 Task: Select peek in the goto location multiple type definitions.
Action: Mouse moved to (6, 656)
Screenshot: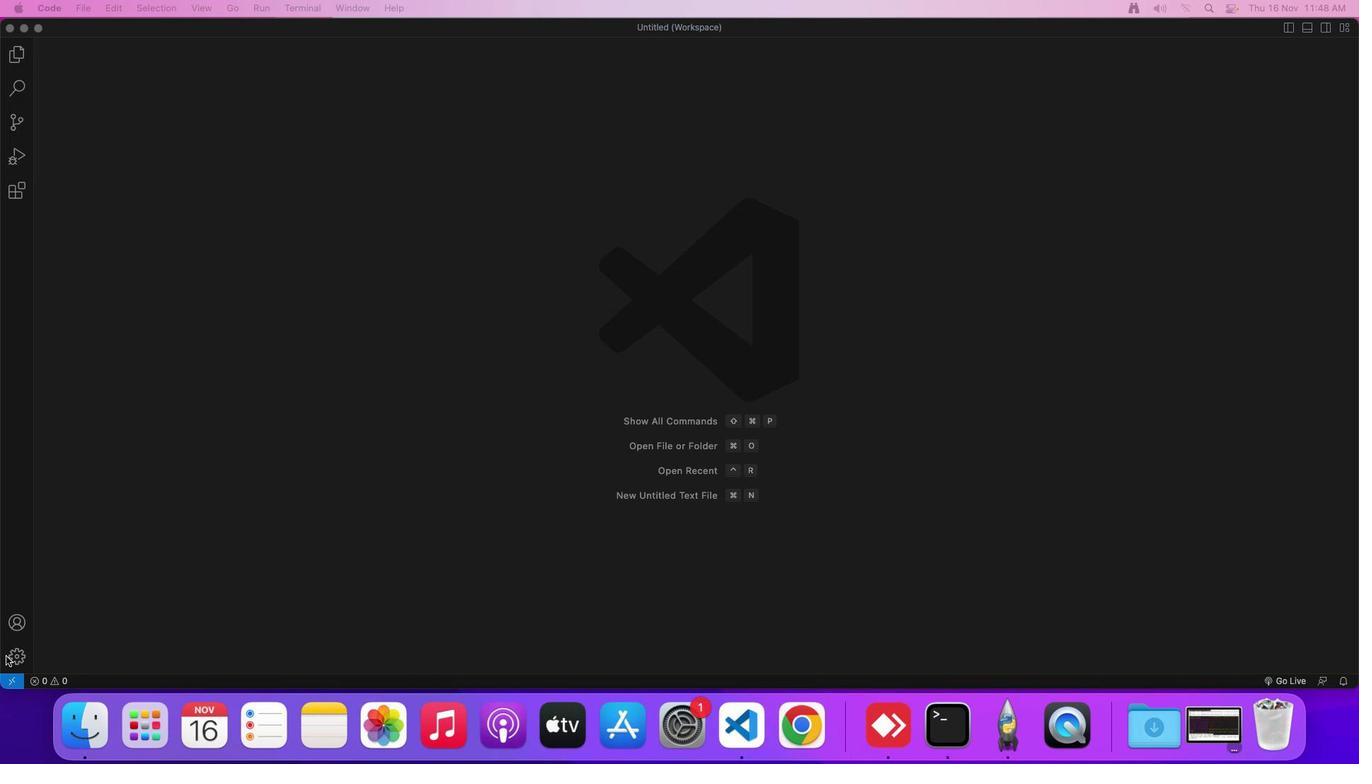 
Action: Mouse pressed left at (6, 656)
Screenshot: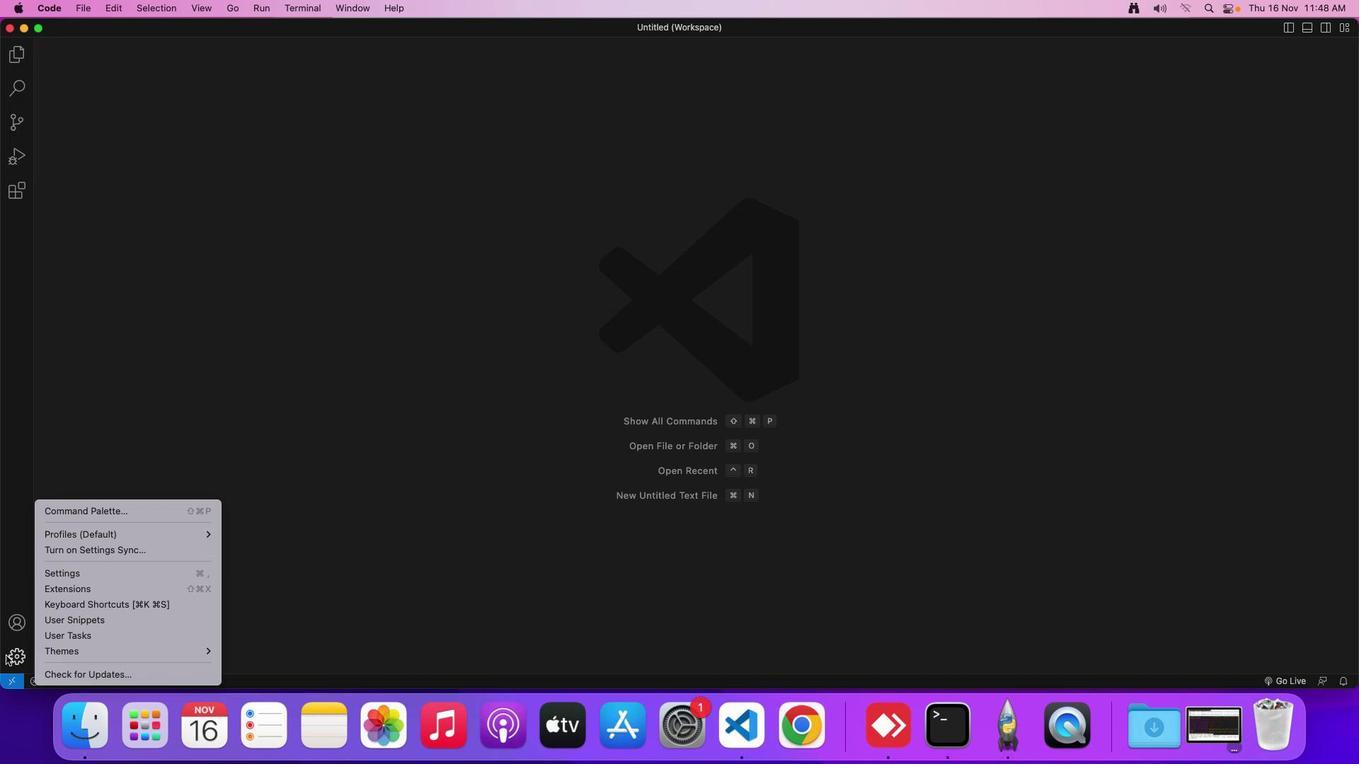 
Action: Mouse moved to (101, 576)
Screenshot: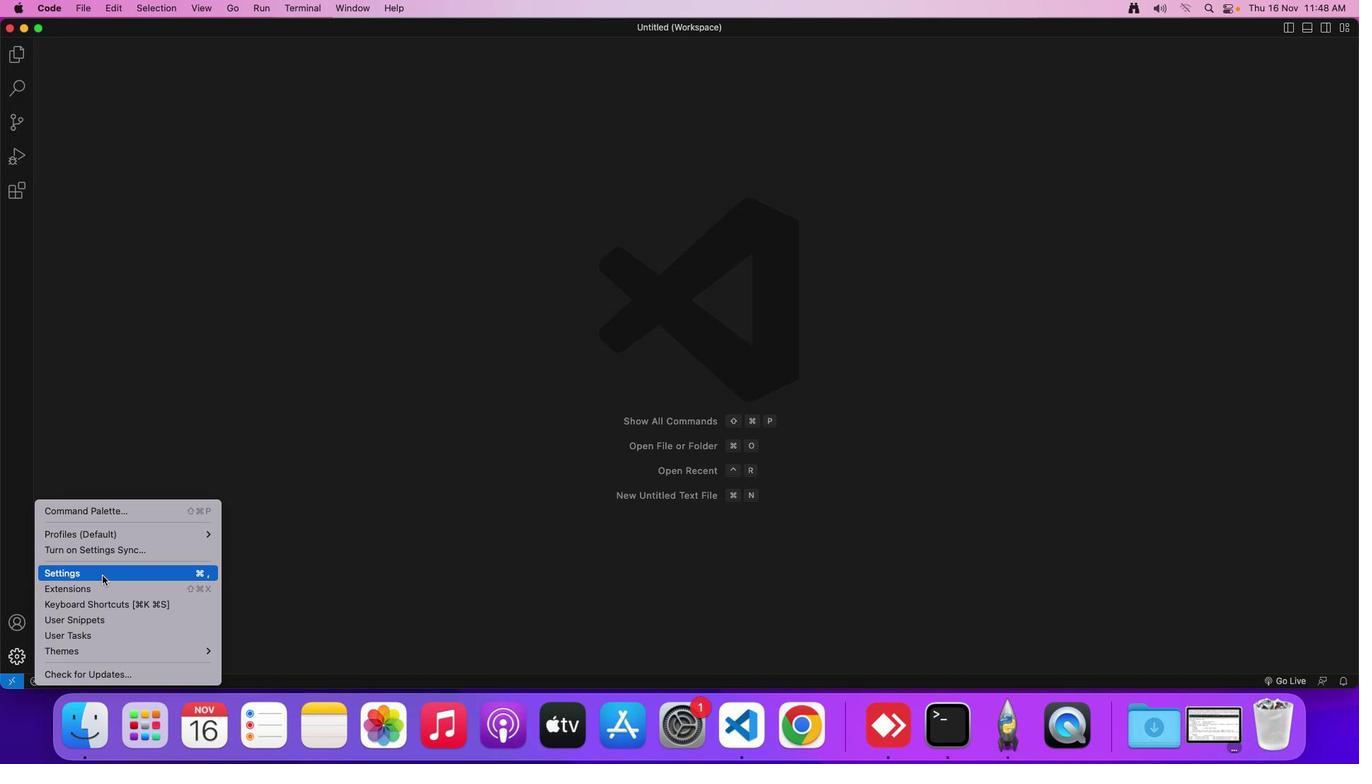 
Action: Mouse pressed left at (101, 576)
Screenshot: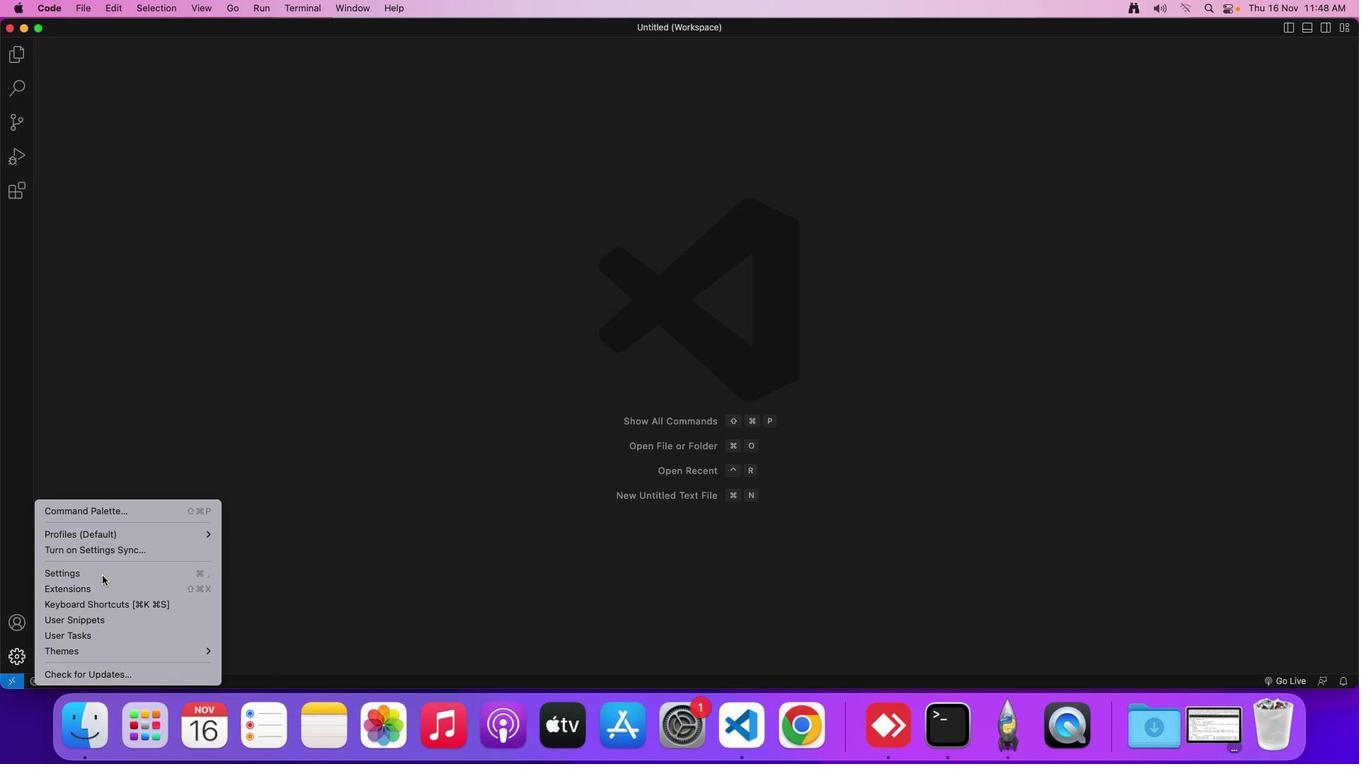 
Action: Mouse moved to (362, 111)
Screenshot: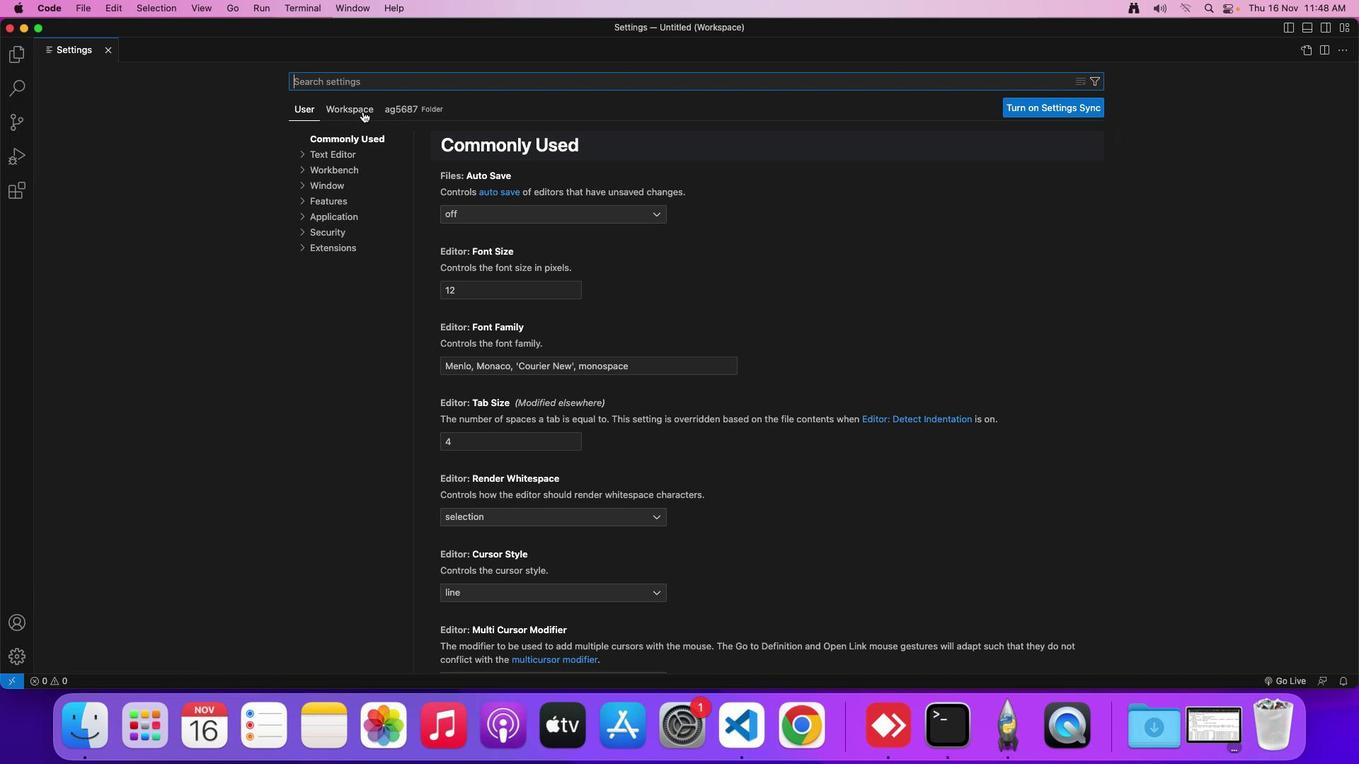 
Action: Mouse pressed left at (362, 111)
Screenshot: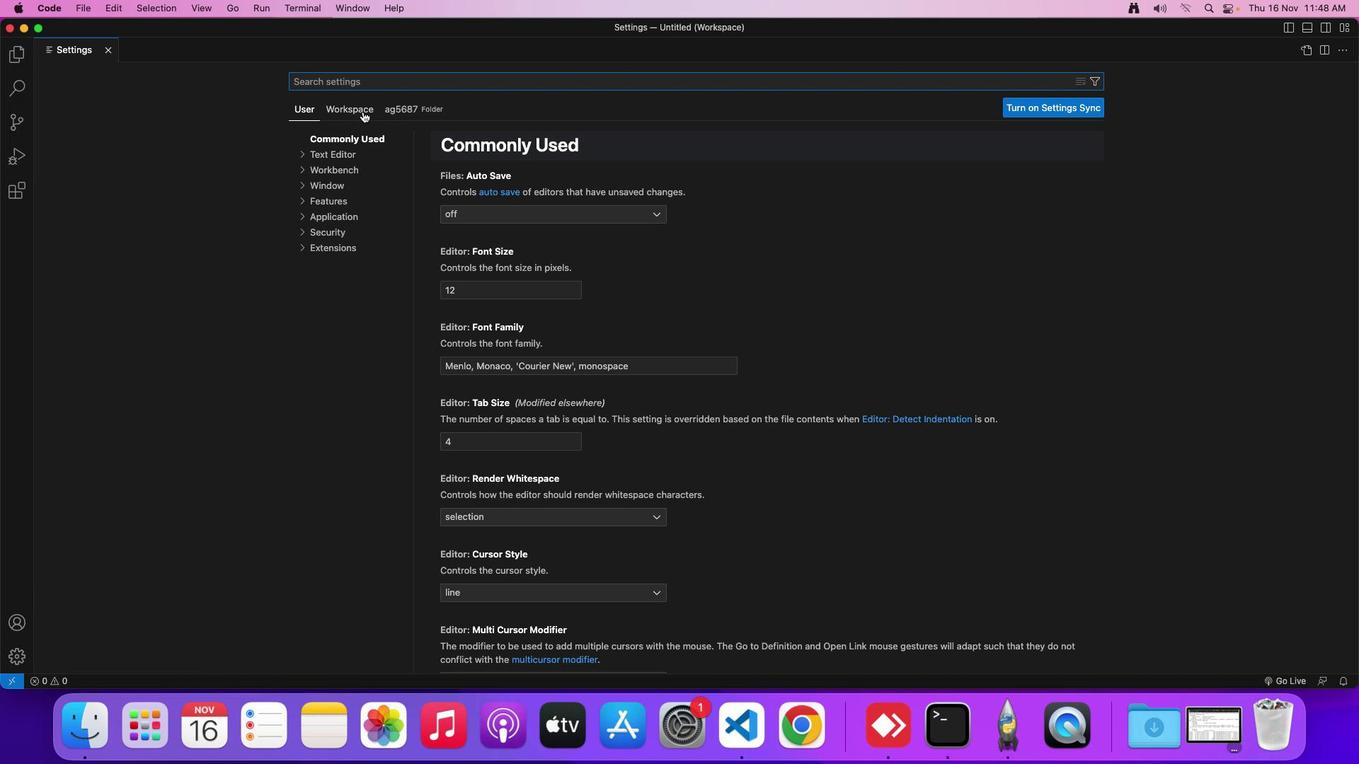 
Action: Mouse moved to (343, 150)
Screenshot: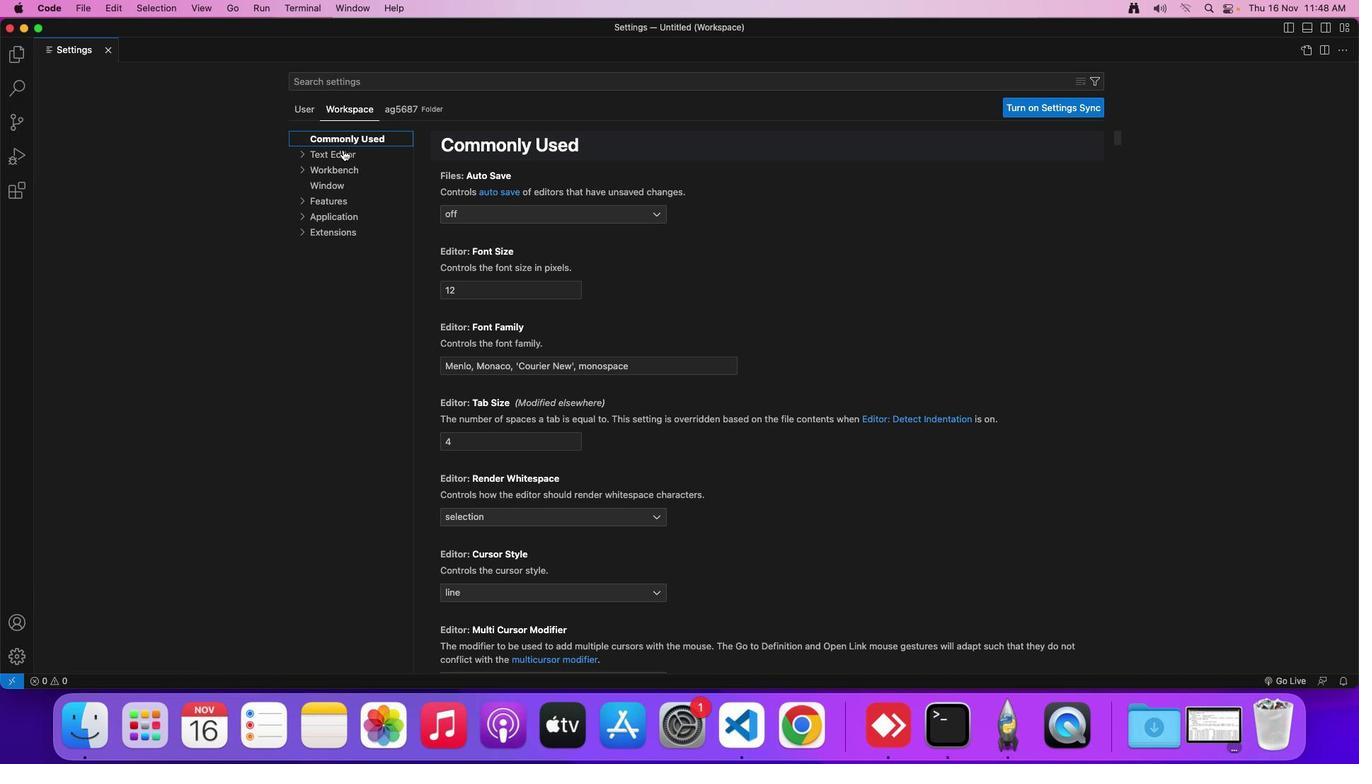 
Action: Mouse pressed left at (343, 150)
Screenshot: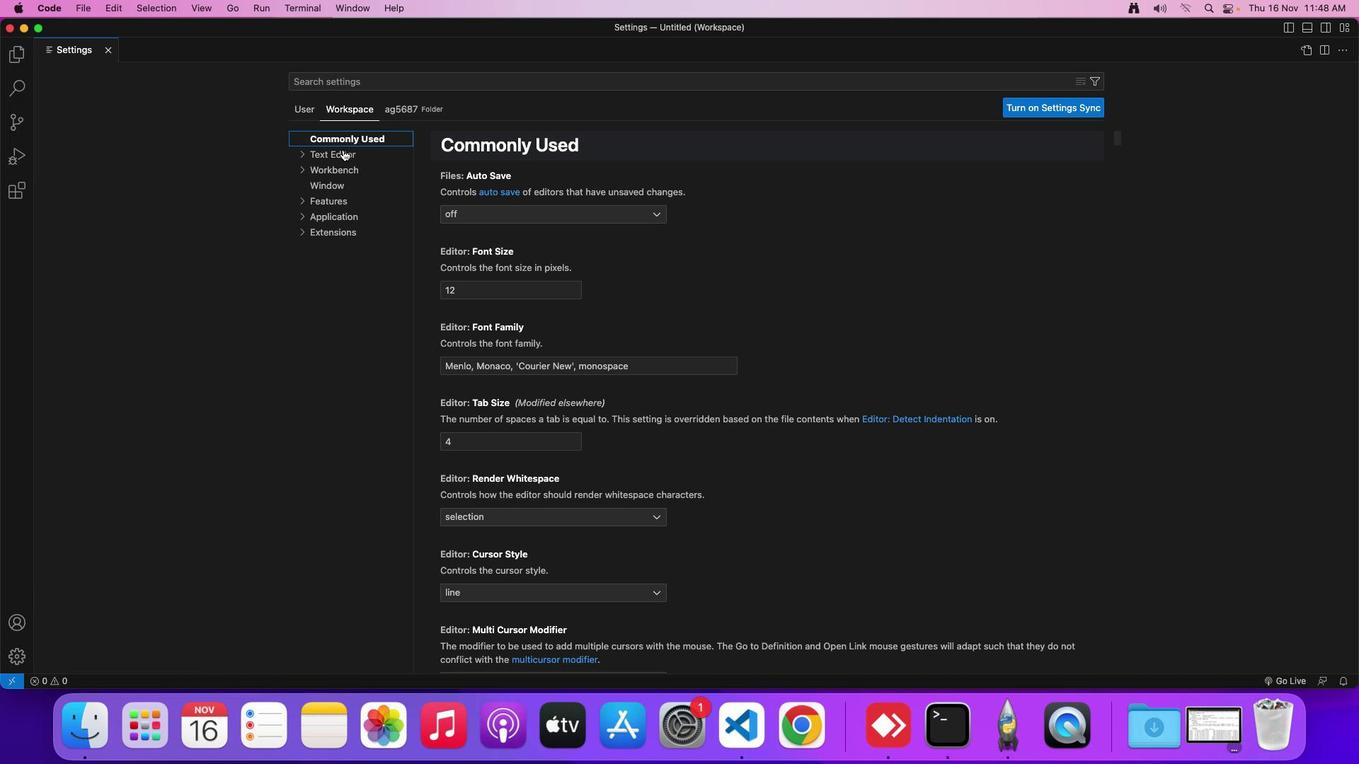 
Action: Mouse moved to (533, 477)
Screenshot: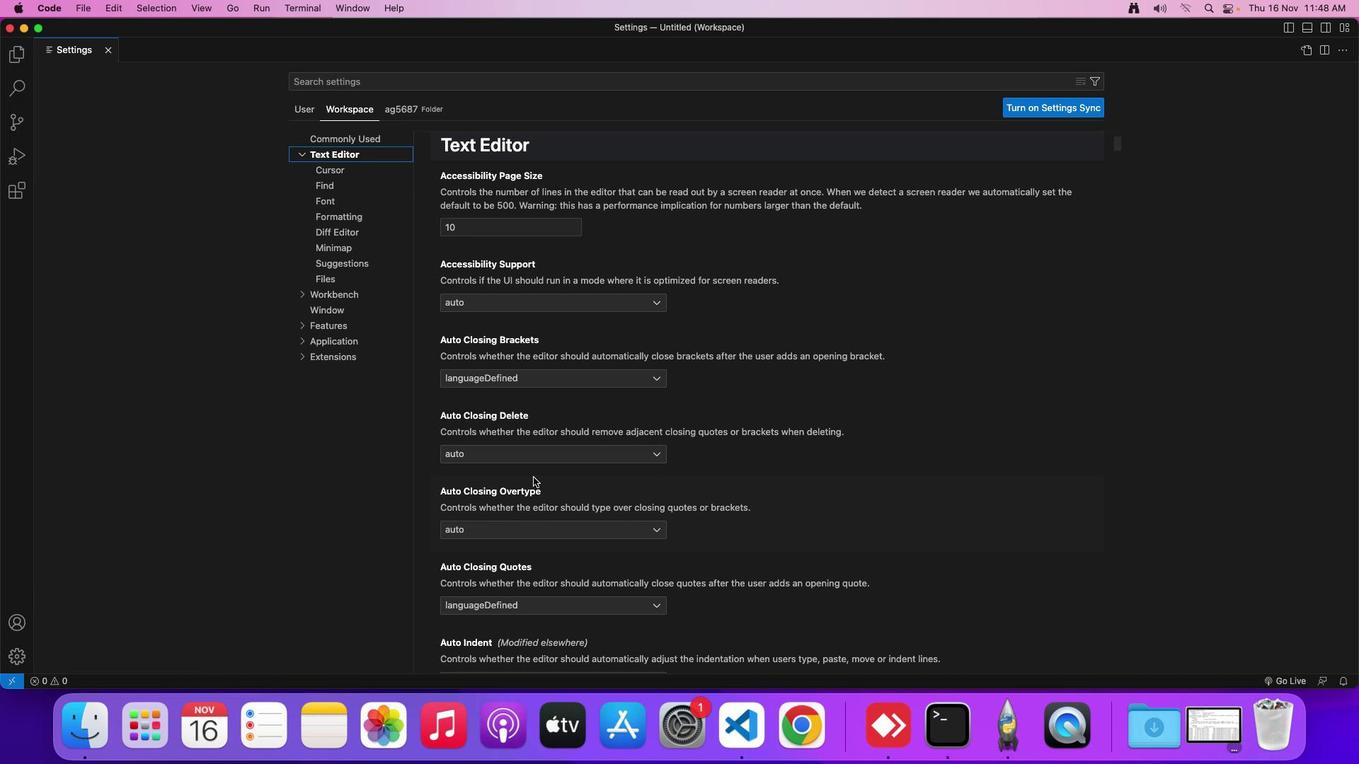 
Action: Mouse scrolled (533, 477) with delta (0, 0)
Screenshot: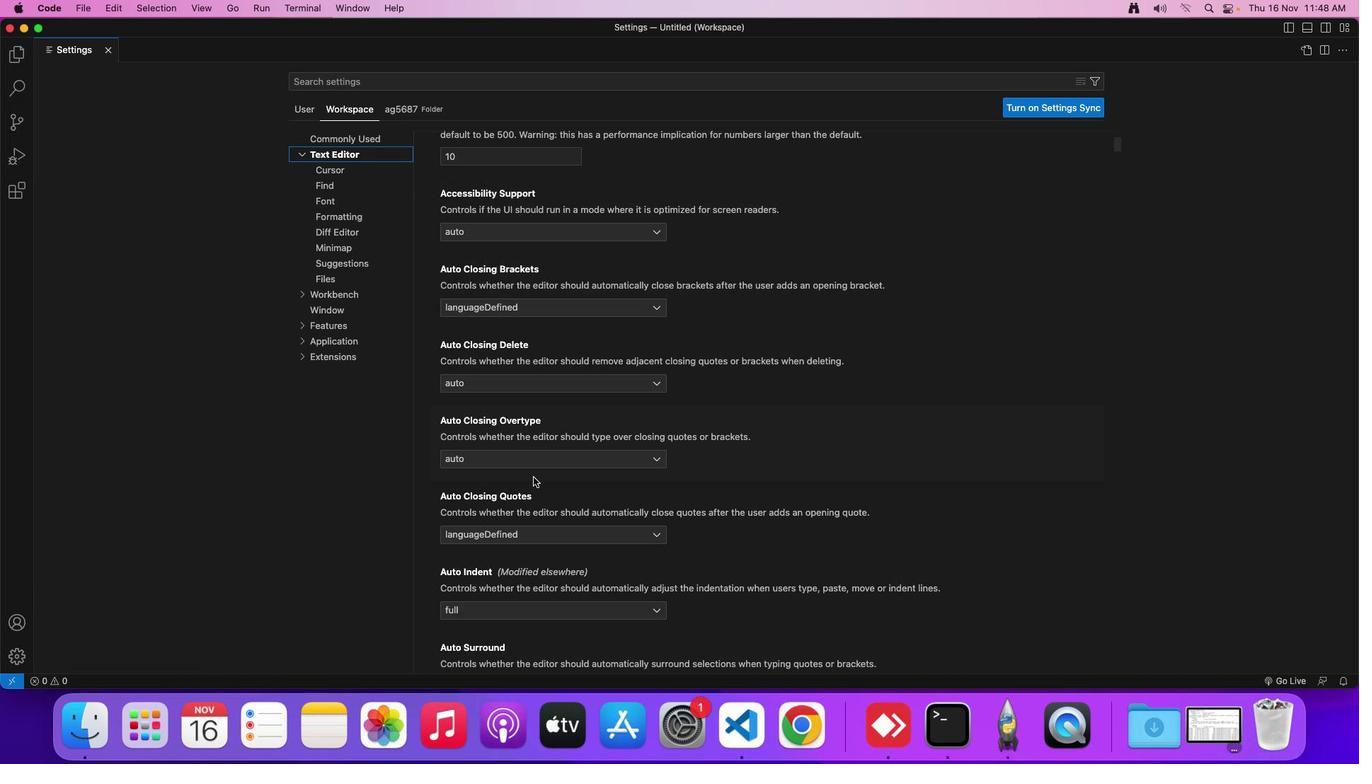 
Action: Mouse scrolled (533, 477) with delta (0, 0)
Screenshot: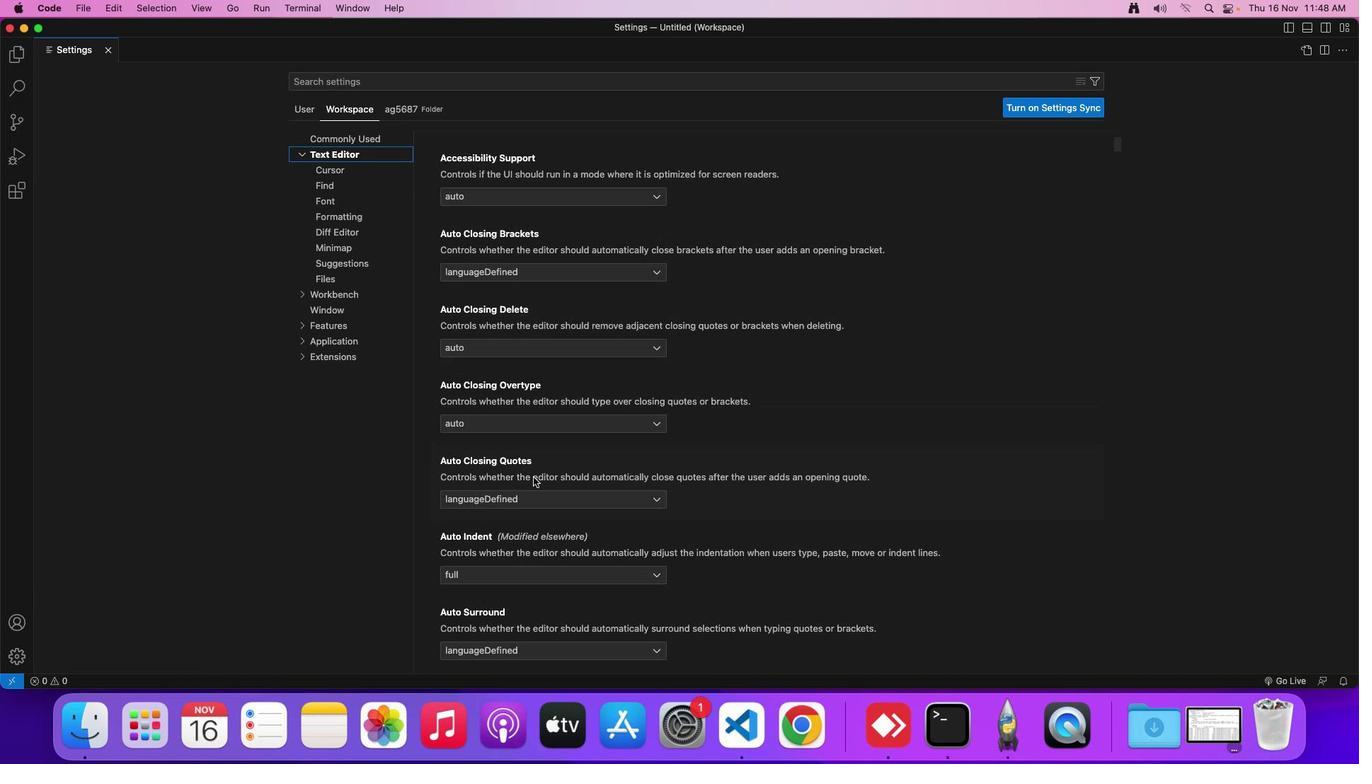 
Action: Mouse scrolled (533, 477) with delta (0, 0)
Screenshot: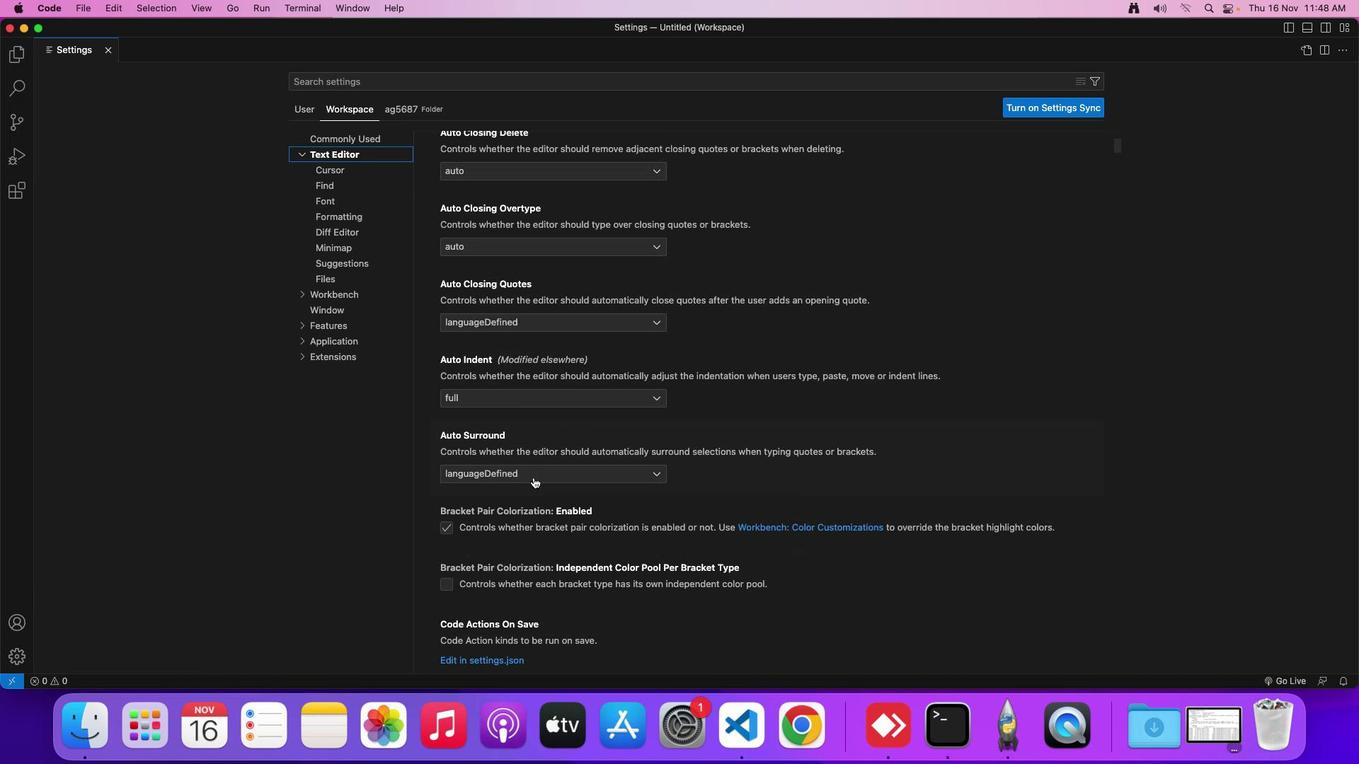 
Action: Mouse scrolled (533, 477) with delta (0, -1)
Screenshot: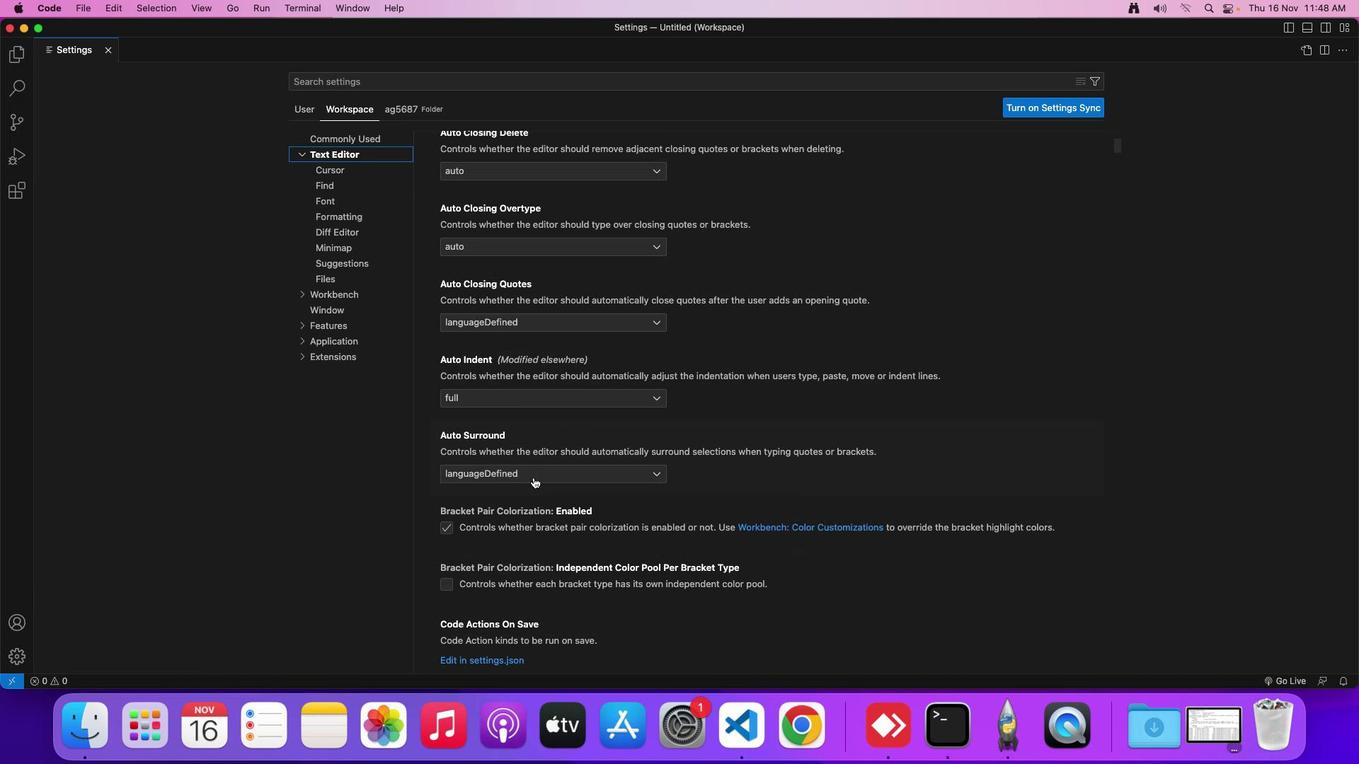
Action: Mouse scrolled (533, 477) with delta (0, -2)
Screenshot: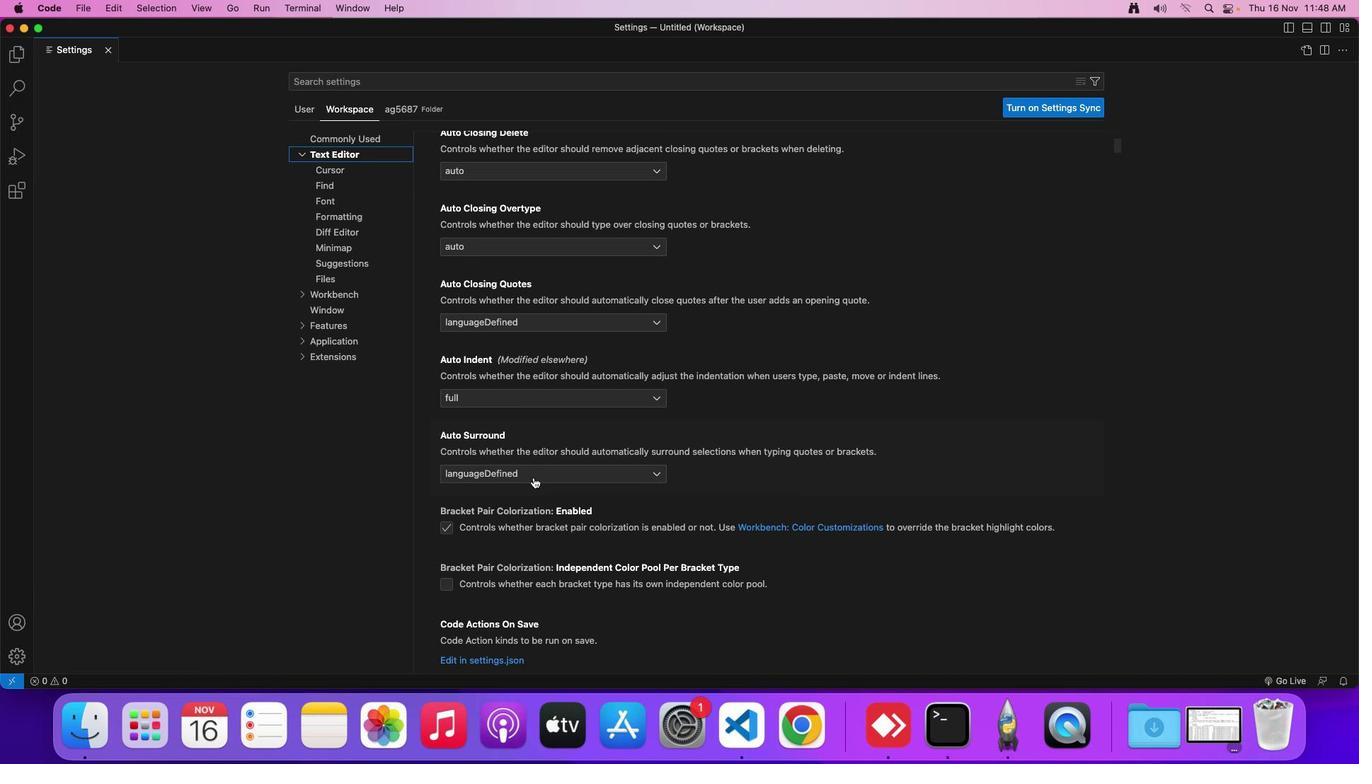 
Action: Mouse moved to (532, 478)
Screenshot: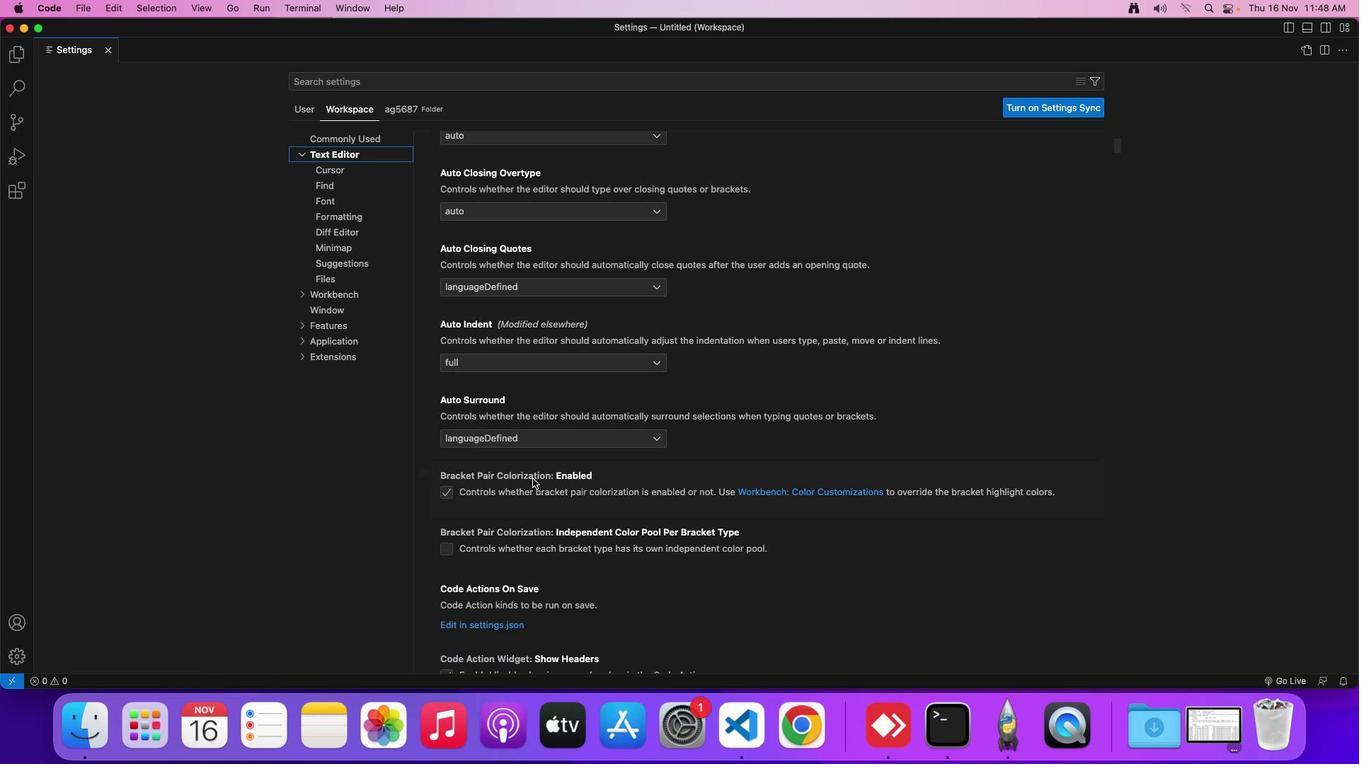 
Action: Mouse scrolled (532, 478) with delta (0, 0)
Screenshot: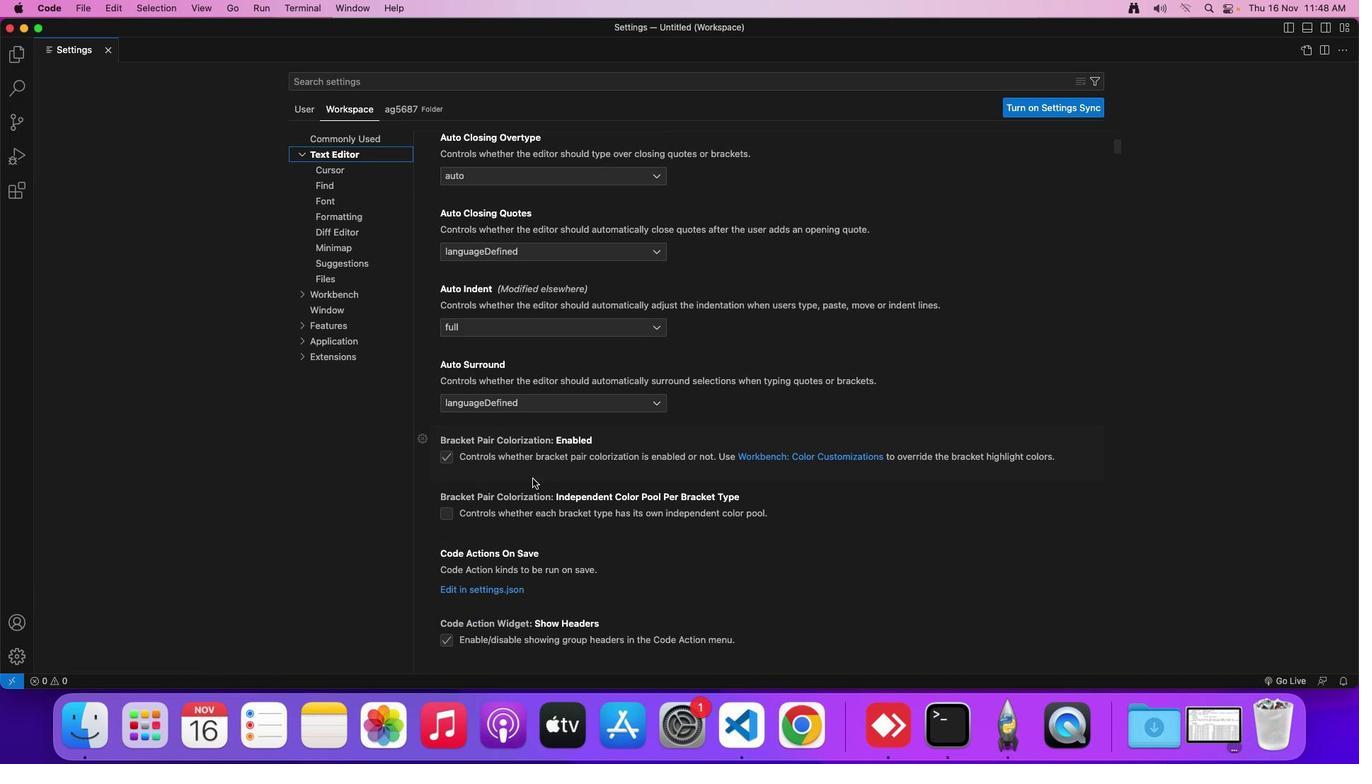 
Action: Mouse scrolled (532, 478) with delta (0, 0)
Screenshot: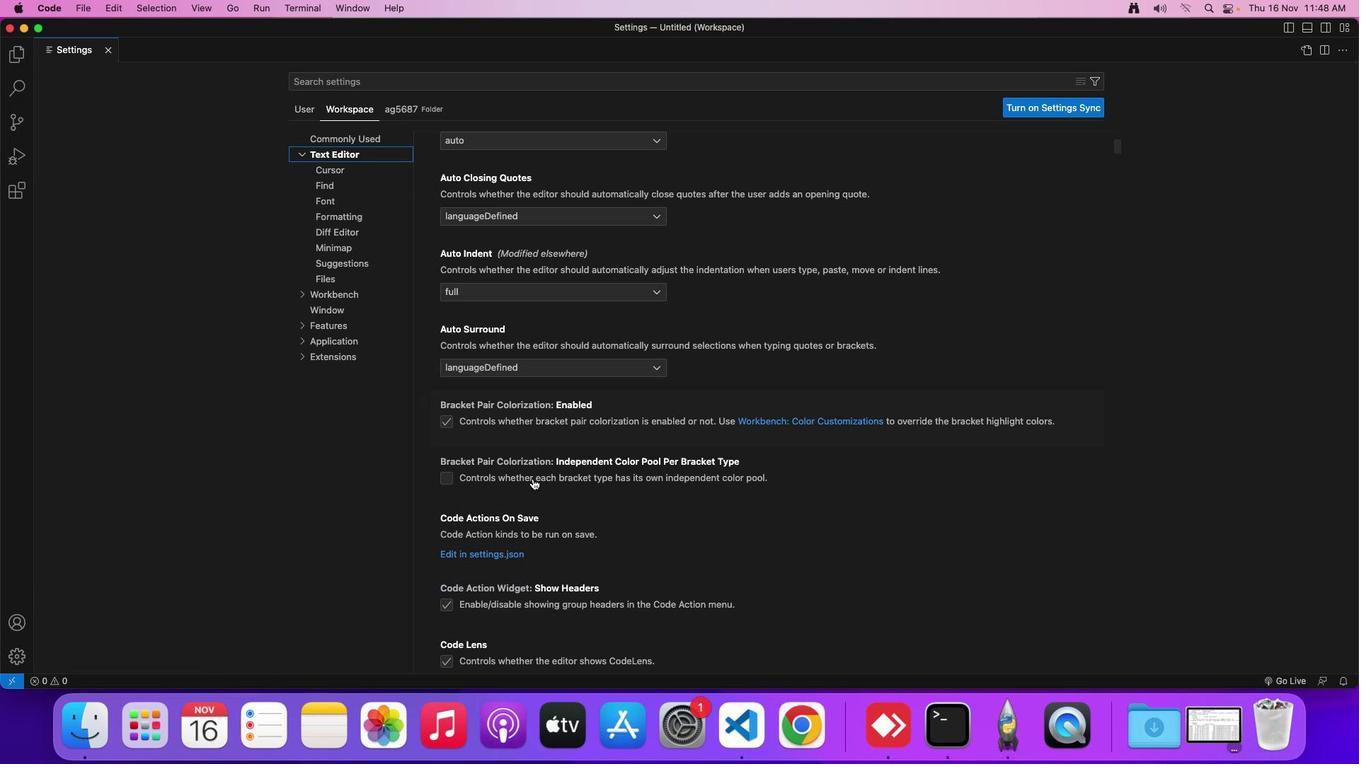 
Action: Mouse scrolled (532, 478) with delta (0, 0)
Screenshot: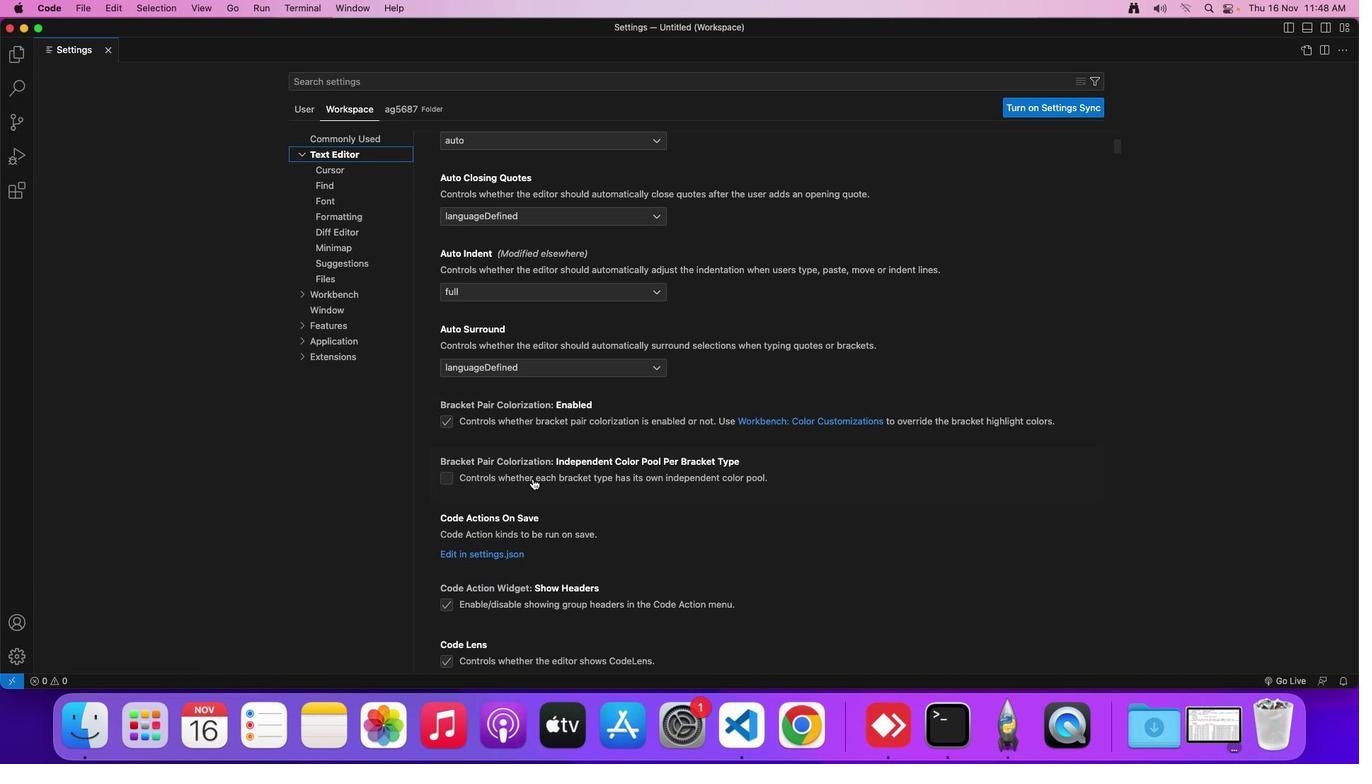 
Action: Mouse scrolled (532, 478) with delta (0, 0)
Screenshot: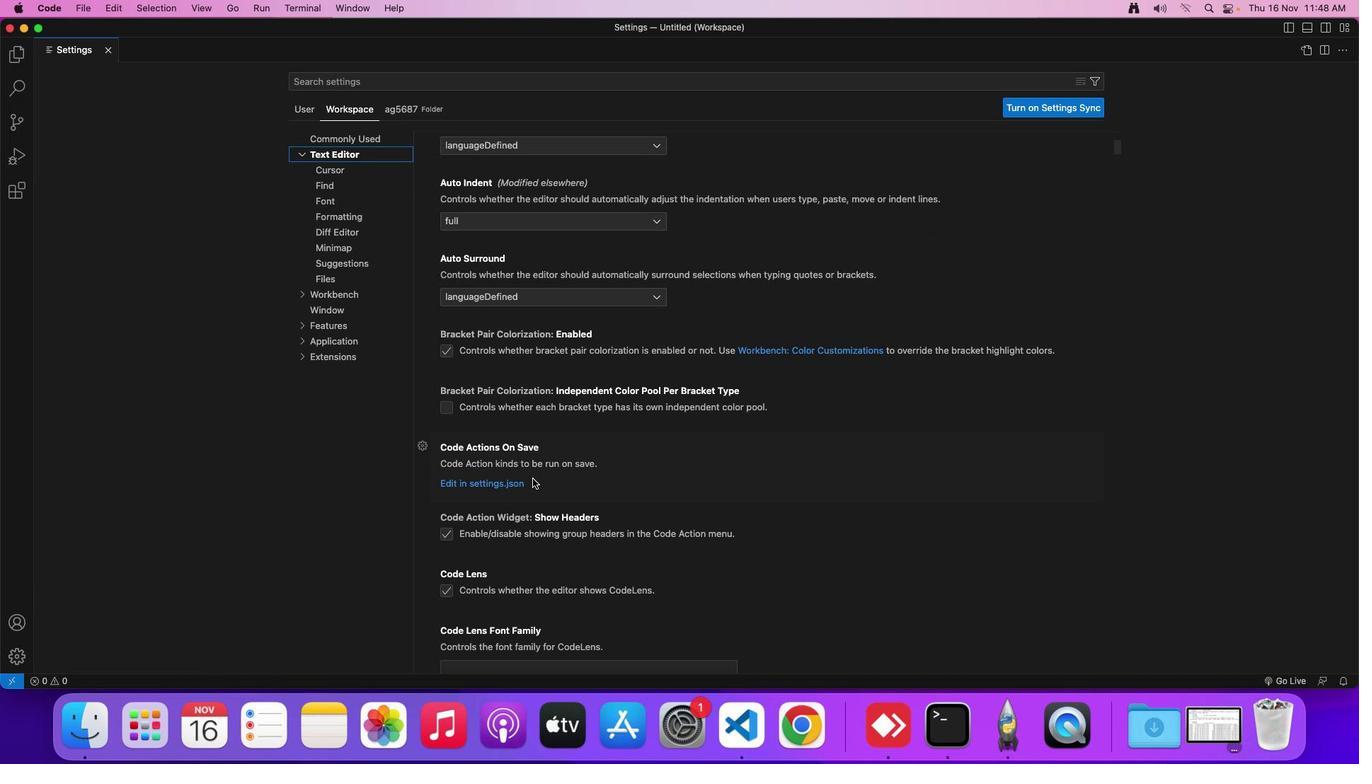 
Action: Mouse scrolled (532, 478) with delta (0, 0)
Screenshot: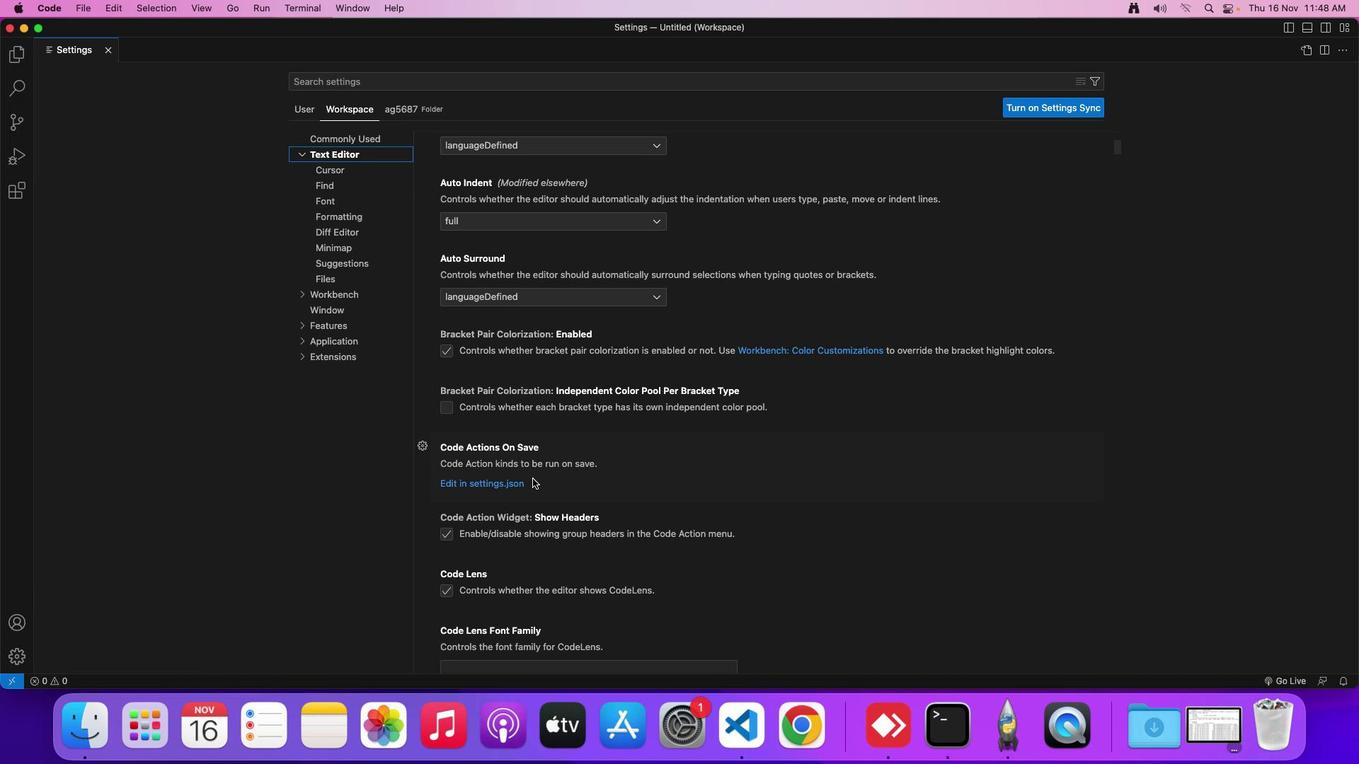 
Action: Mouse scrolled (532, 478) with delta (0, 0)
Screenshot: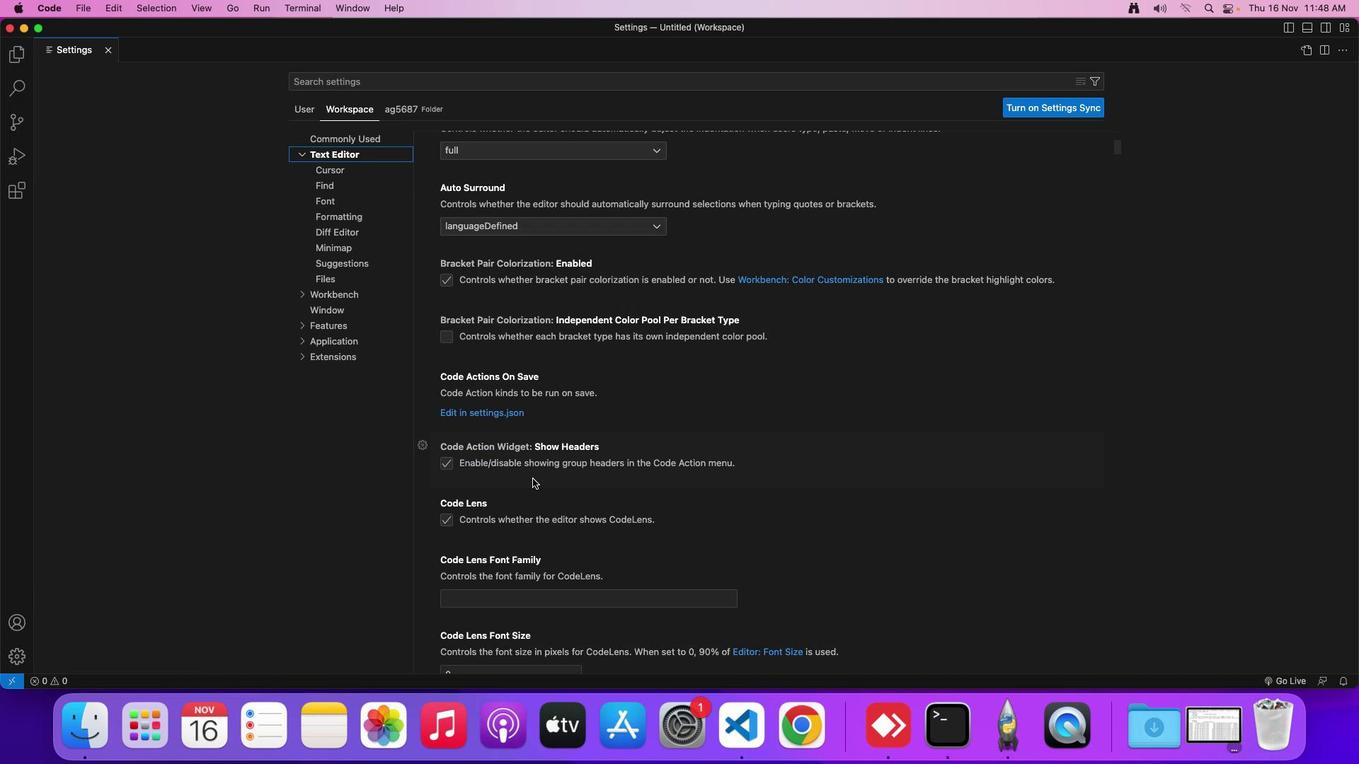
Action: Mouse scrolled (532, 478) with delta (0, 0)
Screenshot: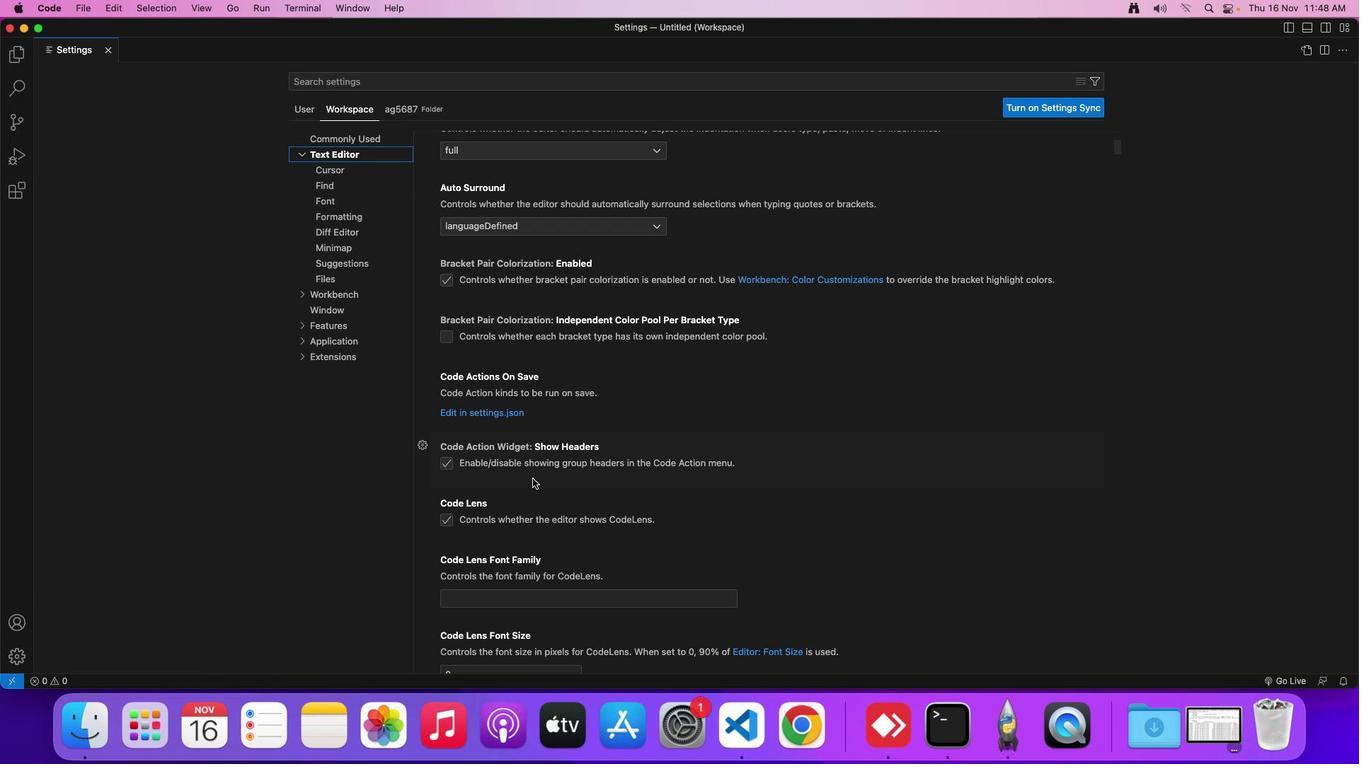 
Action: Mouse scrolled (532, 478) with delta (0, 0)
Screenshot: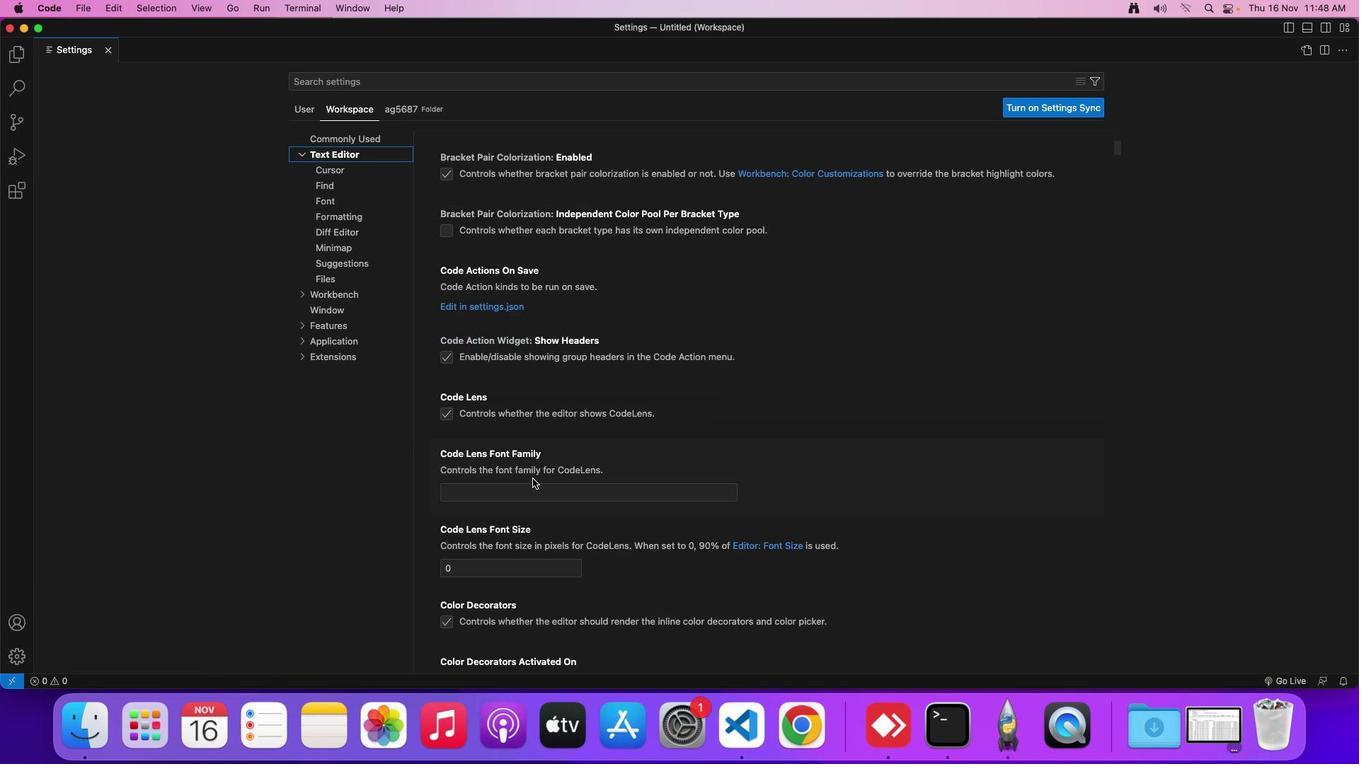 
Action: Mouse scrolled (532, 478) with delta (0, 0)
Screenshot: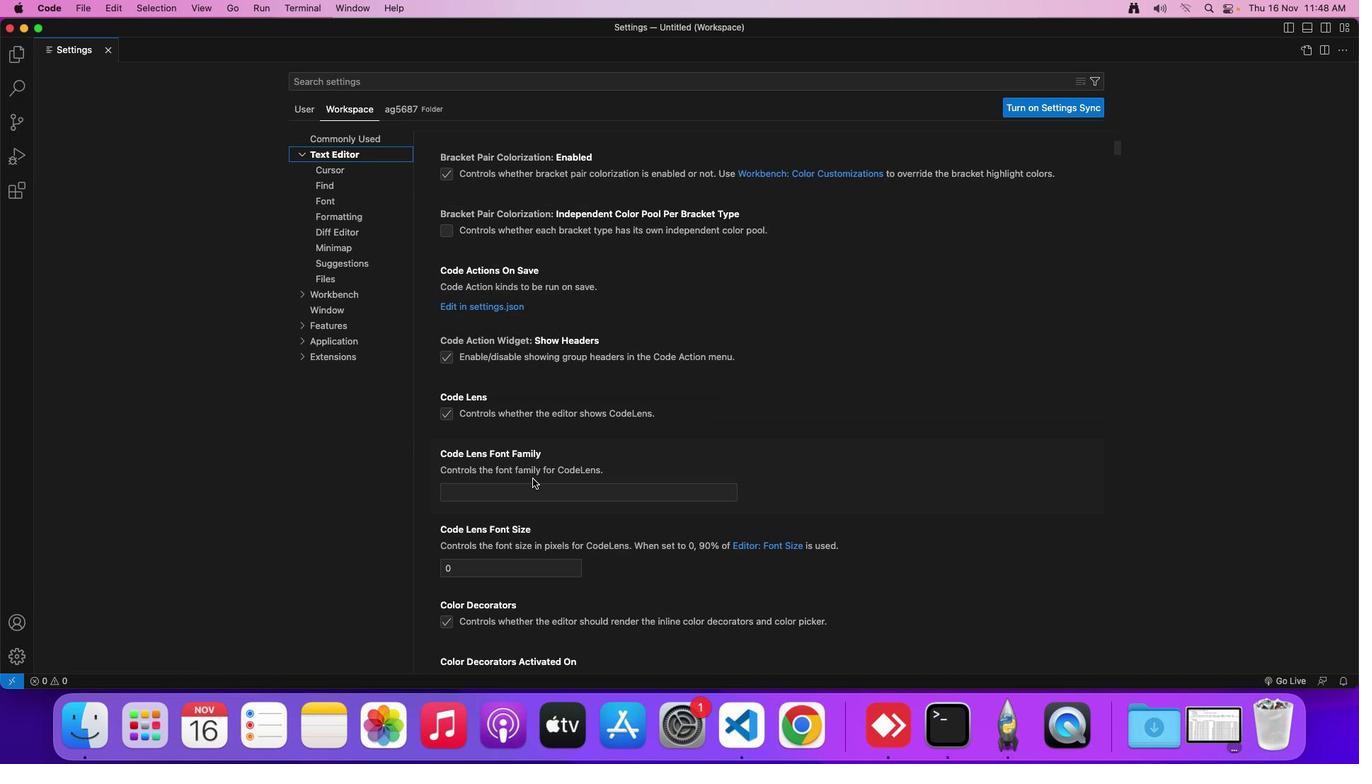 
Action: Mouse scrolled (532, 478) with delta (0, 0)
Screenshot: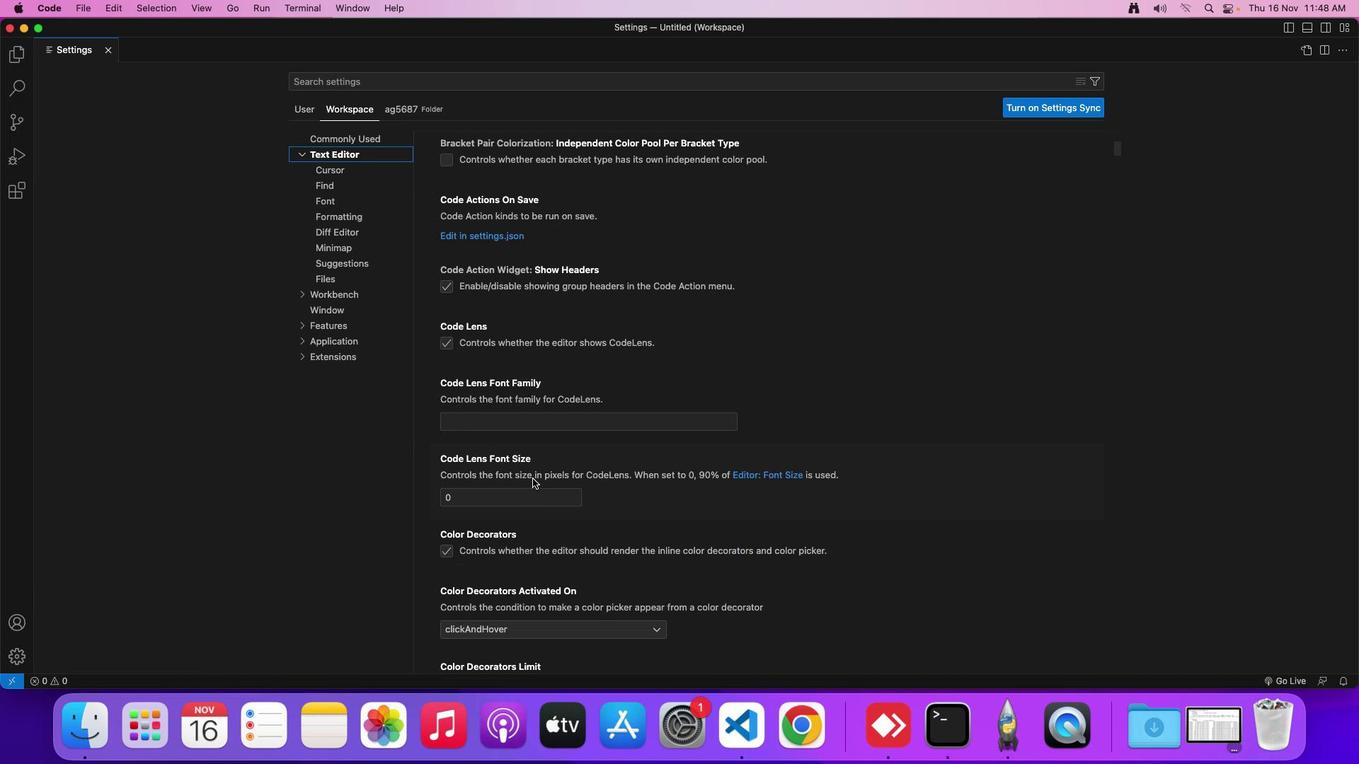 
Action: Mouse scrolled (532, 478) with delta (0, -1)
Screenshot: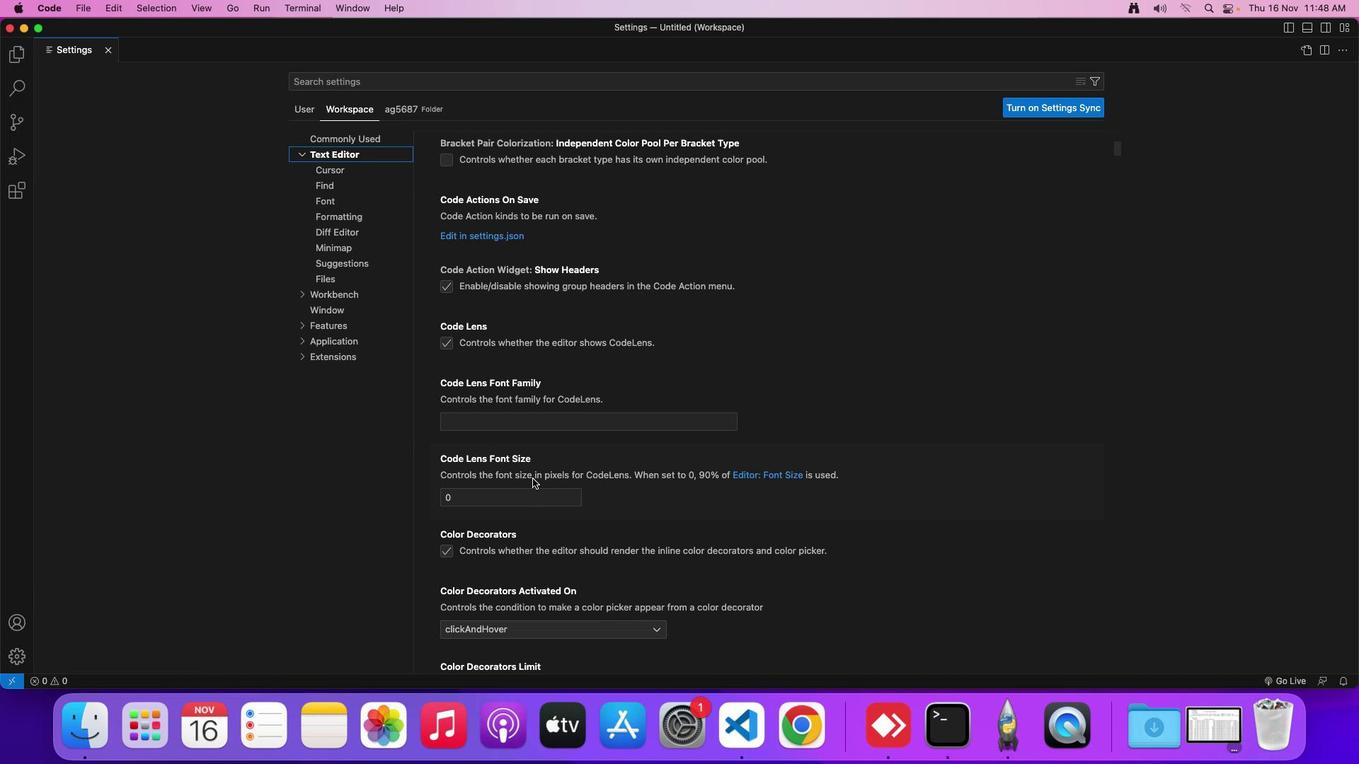 
Action: Mouse scrolled (532, 478) with delta (0, 0)
Screenshot: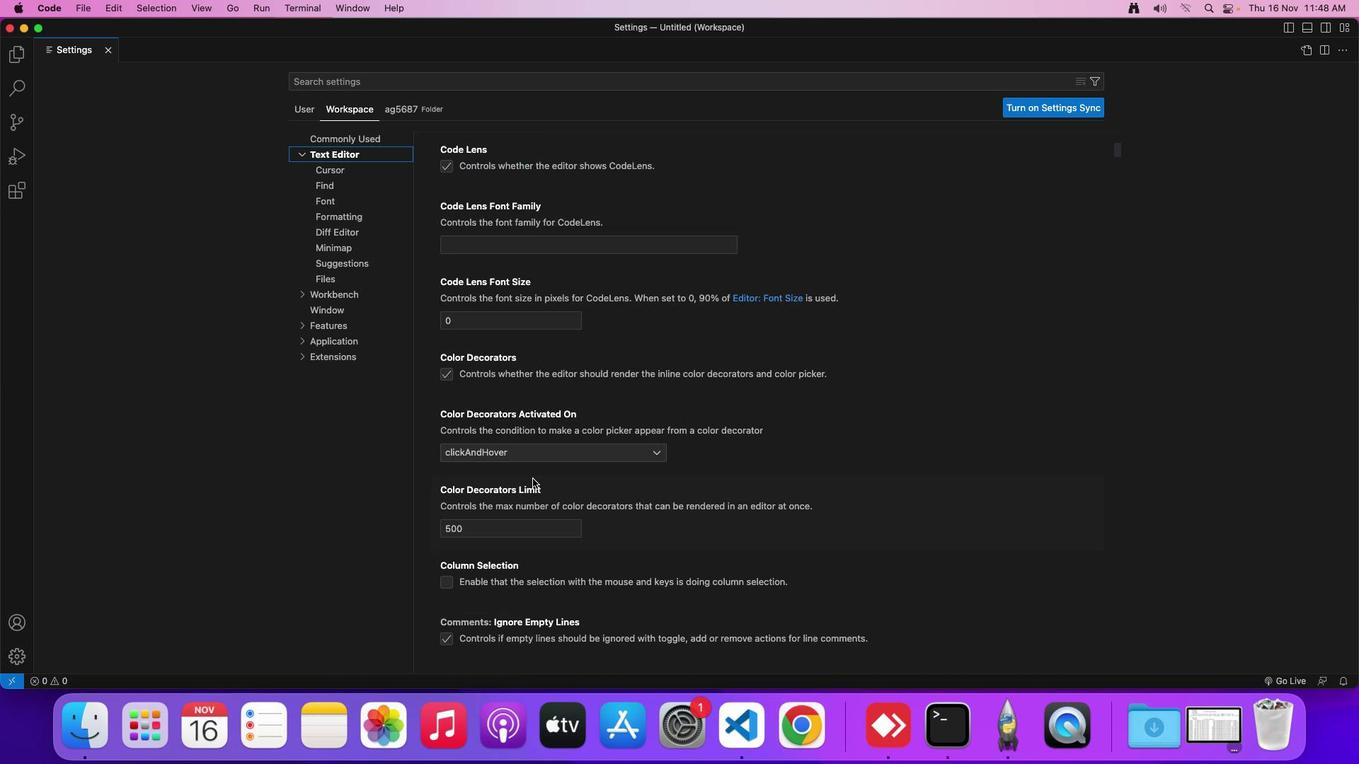 
Action: Mouse scrolled (532, 478) with delta (0, 0)
Screenshot: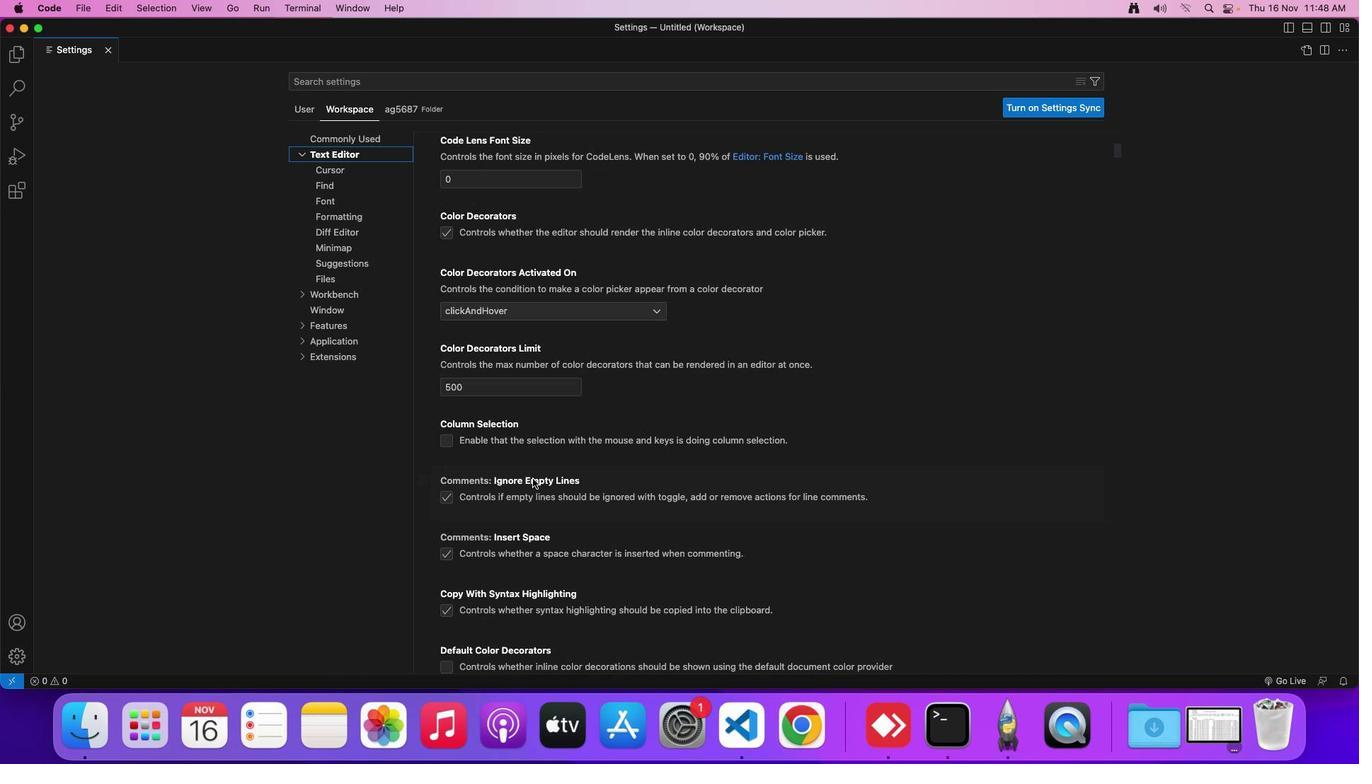 
Action: Mouse scrolled (532, 478) with delta (0, -2)
Screenshot: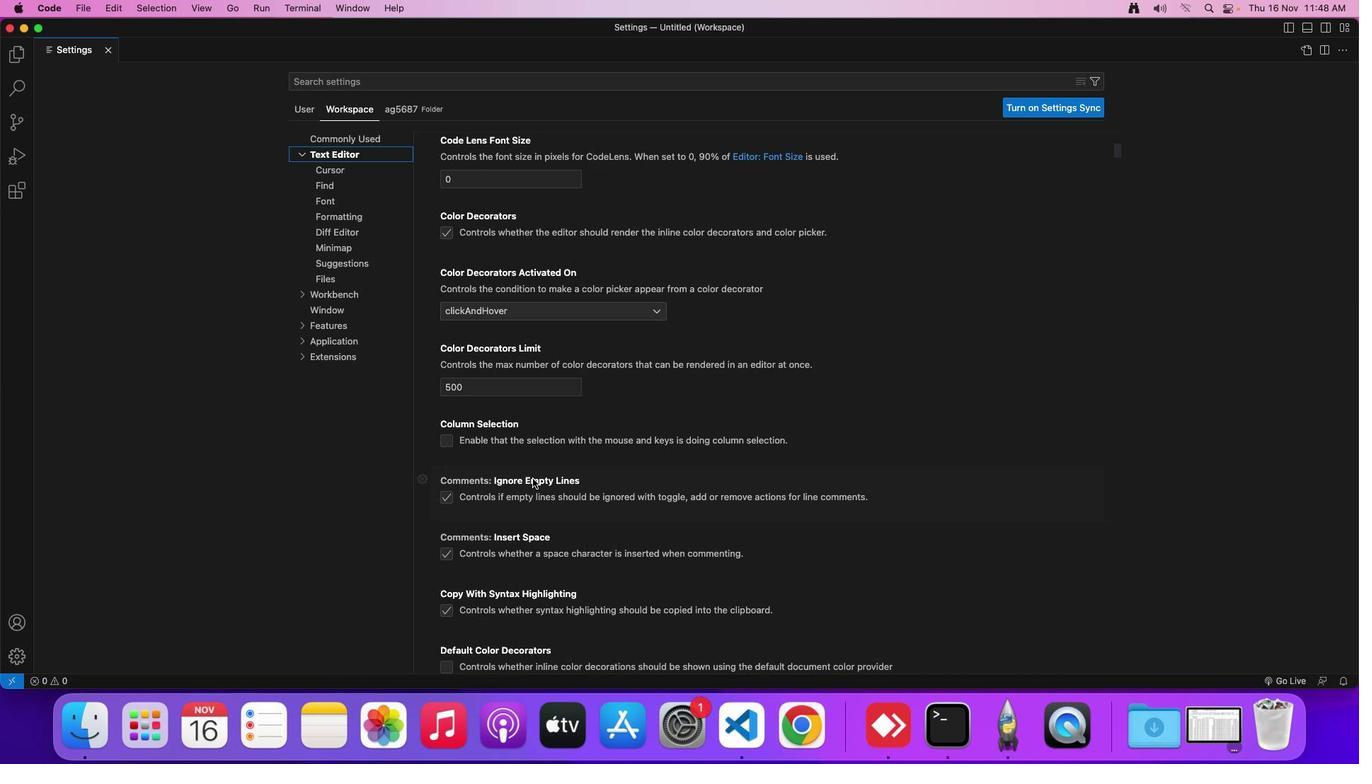 
Action: Mouse scrolled (532, 478) with delta (0, -2)
Screenshot: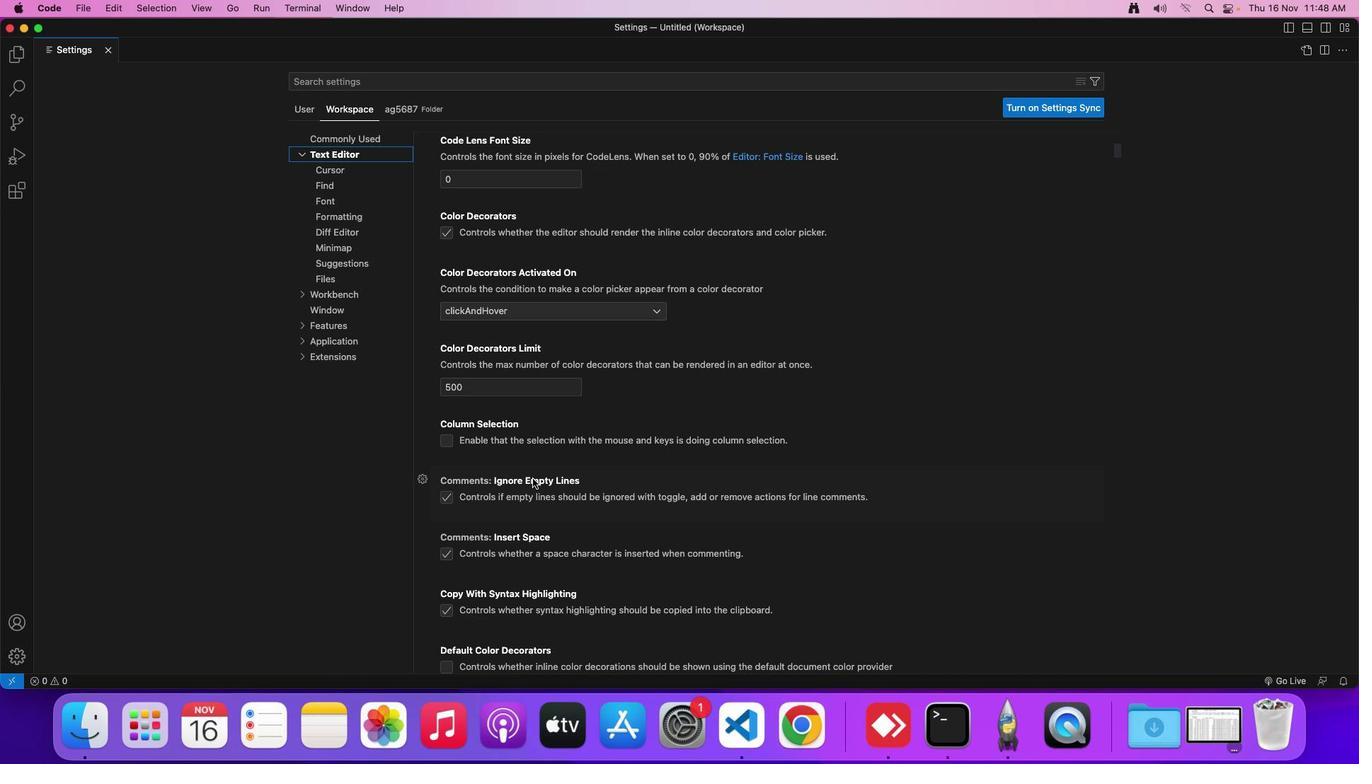 
Action: Mouse scrolled (532, 478) with delta (0, 0)
Screenshot: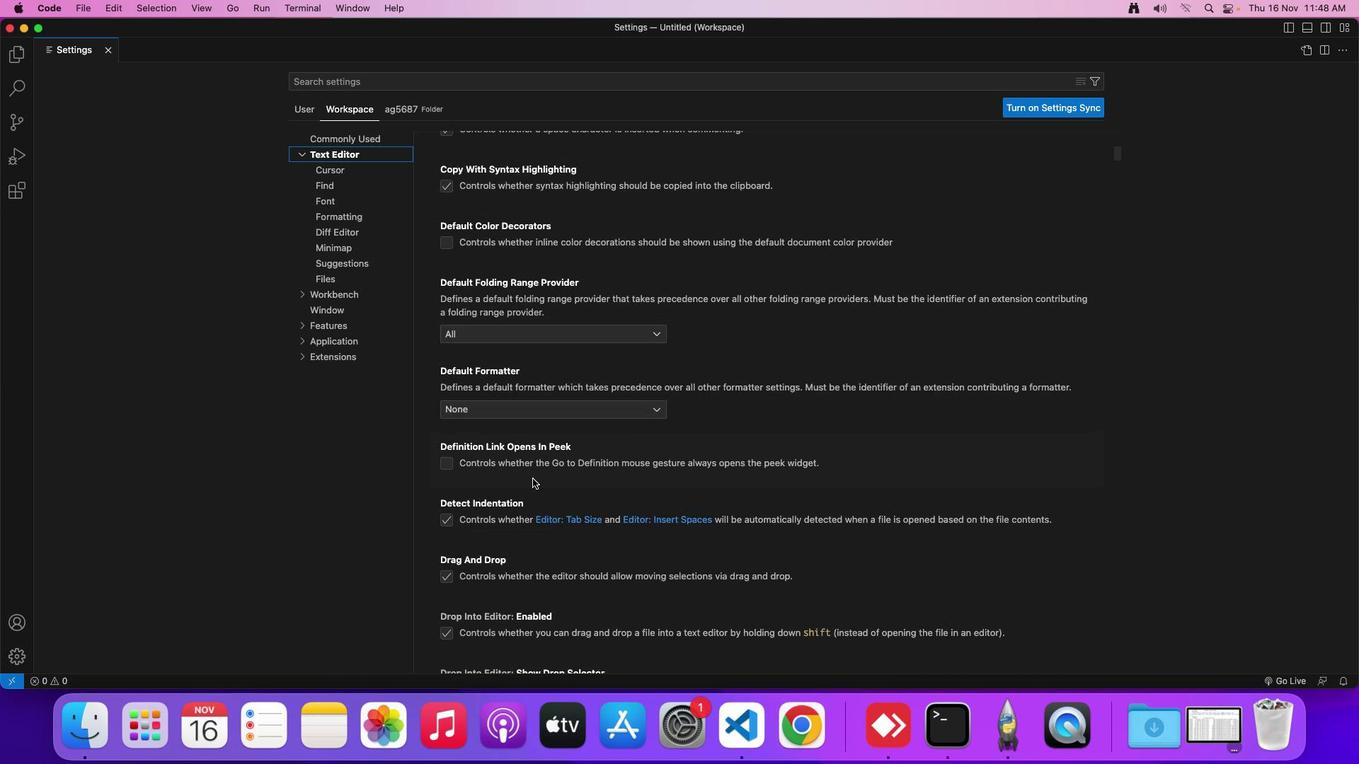 
Action: Mouse scrolled (532, 478) with delta (0, 0)
Screenshot: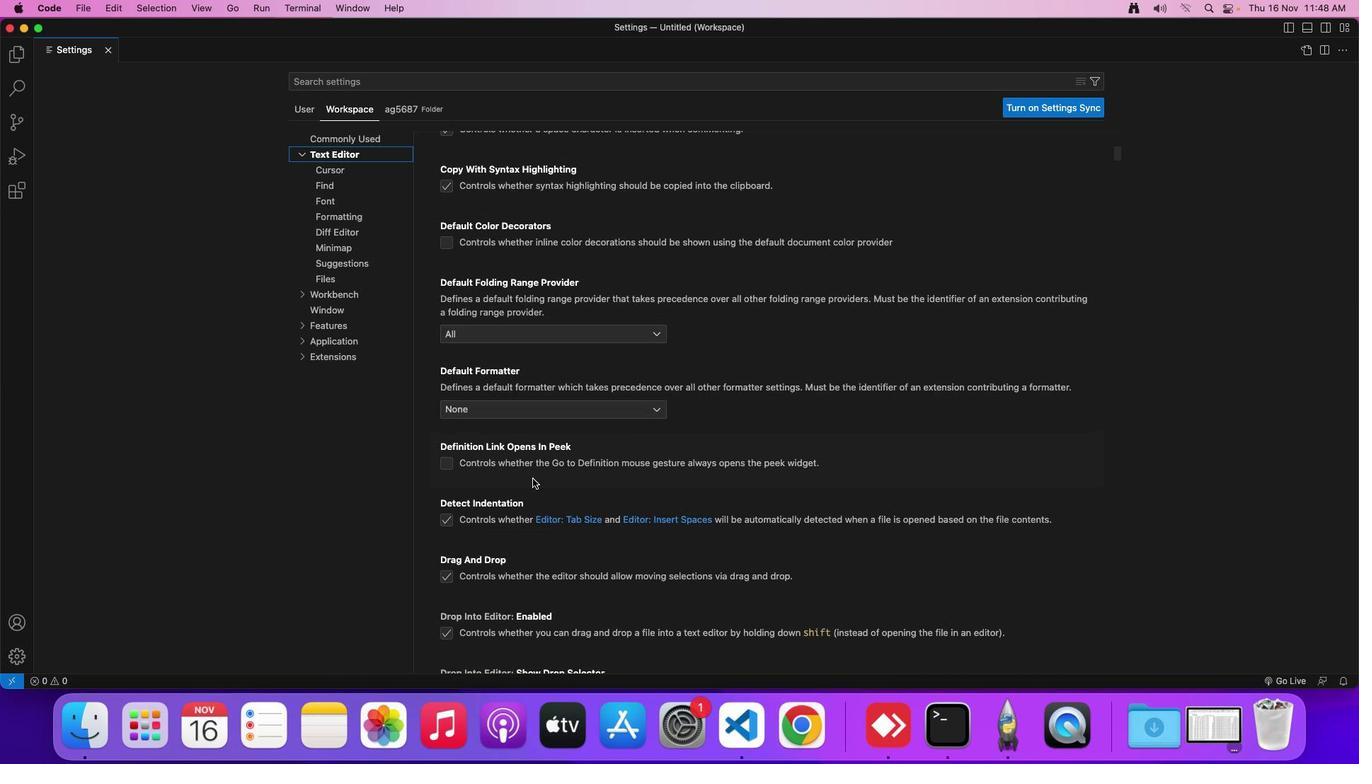 
Action: Mouse scrolled (532, 478) with delta (0, -2)
Screenshot: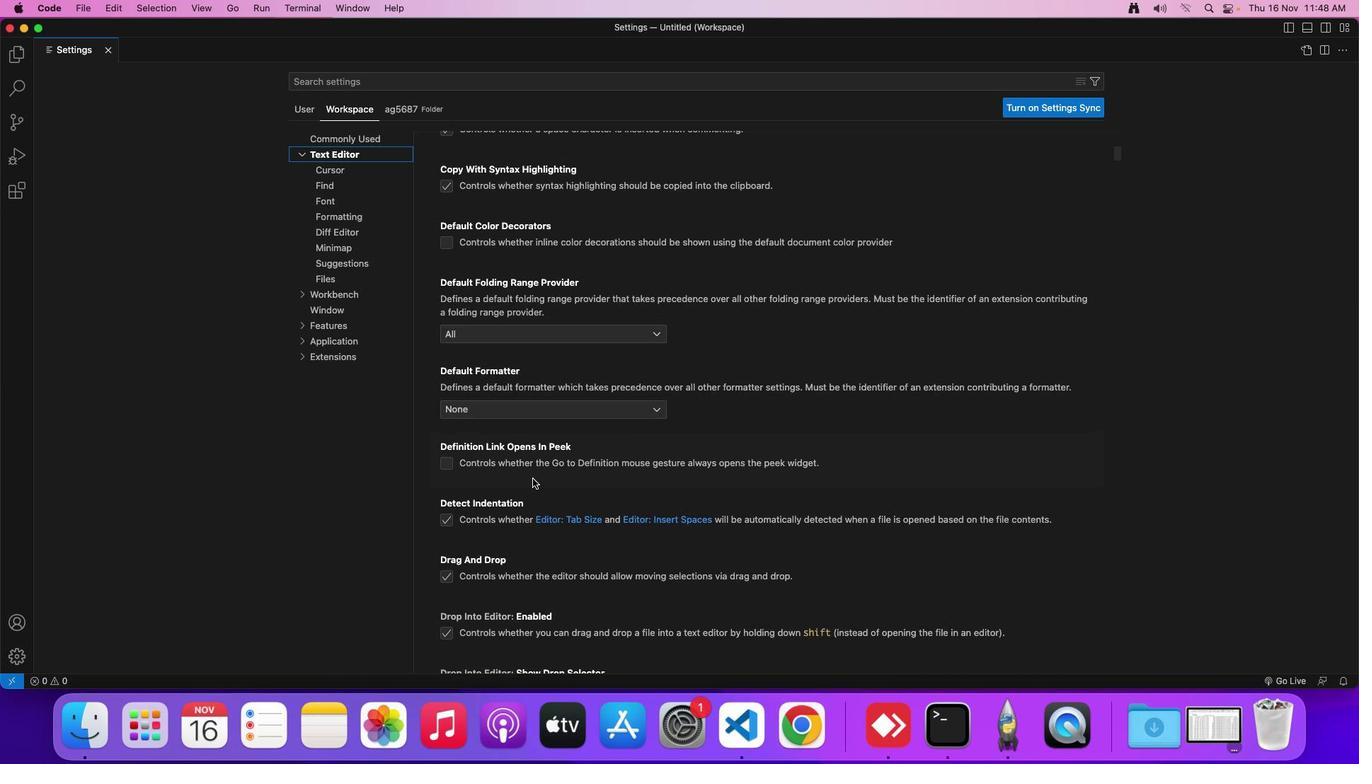 
Action: Mouse scrolled (532, 478) with delta (0, -4)
Screenshot: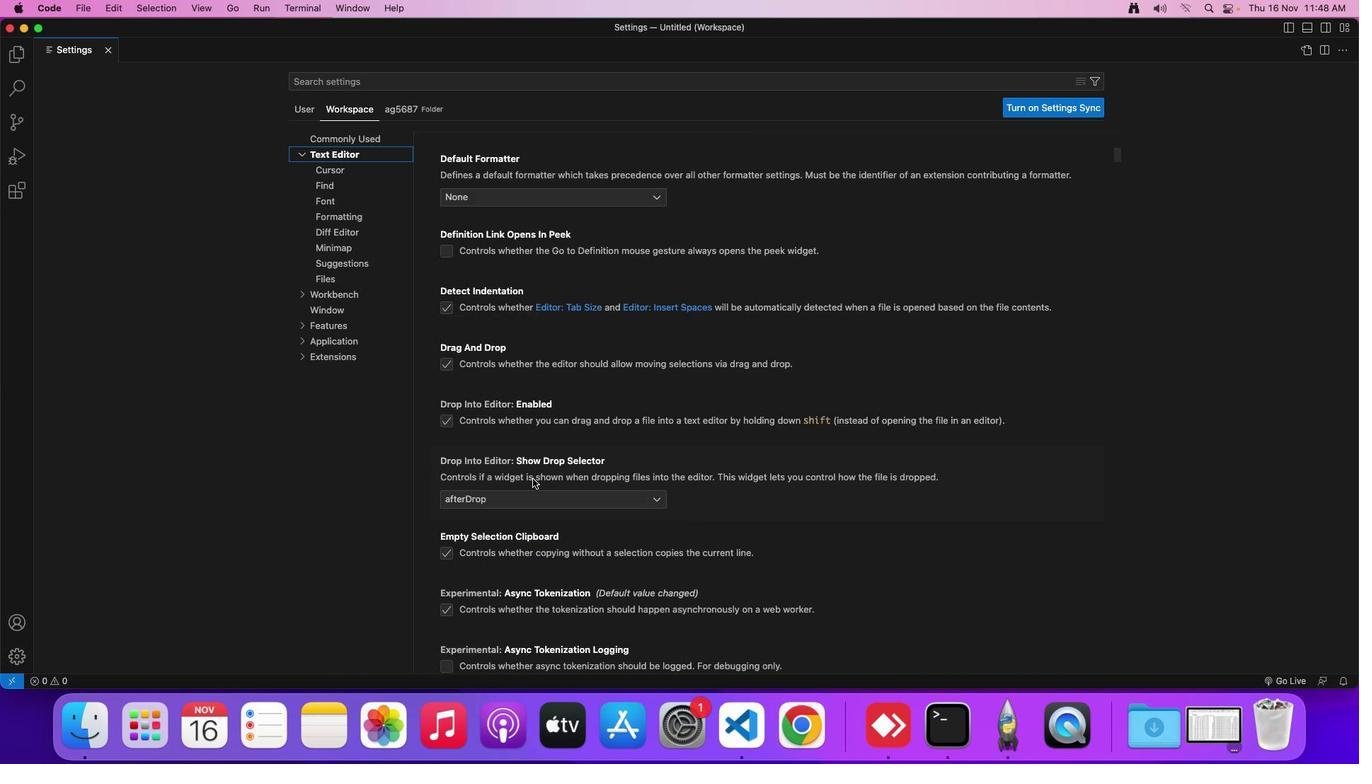 
Action: Mouse scrolled (532, 478) with delta (0, -4)
Screenshot: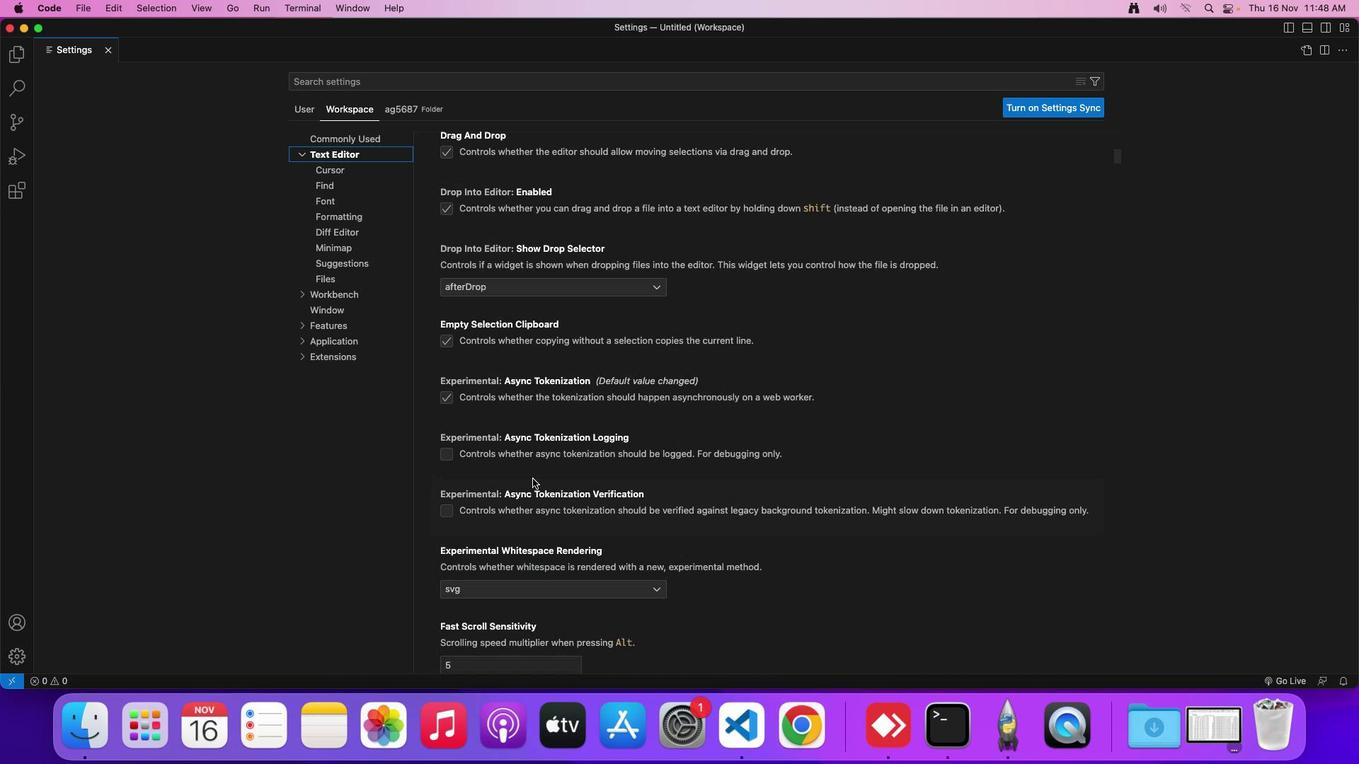 
Action: Mouse scrolled (532, 478) with delta (0, -4)
Screenshot: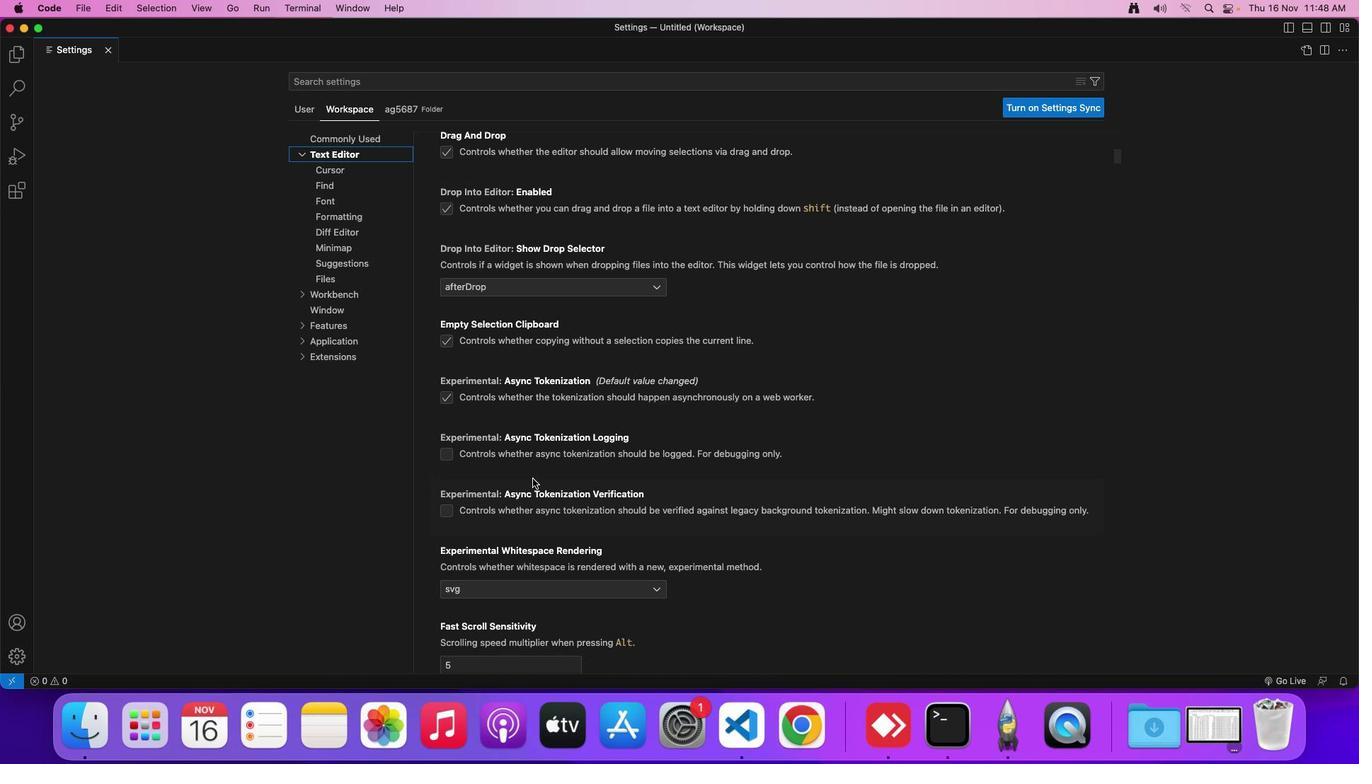 
Action: Mouse scrolled (532, 478) with delta (0, 0)
Screenshot: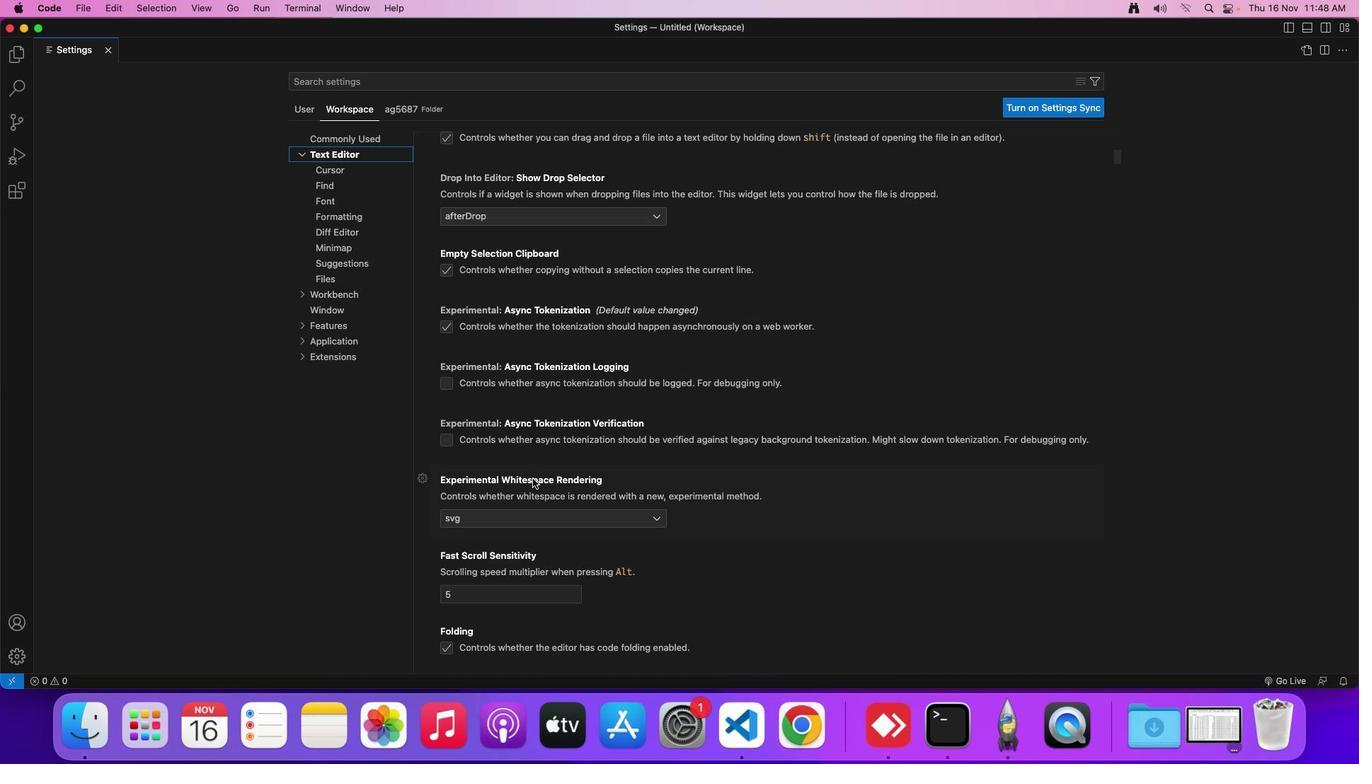 
Action: Mouse scrolled (532, 478) with delta (0, 0)
Screenshot: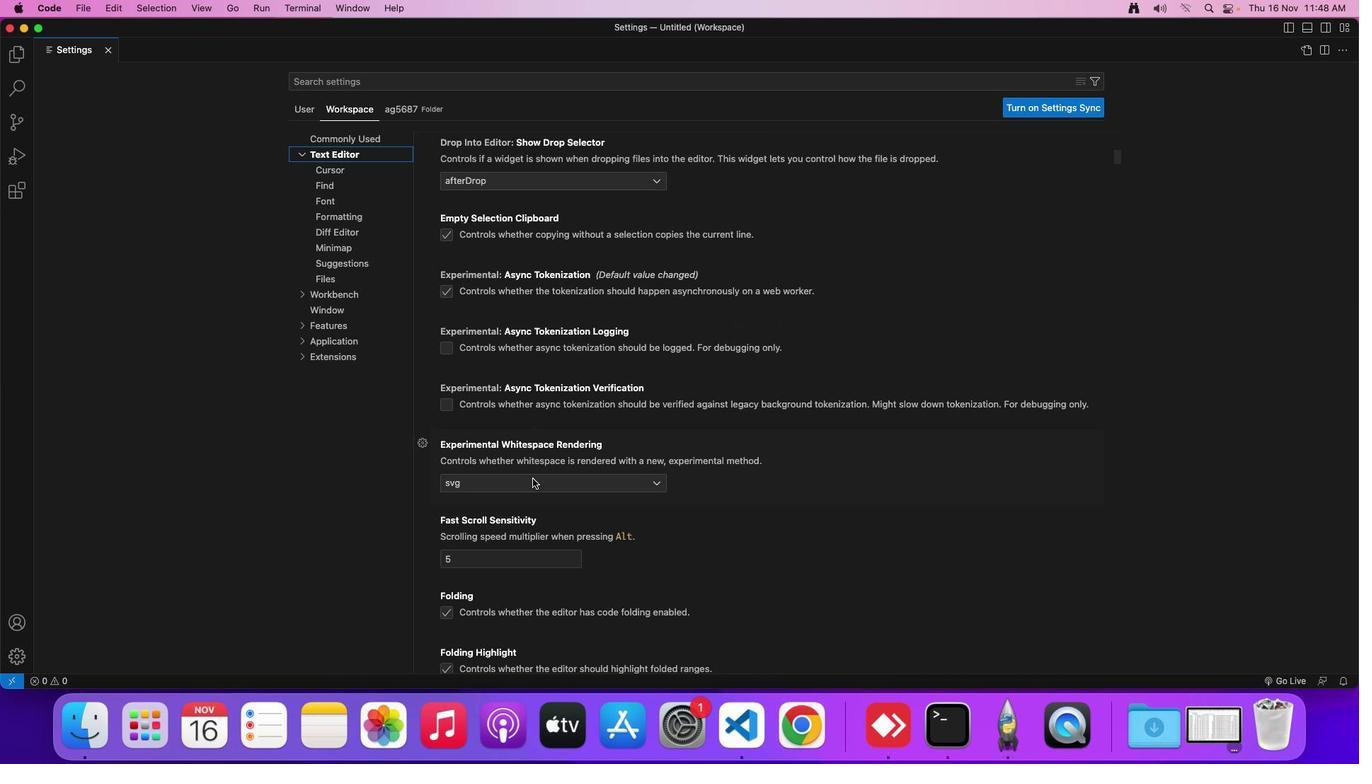 
Action: Mouse scrolled (532, 478) with delta (0, 0)
Screenshot: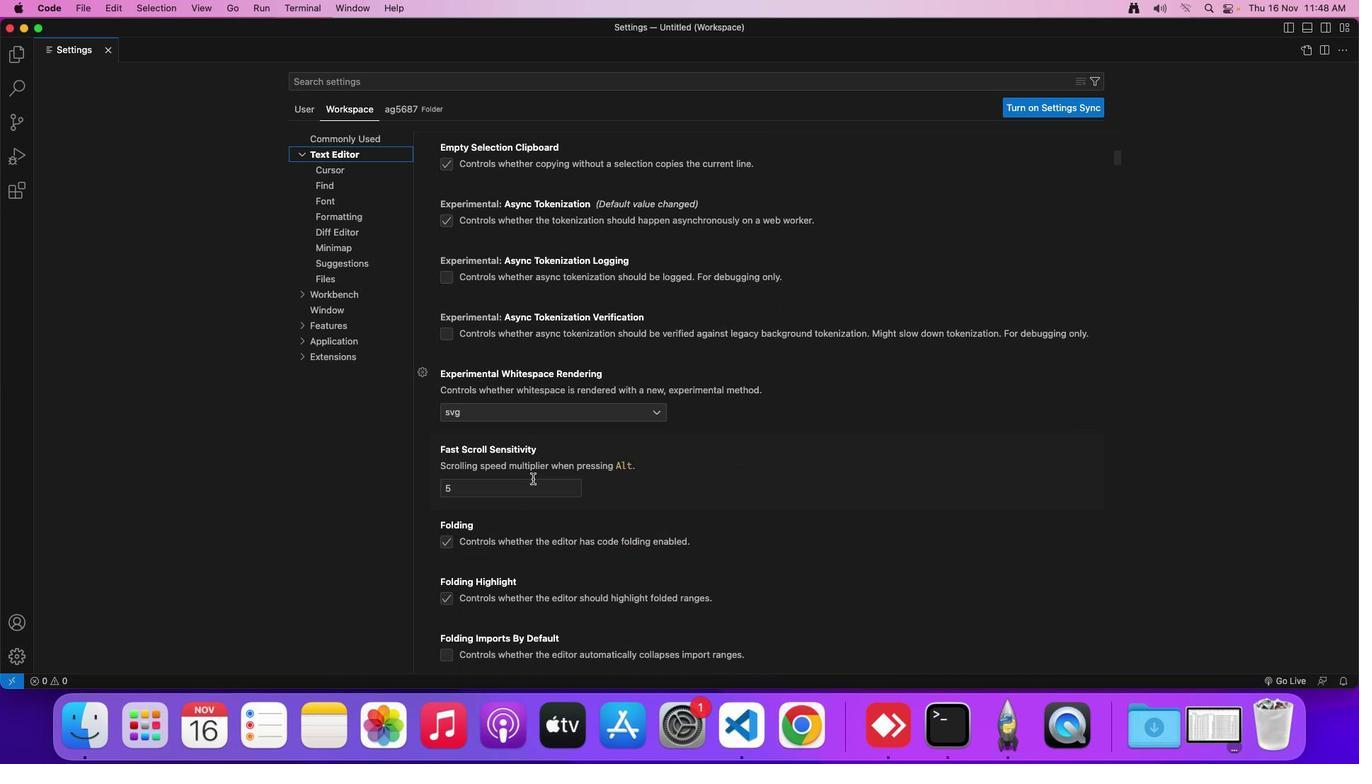 
Action: Mouse scrolled (532, 478) with delta (0, -1)
Screenshot: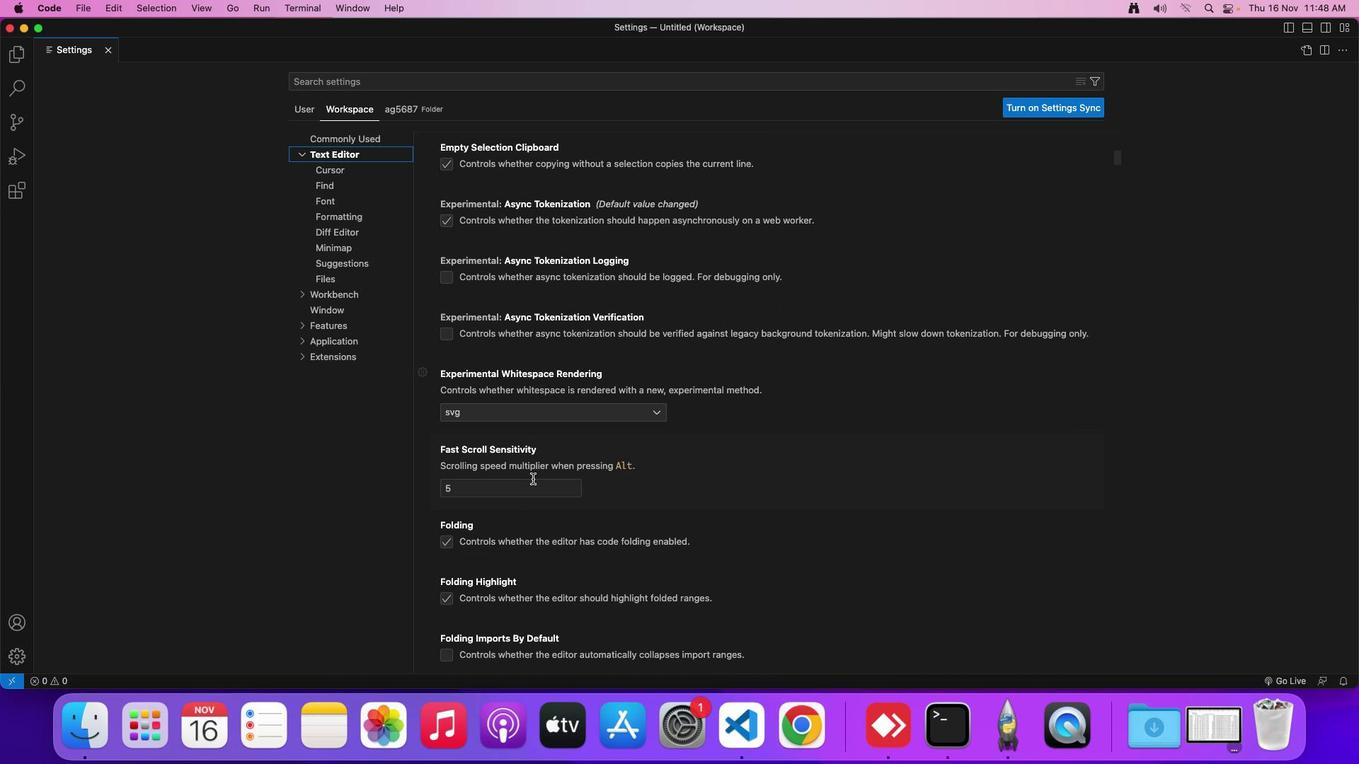 
Action: Mouse scrolled (532, 478) with delta (0, 0)
Screenshot: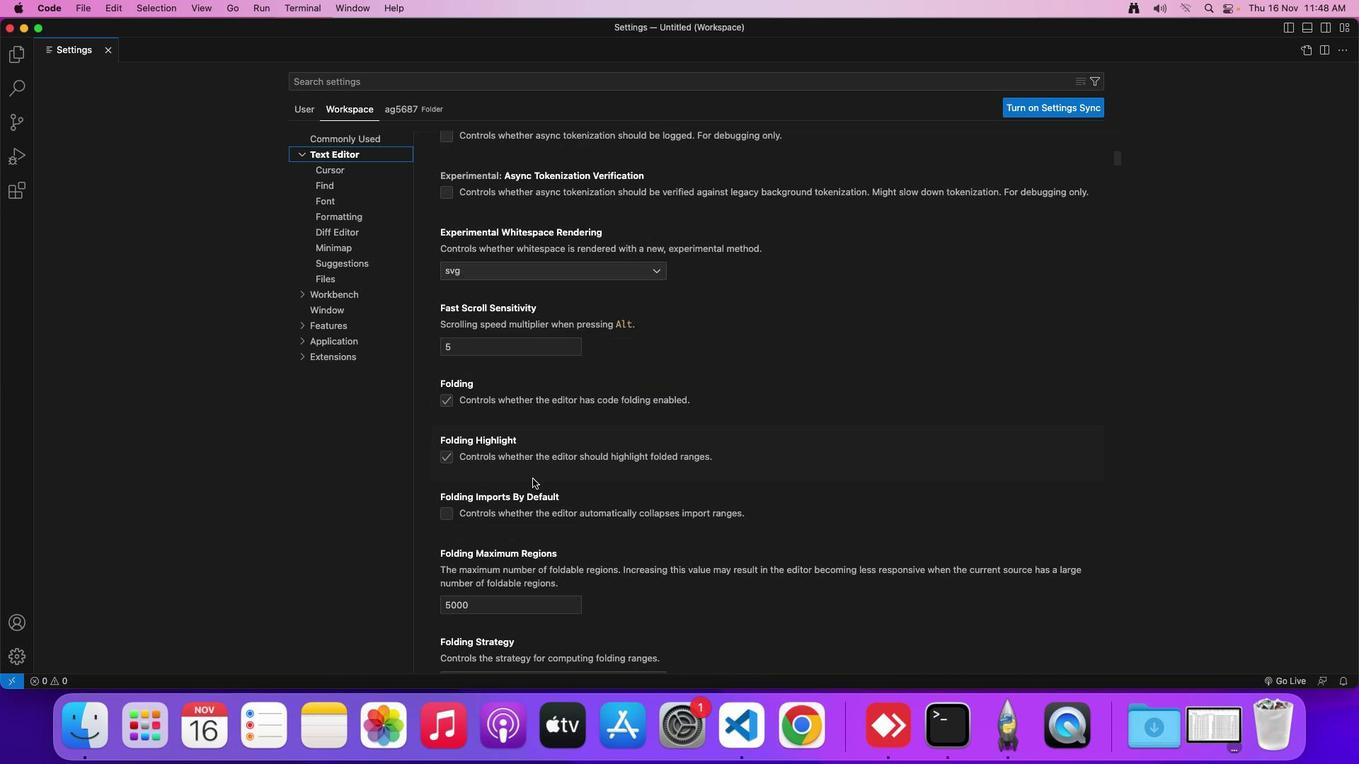 
Action: Mouse scrolled (532, 478) with delta (0, 0)
Screenshot: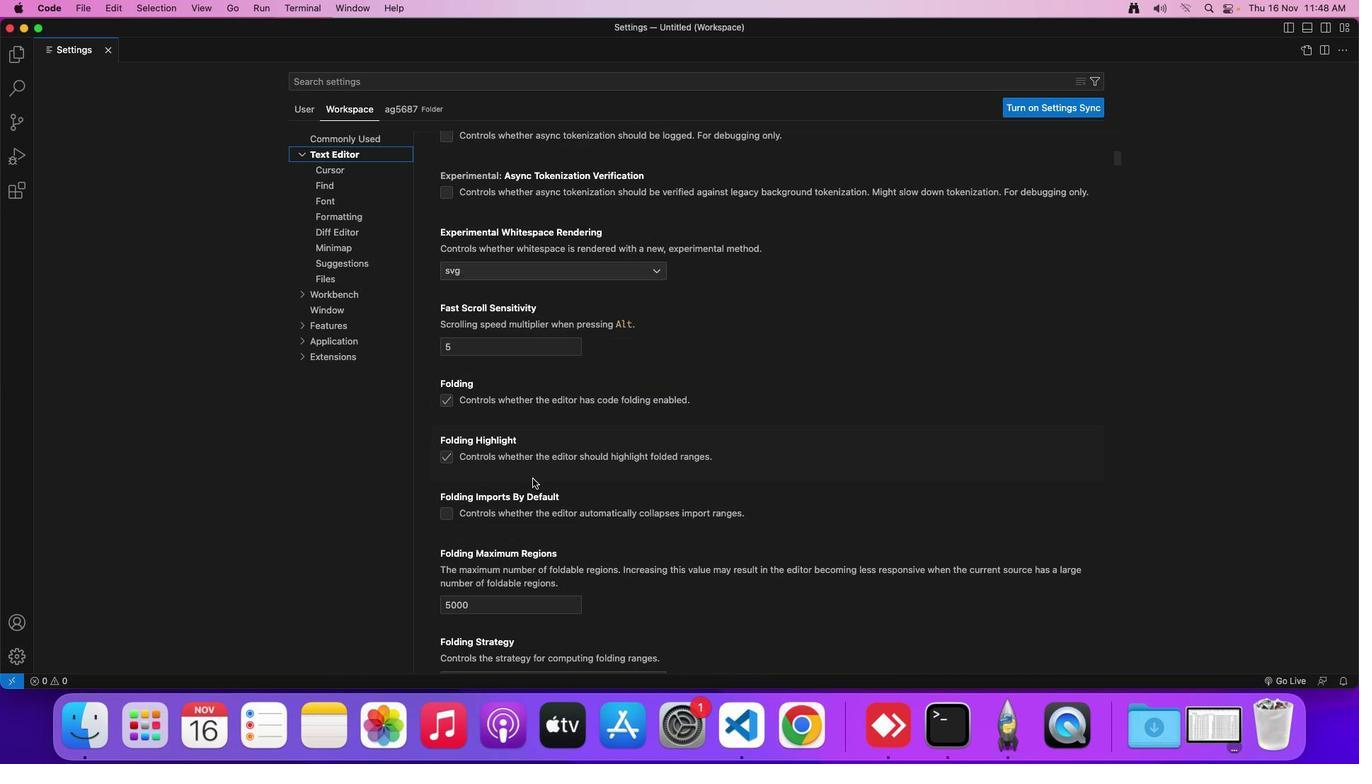 
Action: Mouse scrolled (532, 478) with delta (0, -1)
Screenshot: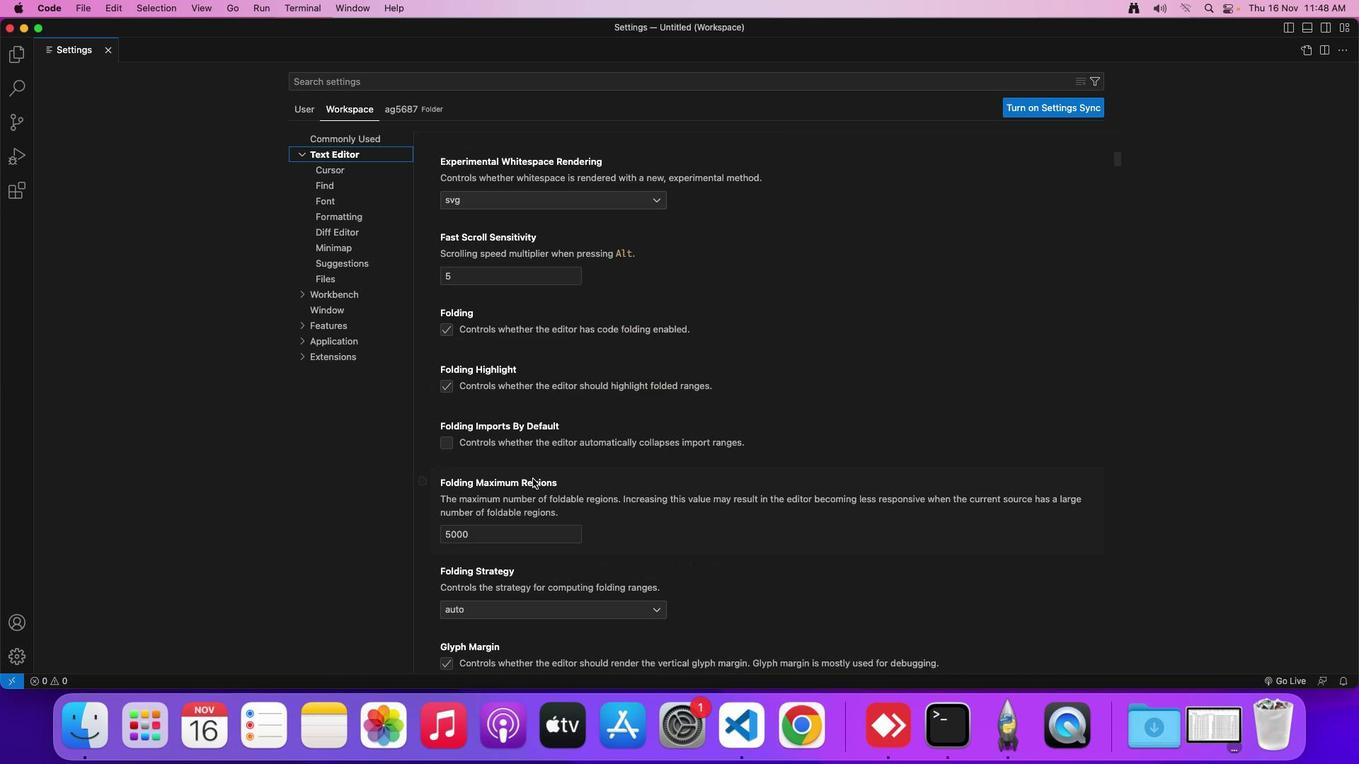 
Action: Mouse scrolled (532, 478) with delta (0, -1)
Screenshot: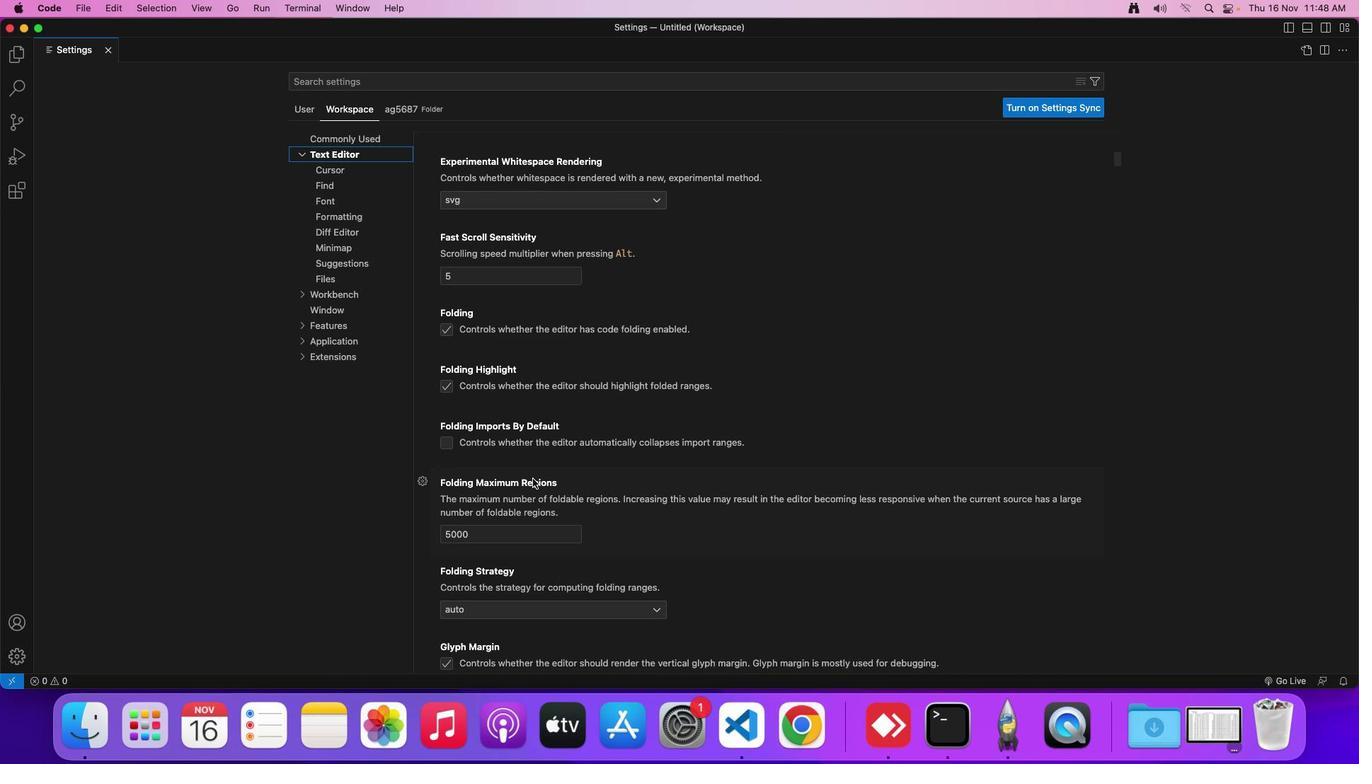 
Action: Mouse scrolled (532, 478) with delta (0, 0)
Screenshot: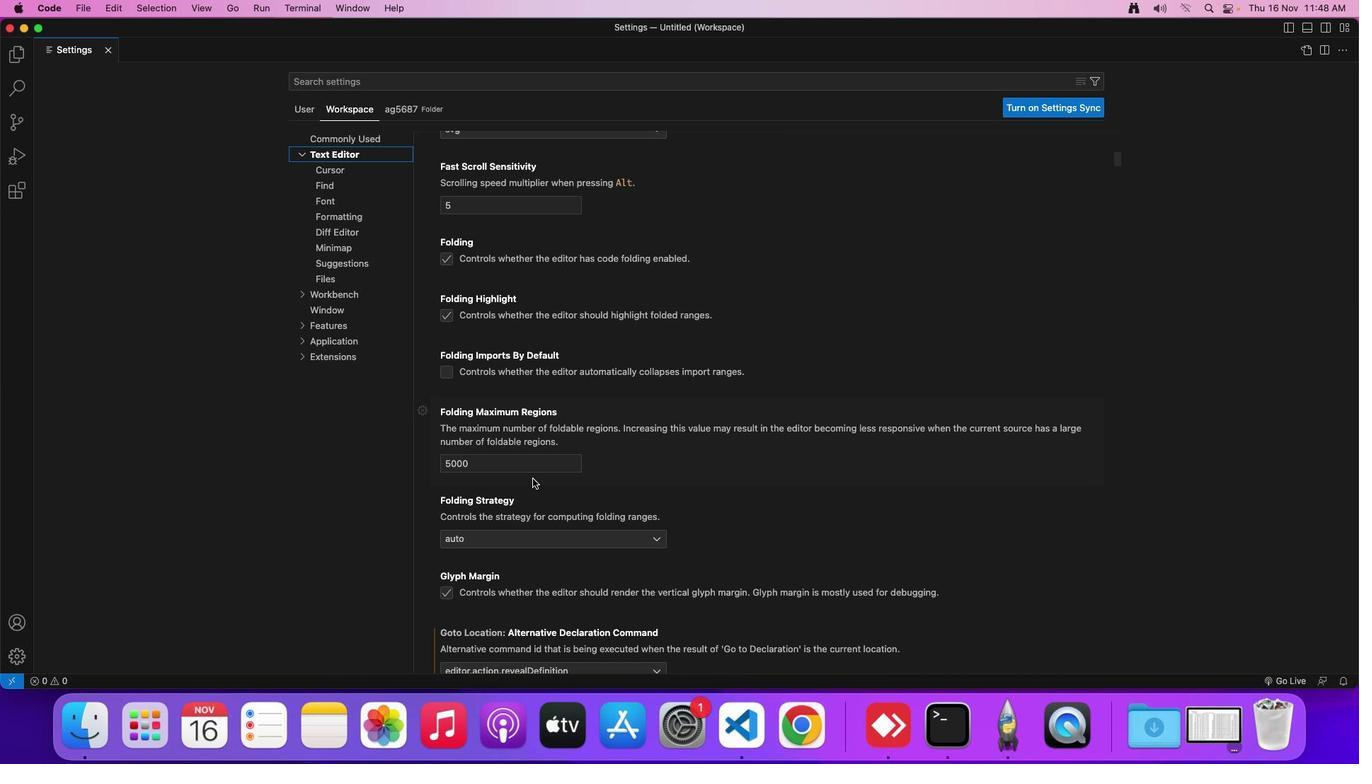 
Action: Mouse scrolled (532, 478) with delta (0, 0)
Screenshot: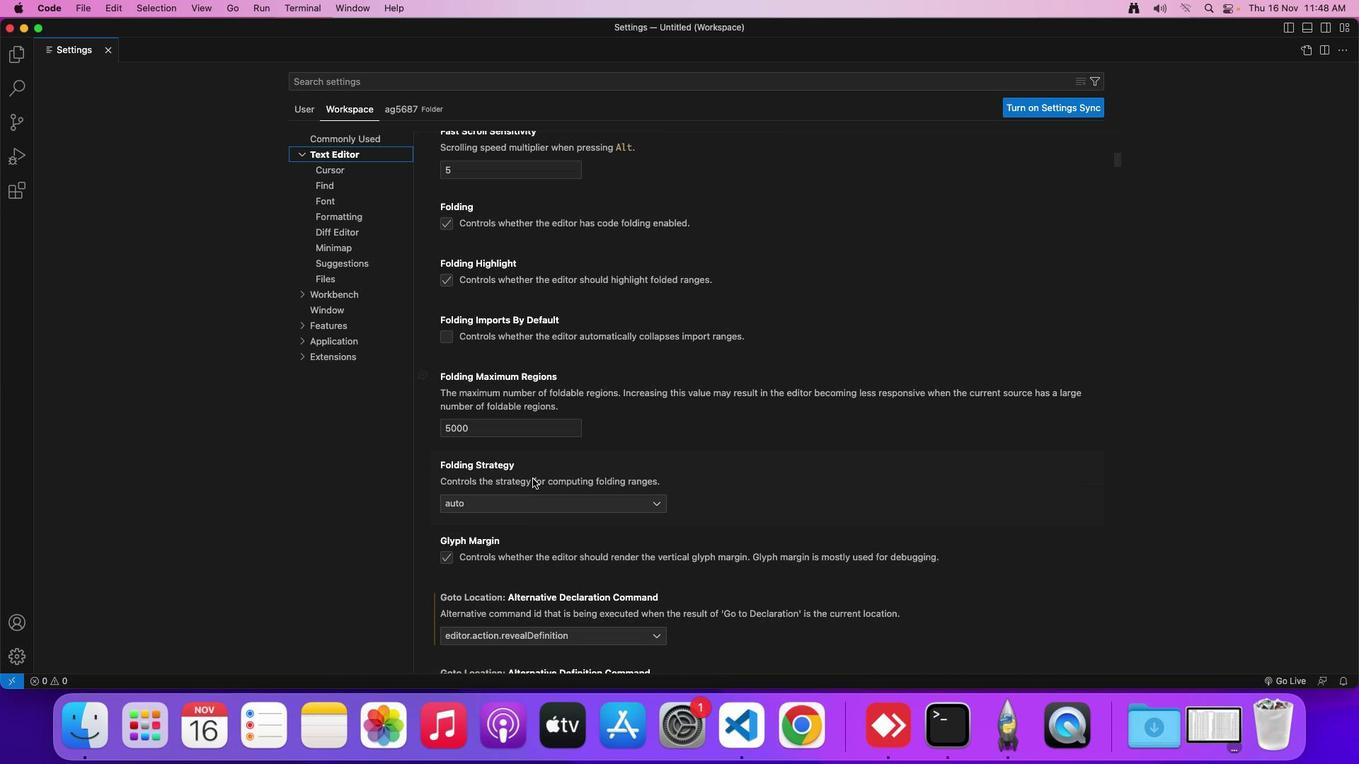 
Action: Mouse scrolled (532, 478) with delta (0, 0)
Screenshot: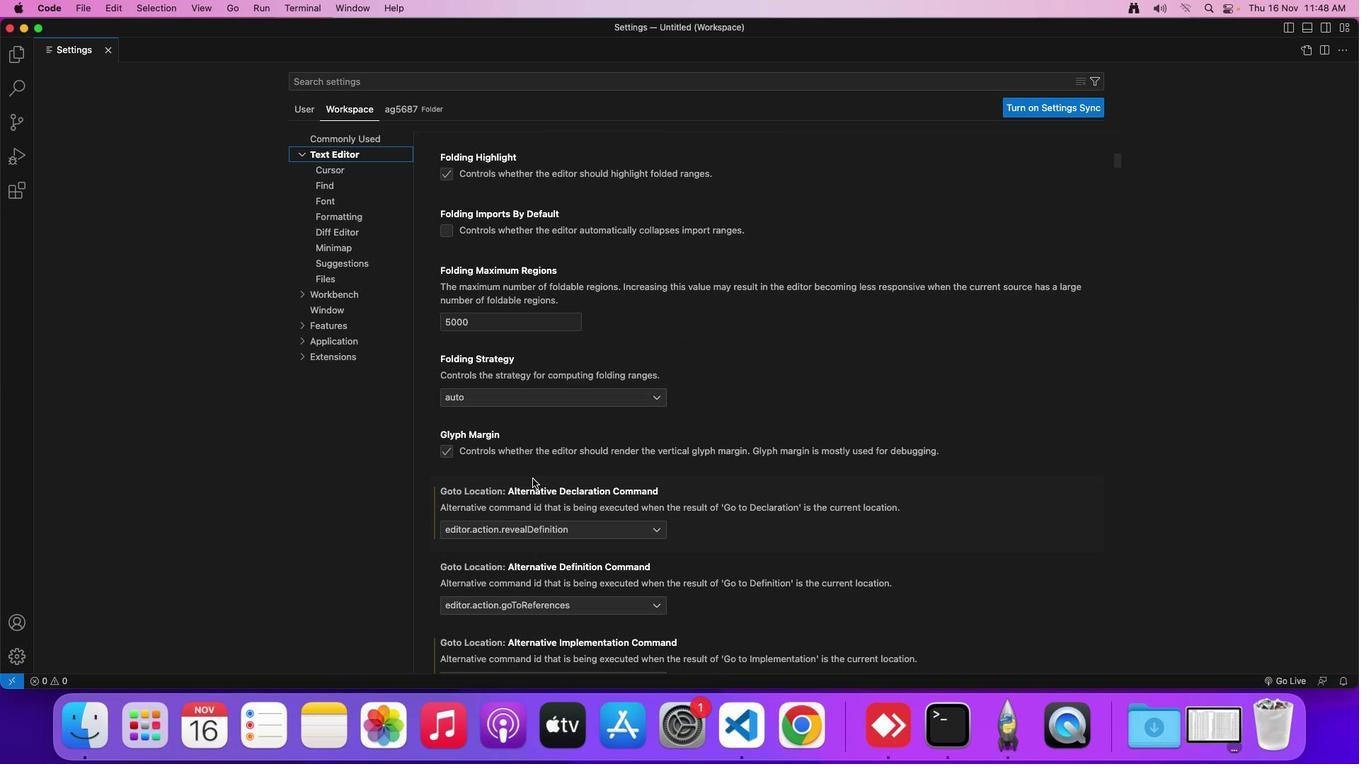 
Action: Mouse scrolled (532, 478) with delta (0, -2)
Screenshot: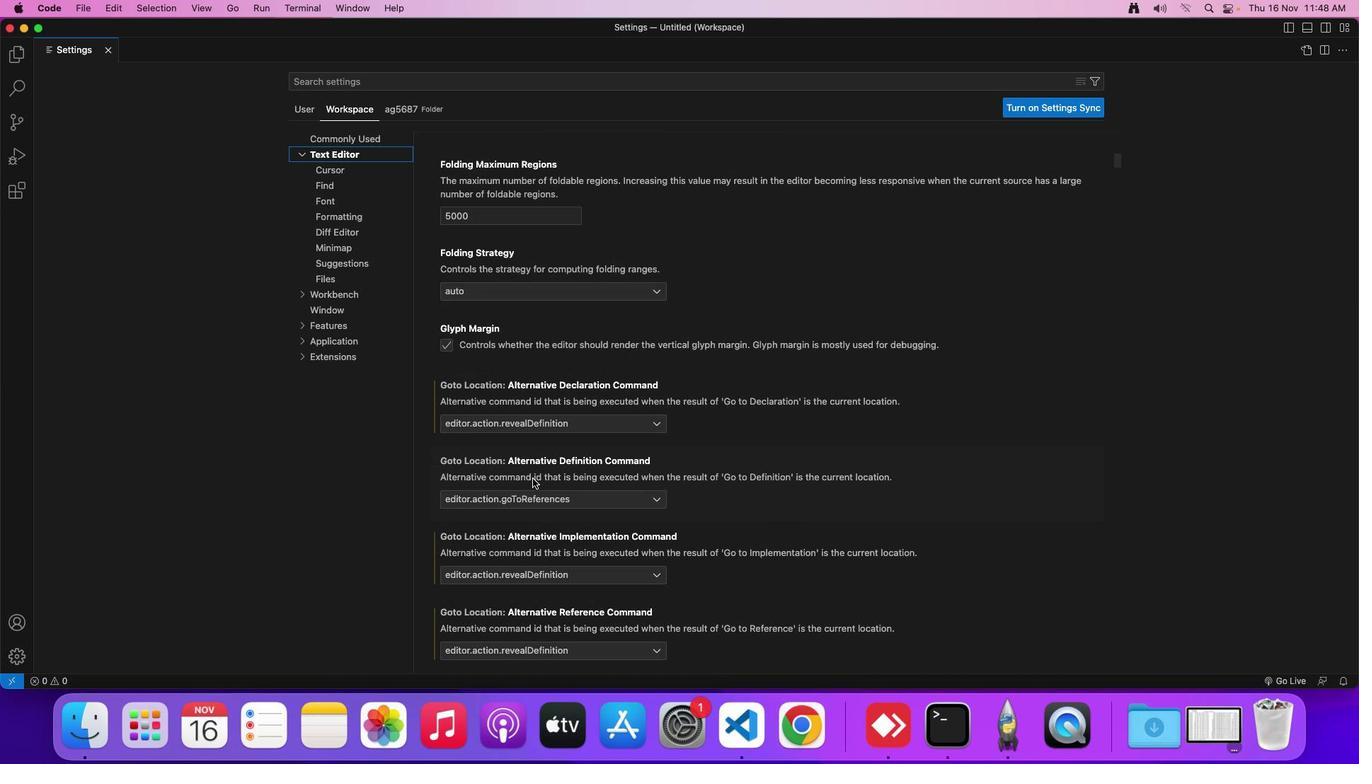 
Action: Mouse scrolled (532, 478) with delta (0, -2)
Screenshot: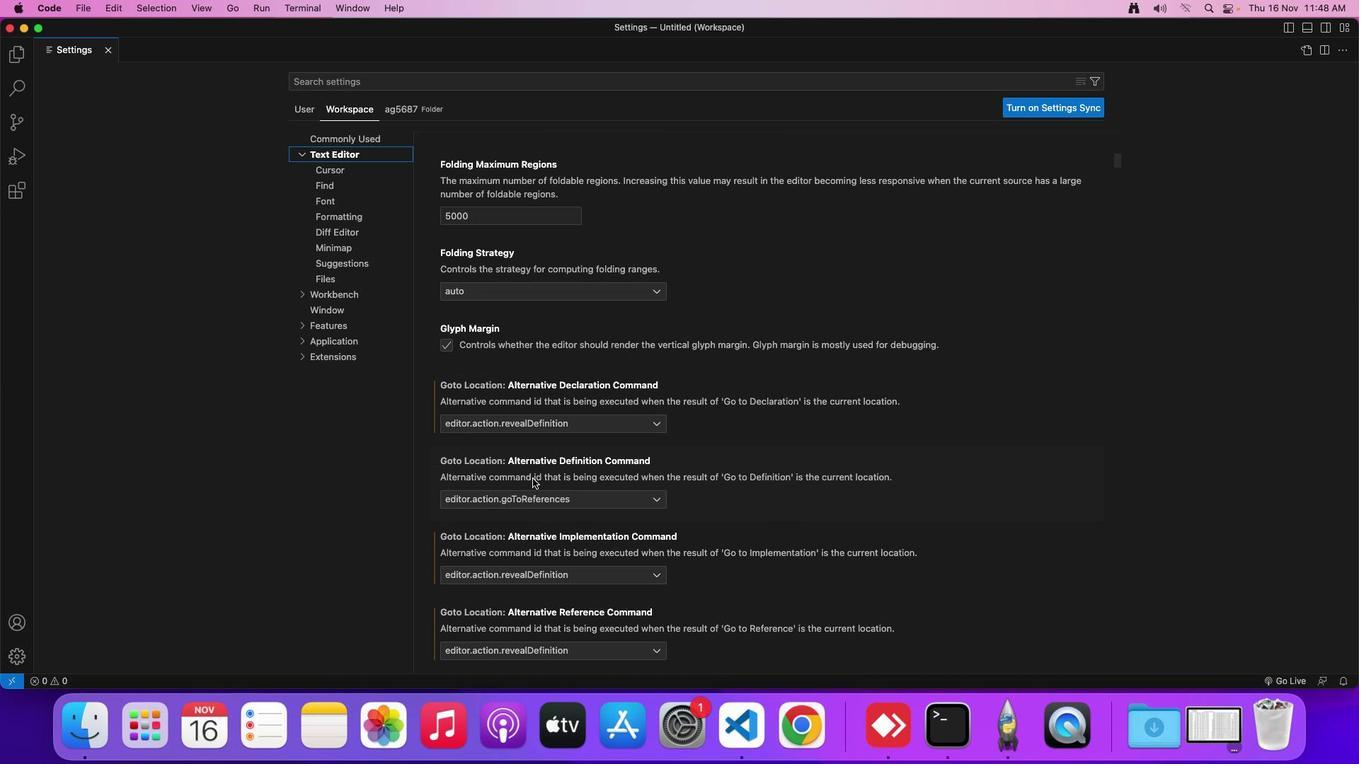 
Action: Mouse scrolled (532, 478) with delta (0, 0)
Screenshot: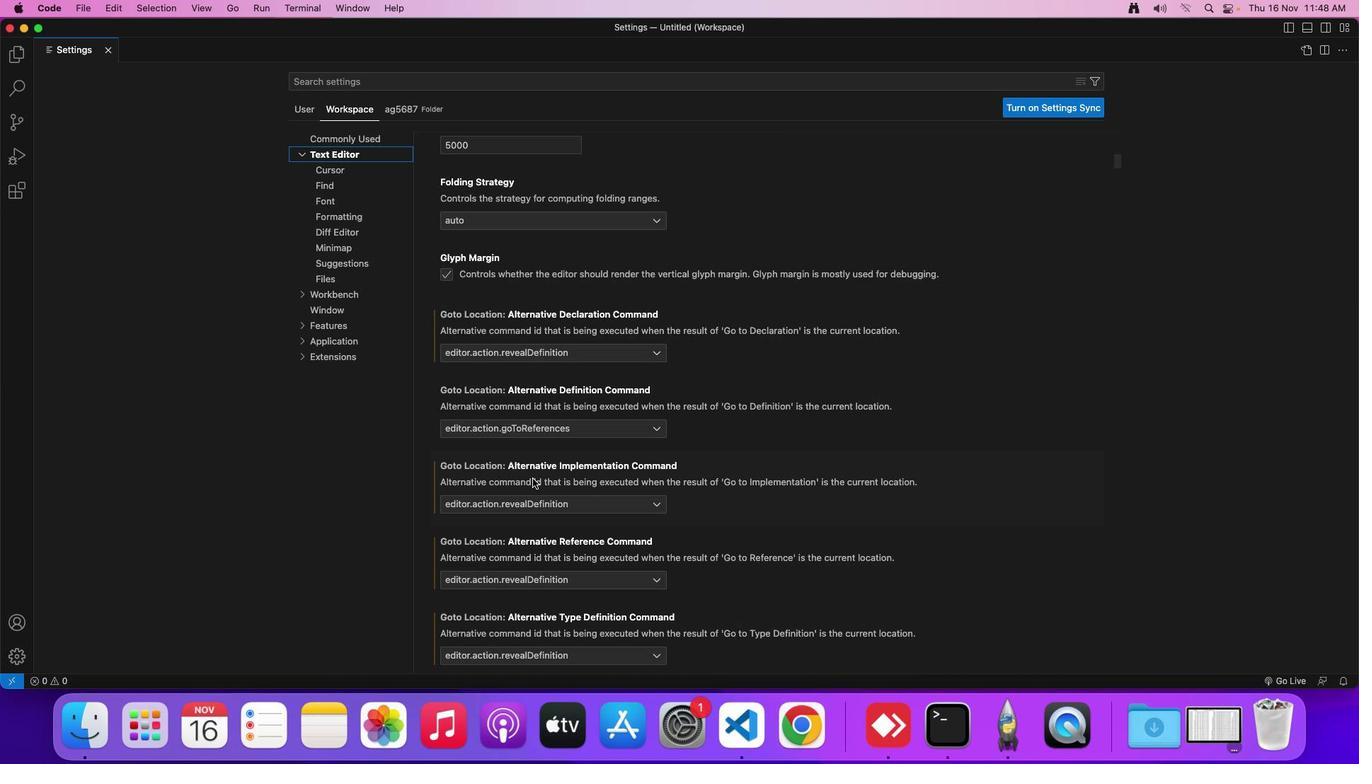 
Action: Mouse scrolled (532, 478) with delta (0, 0)
Screenshot: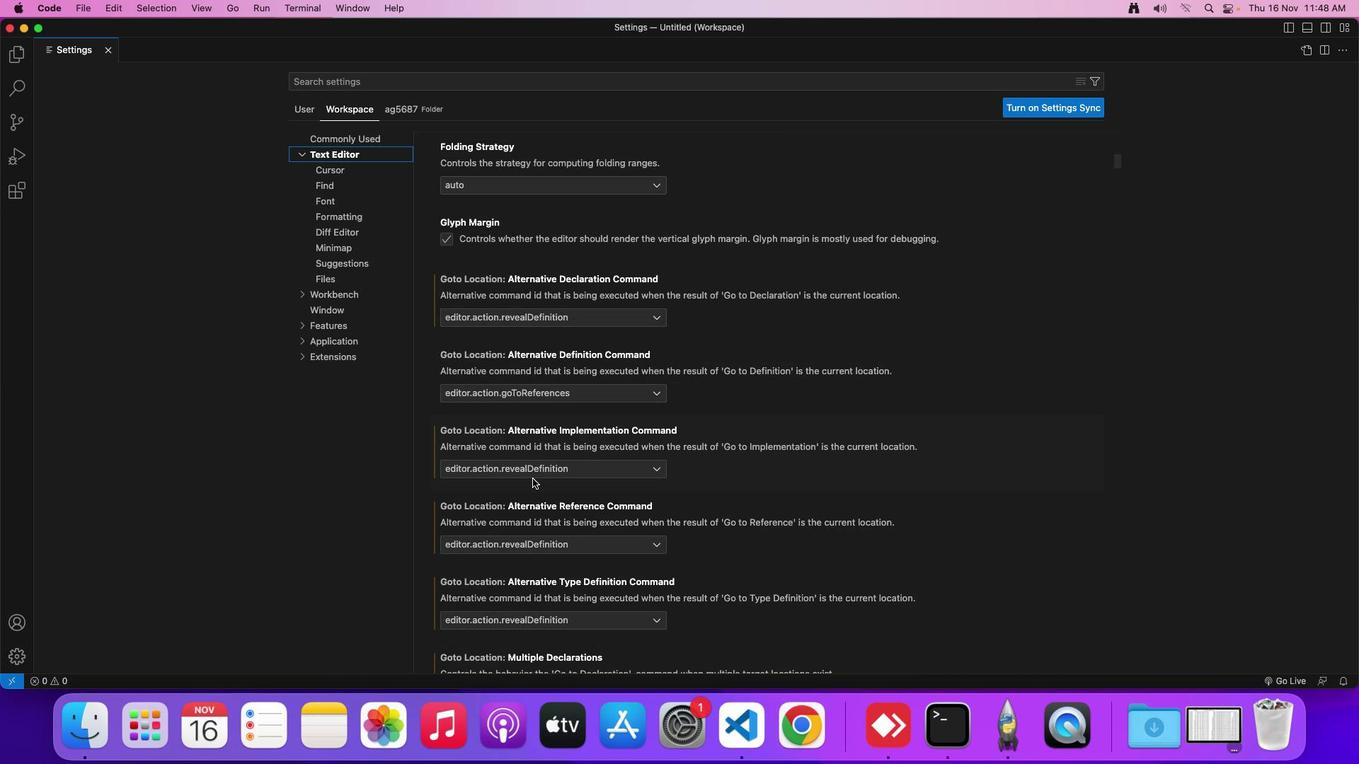 
Action: Mouse scrolled (532, 478) with delta (0, 0)
Screenshot: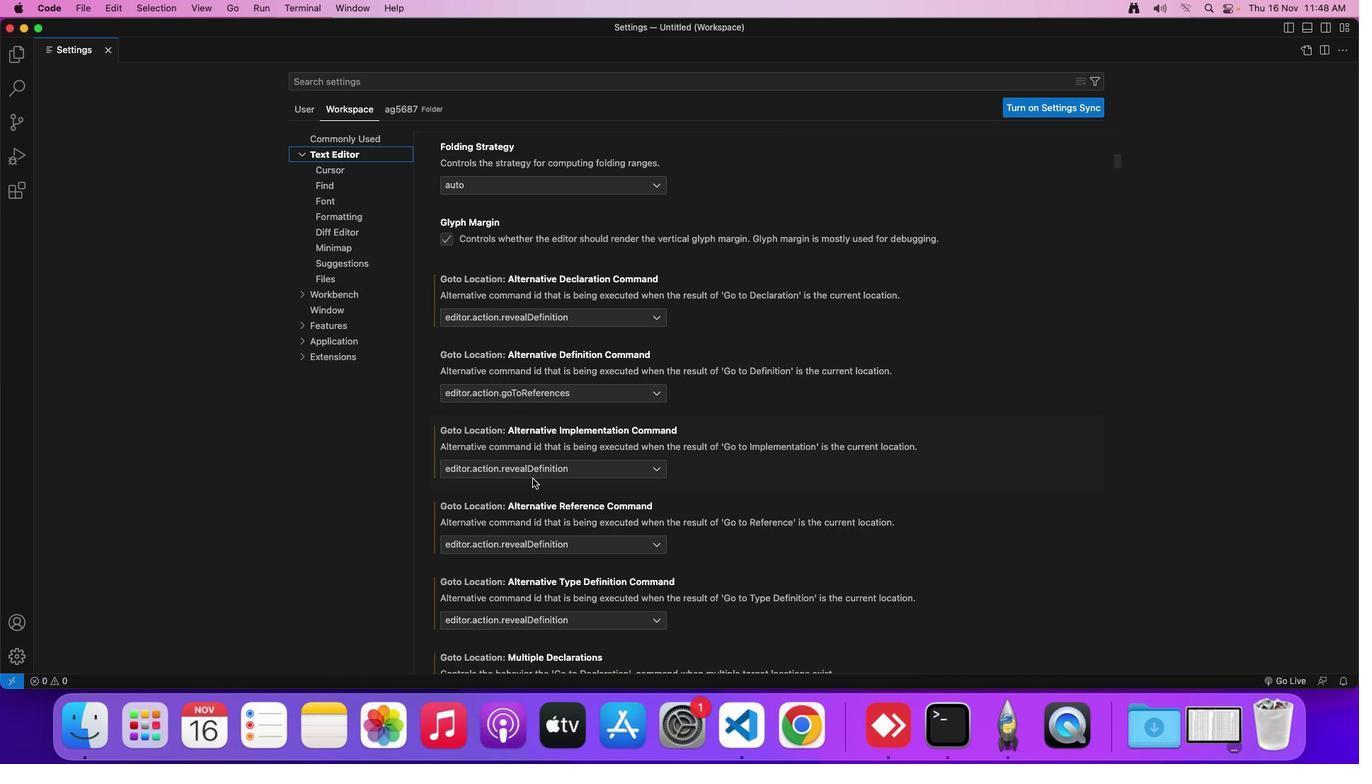 
Action: Mouse scrolled (532, 478) with delta (0, 0)
Screenshot: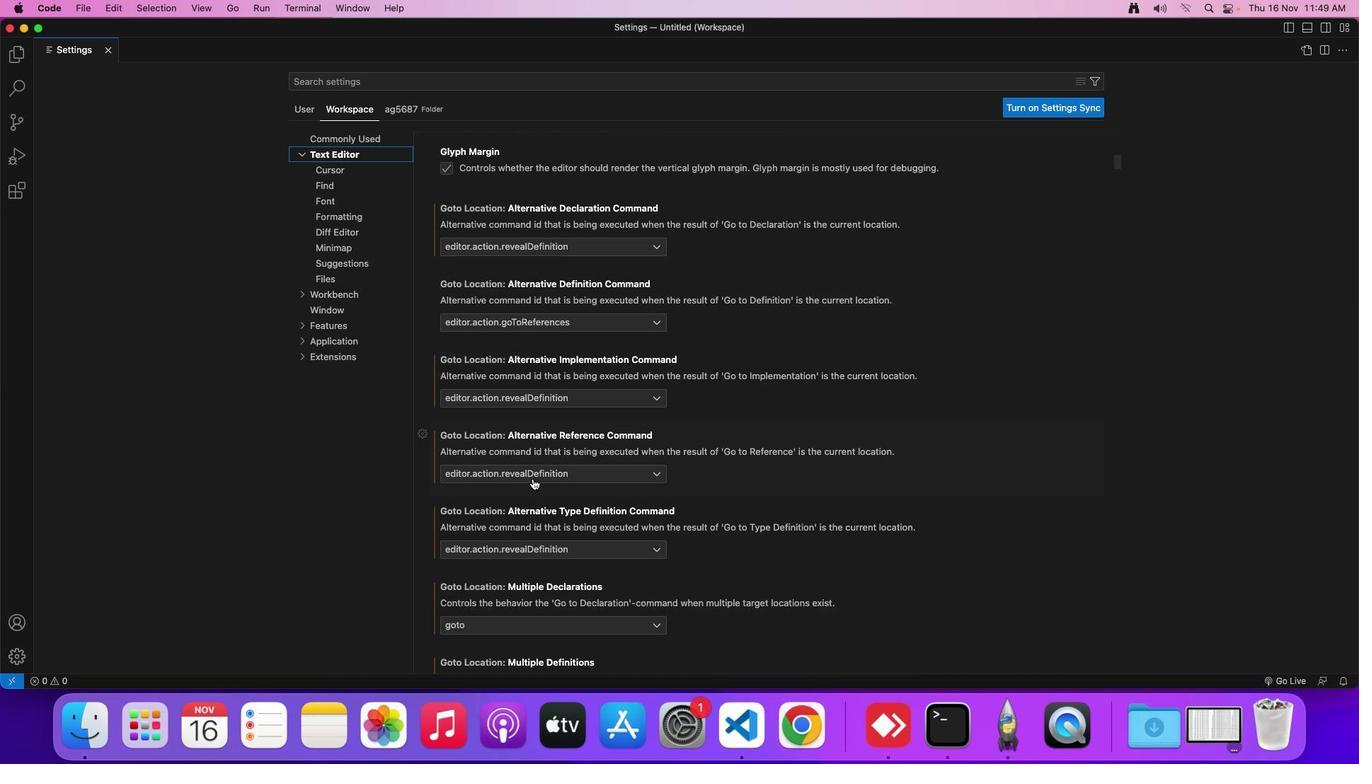 
Action: Mouse scrolled (532, 478) with delta (0, 0)
Screenshot: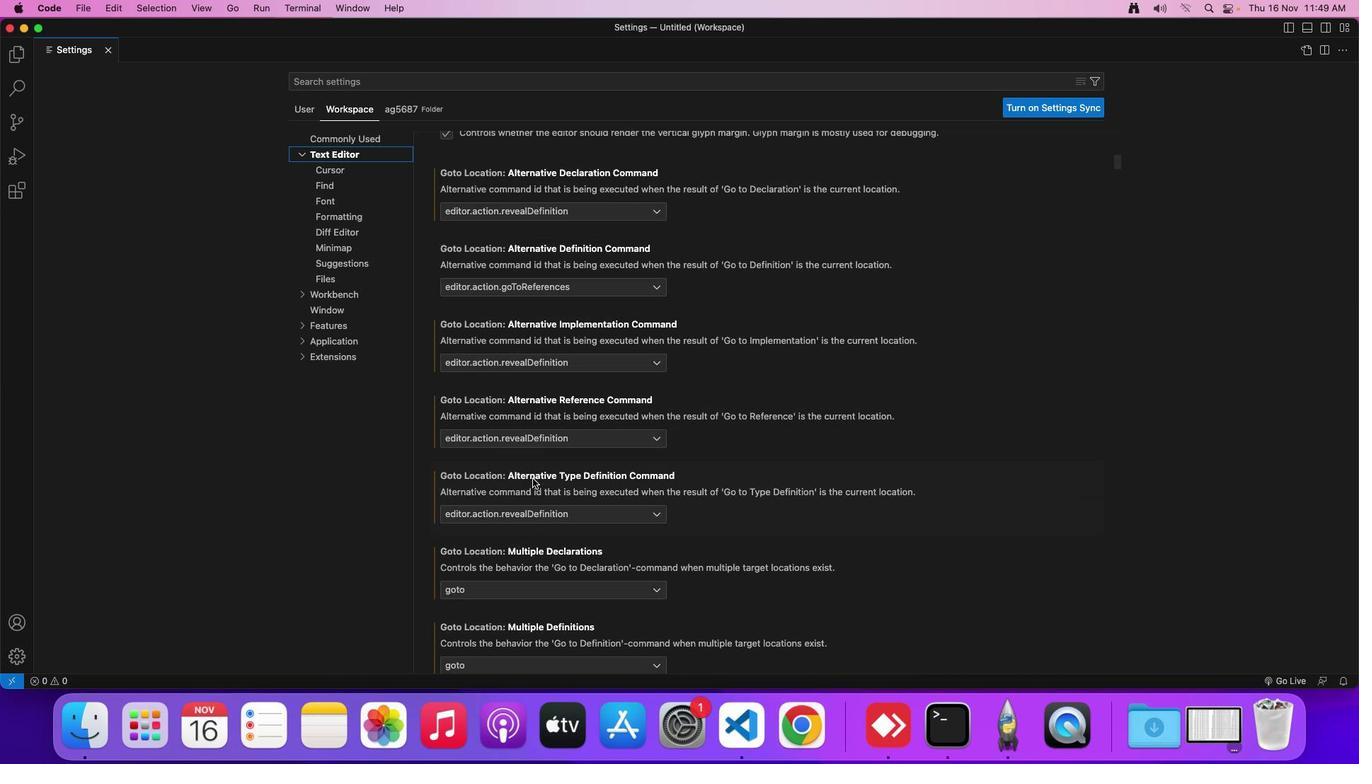 
Action: Mouse scrolled (532, 478) with delta (0, 0)
Screenshot: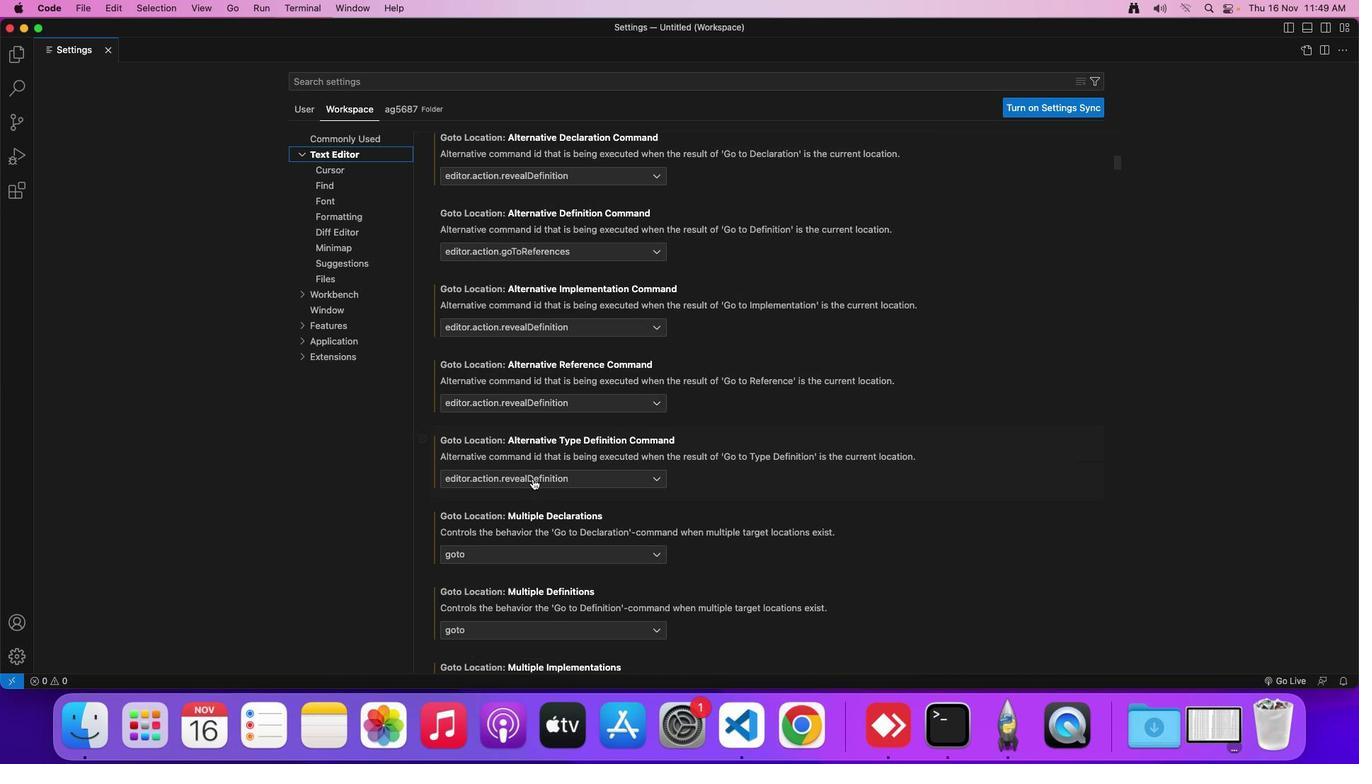 
Action: Mouse scrolled (532, 478) with delta (0, 0)
Screenshot: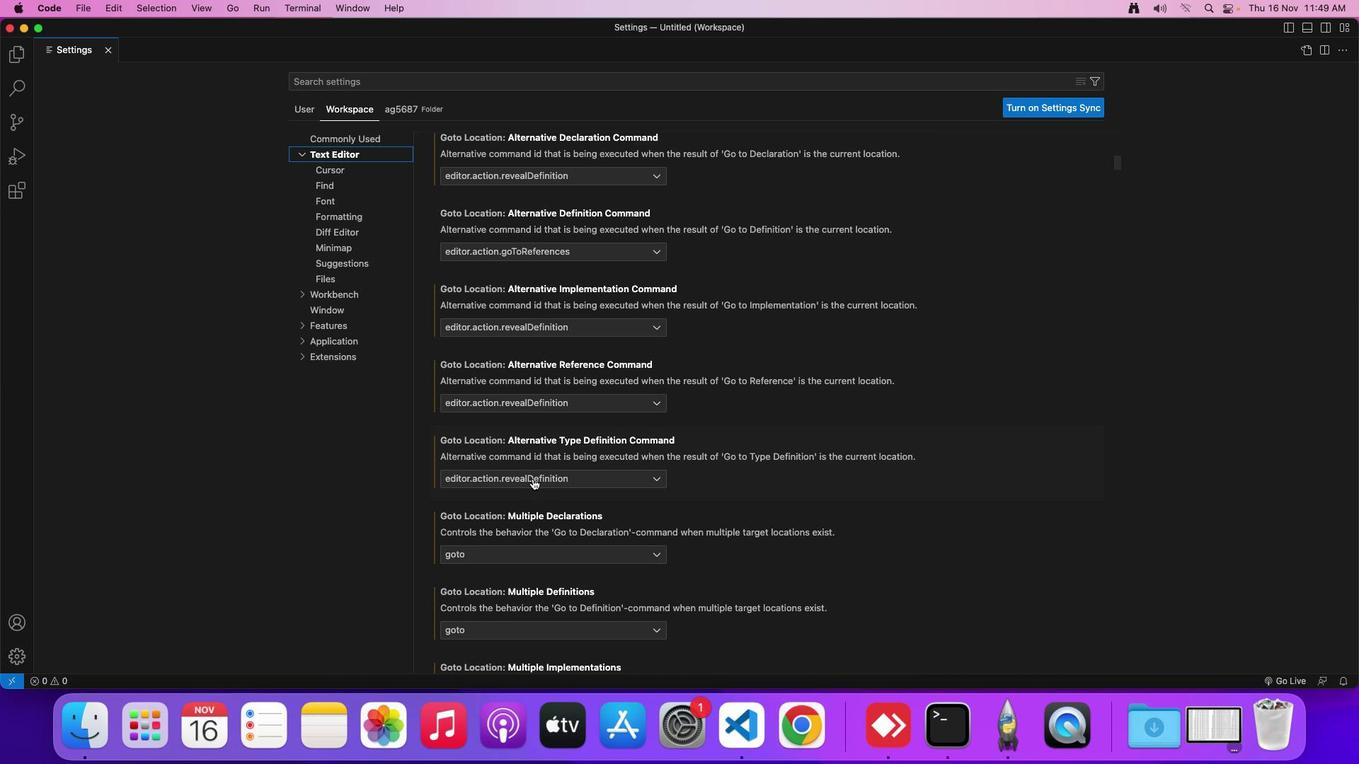 
Action: Mouse scrolled (532, 478) with delta (0, 0)
Screenshot: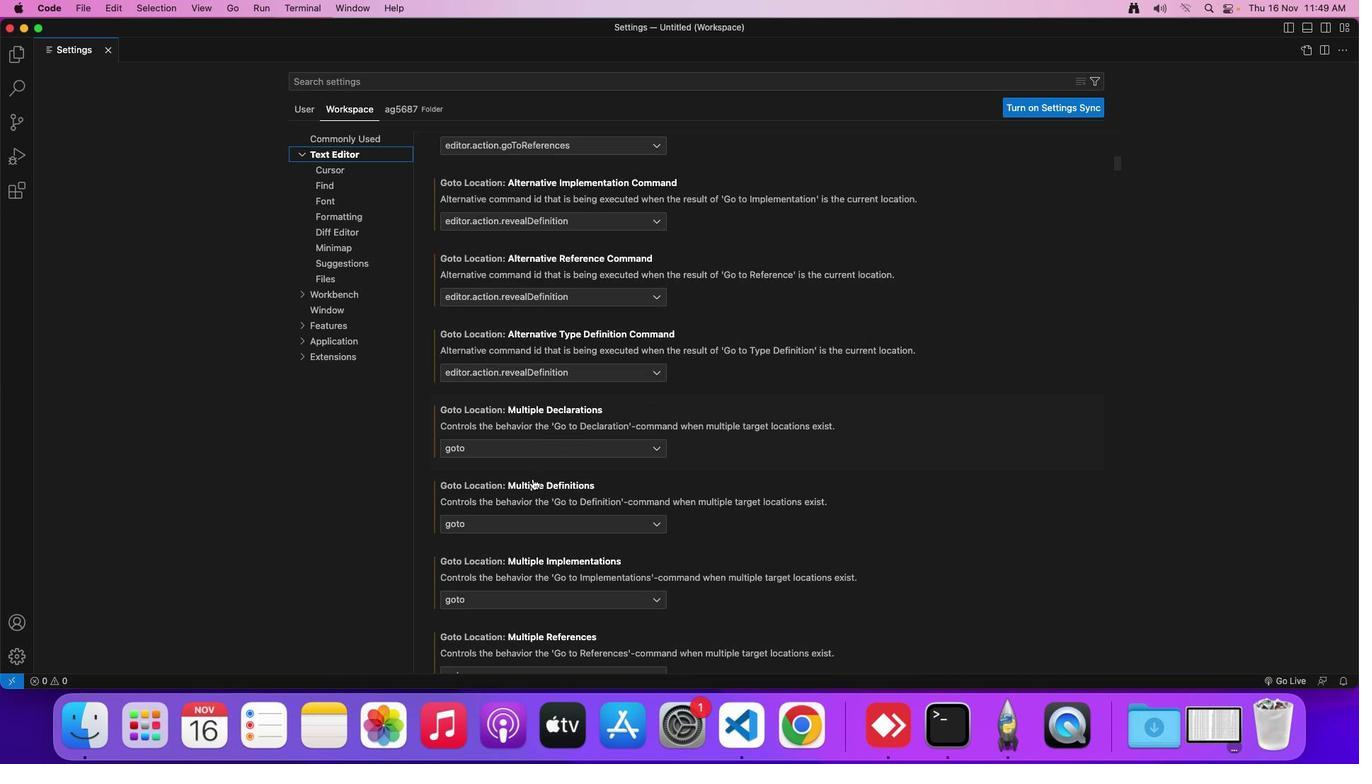 
Action: Mouse scrolled (532, 478) with delta (0, 0)
Screenshot: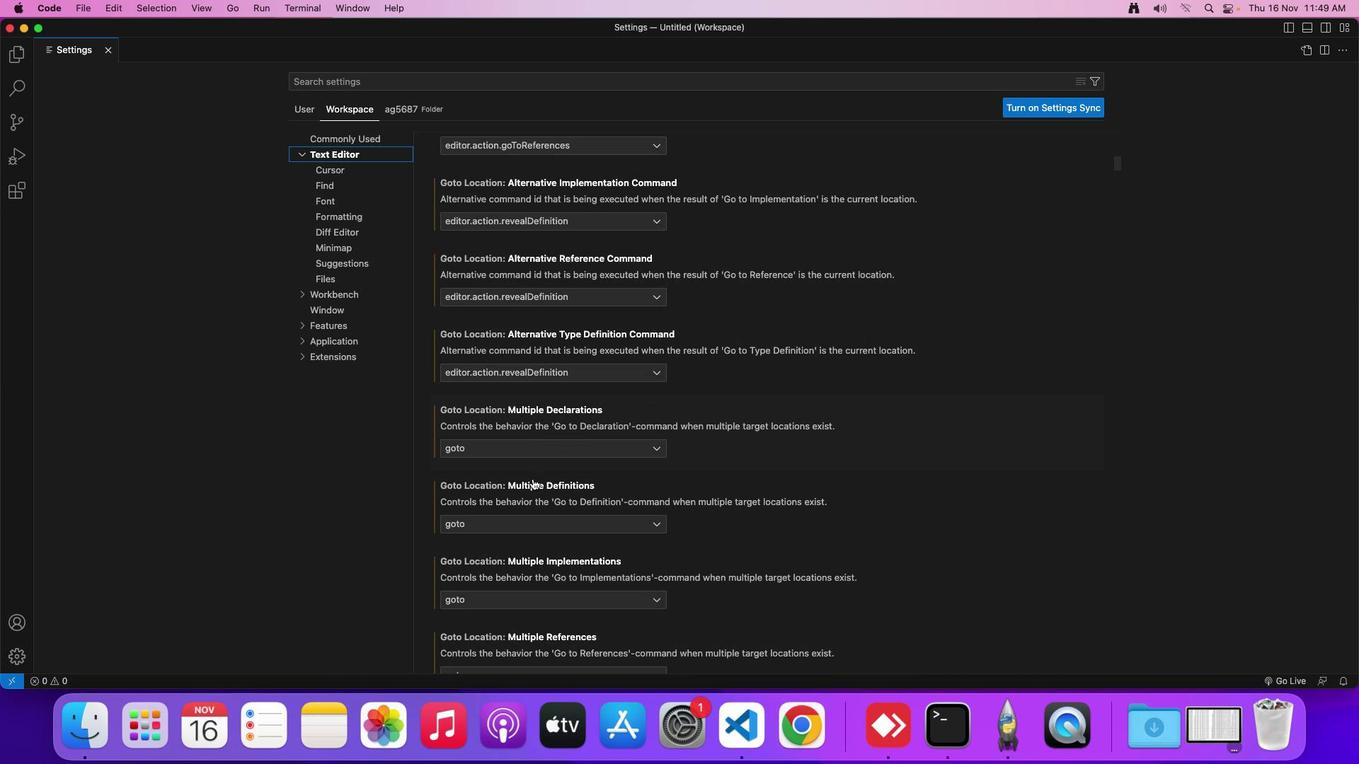 
Action: Mouse scrolled (532, 478) with delta (0, 0)
Screenshot: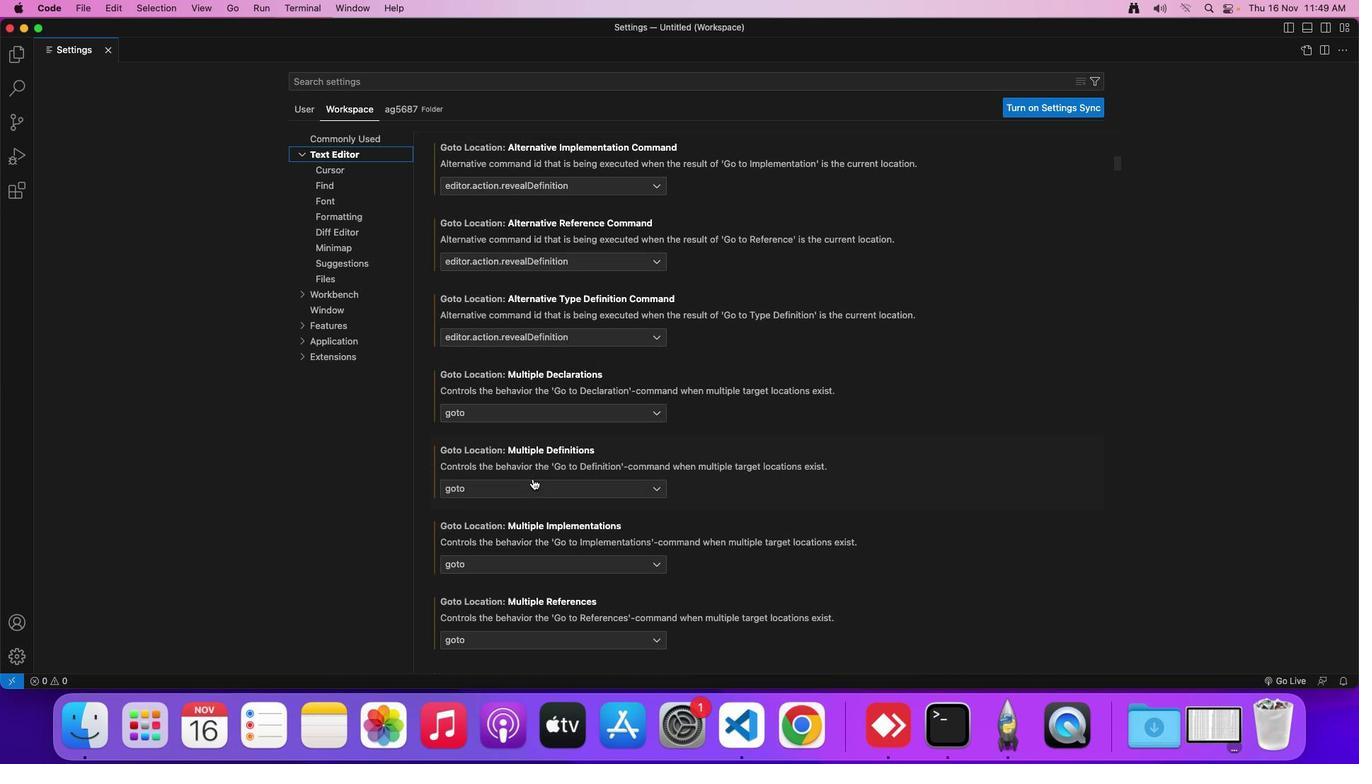 
Action: Mouse scrolled (532, 478) with delta (0, 0)
Screenshot: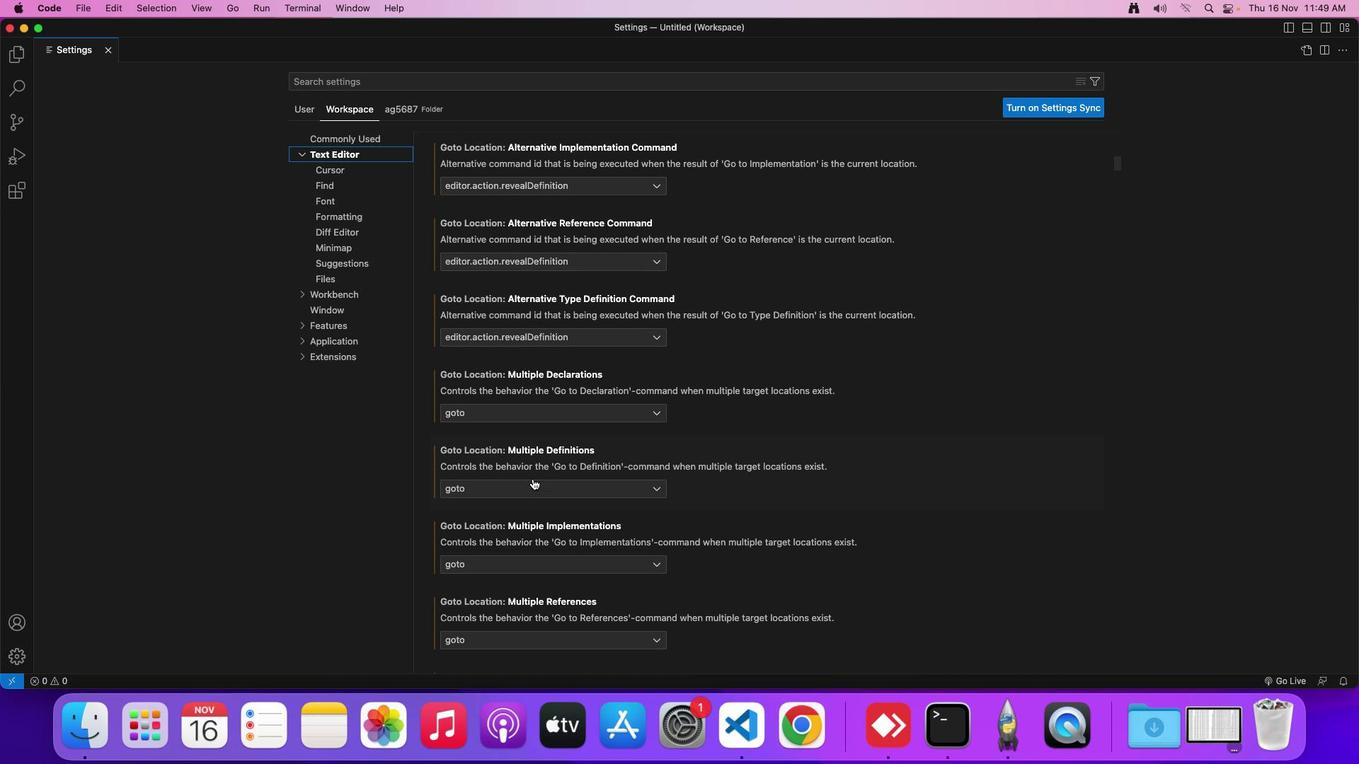 
Action: Mouse scrolled (532, 478) with delta (0, 0)
Screenshot: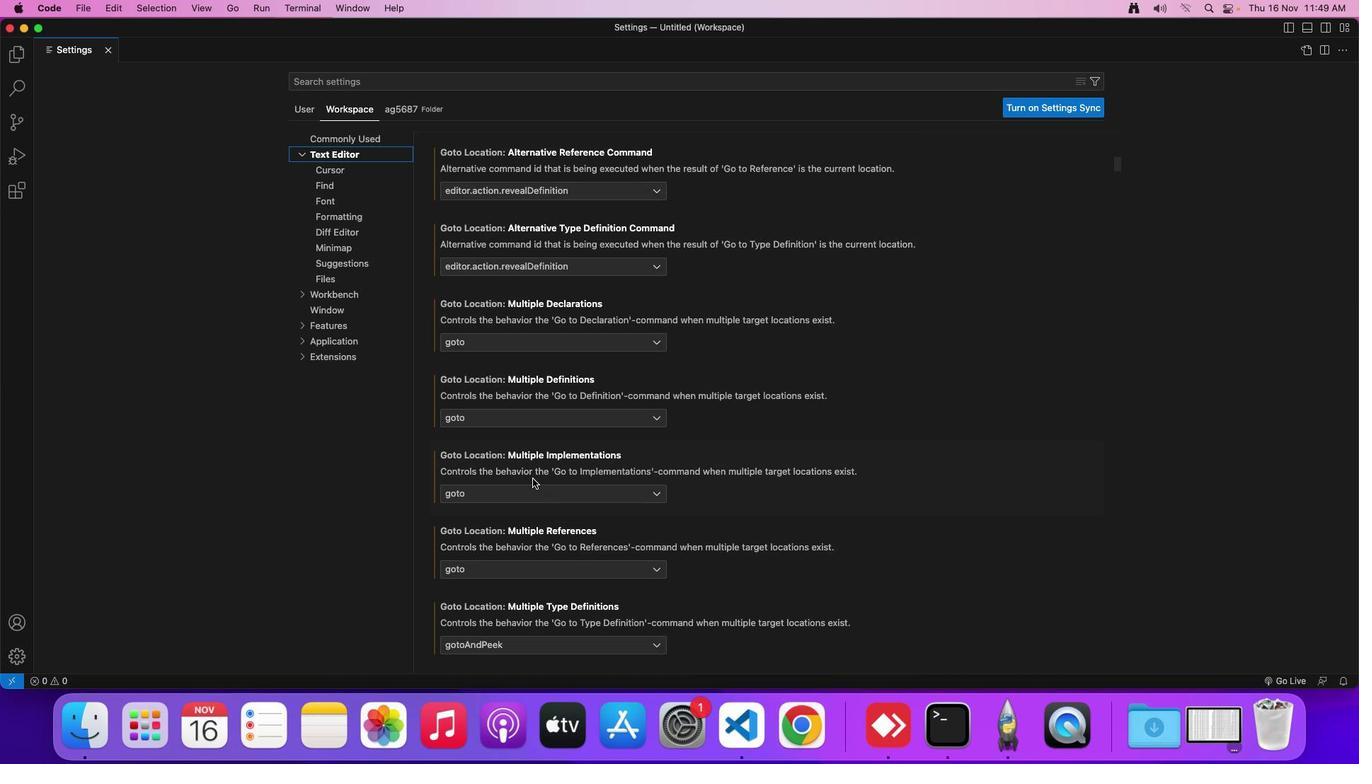 
Action: Mouse scrolled (532, 478) with delta (0, 0)
Screenshot: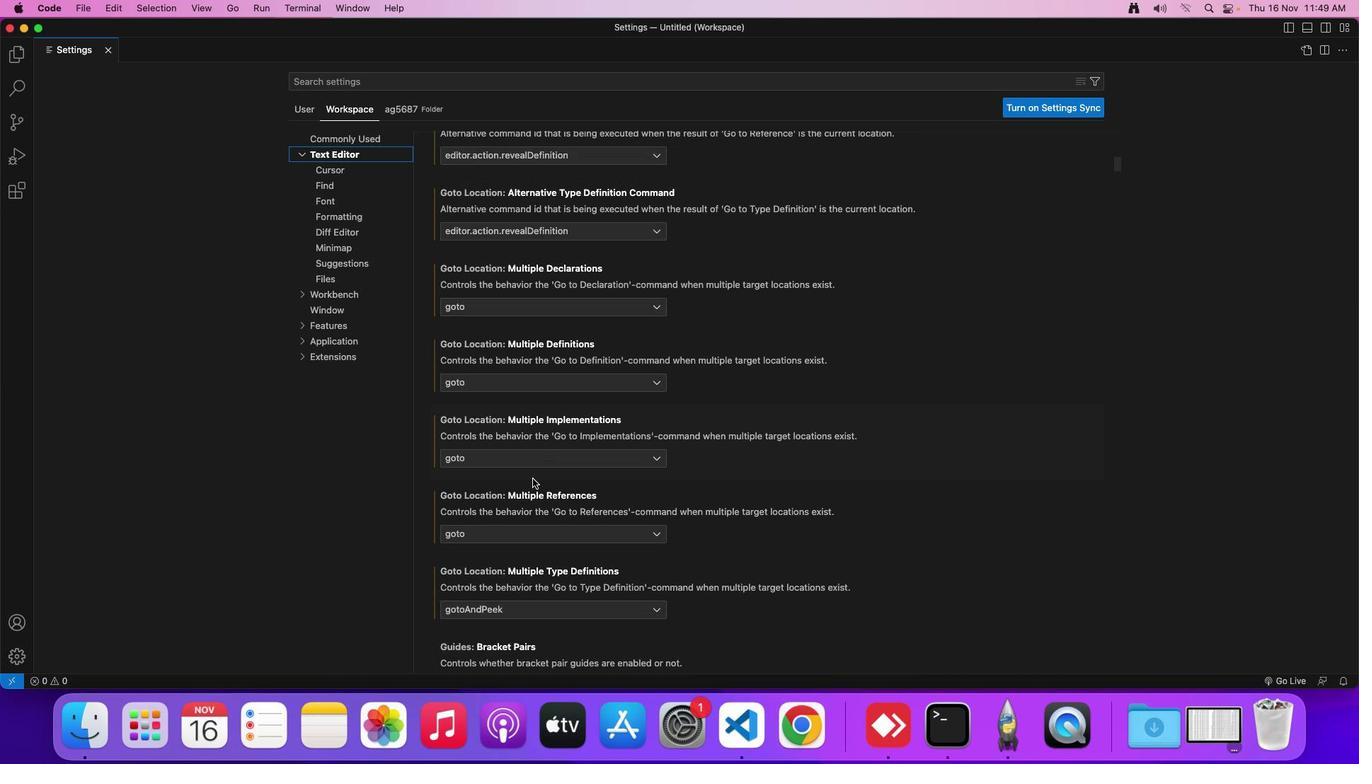 
Action: Mouse scrolled (532, 478) with delta (0, 0)
Screenshot: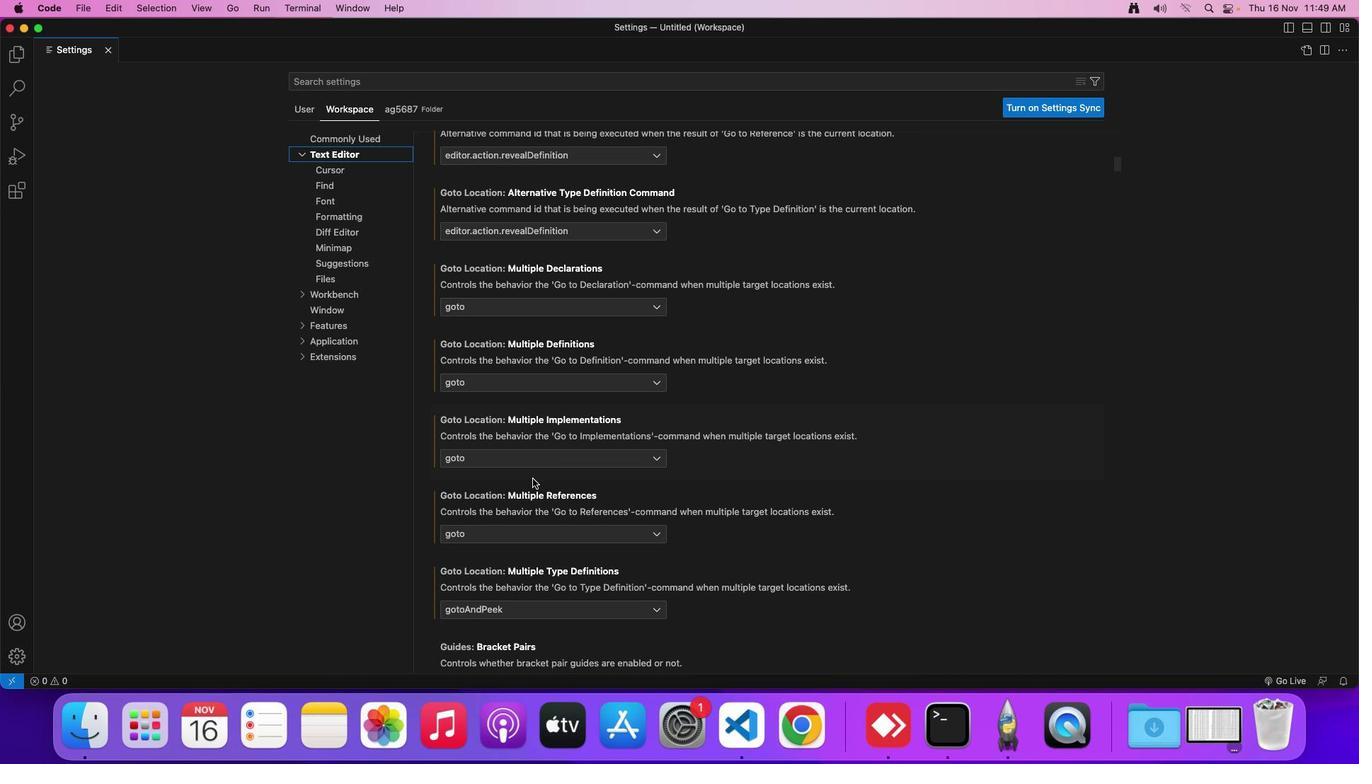 
Action: Mouse scrolled (532, 478) with delta (0, 0)
Screenshot: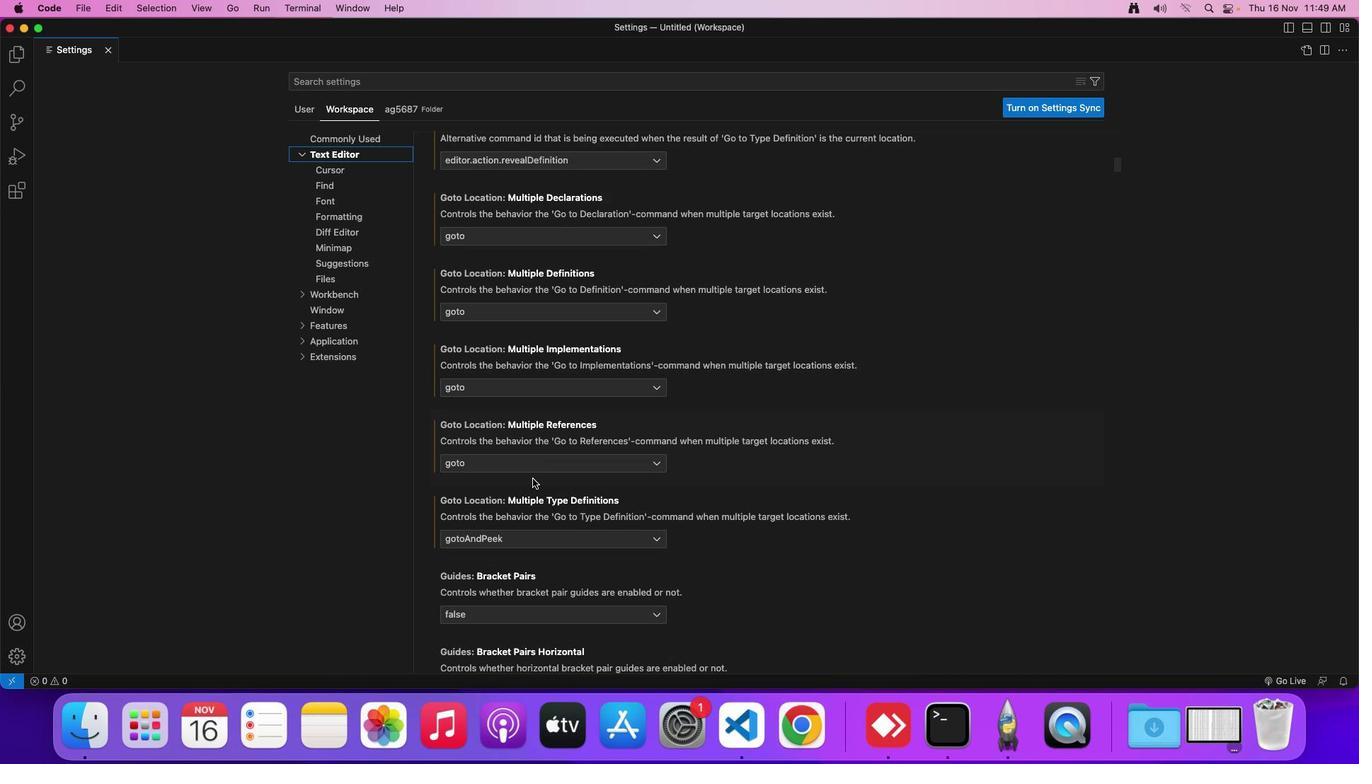 
Action: Mouse scrolled (532, 478) with delta (0, 0)
Screenshot: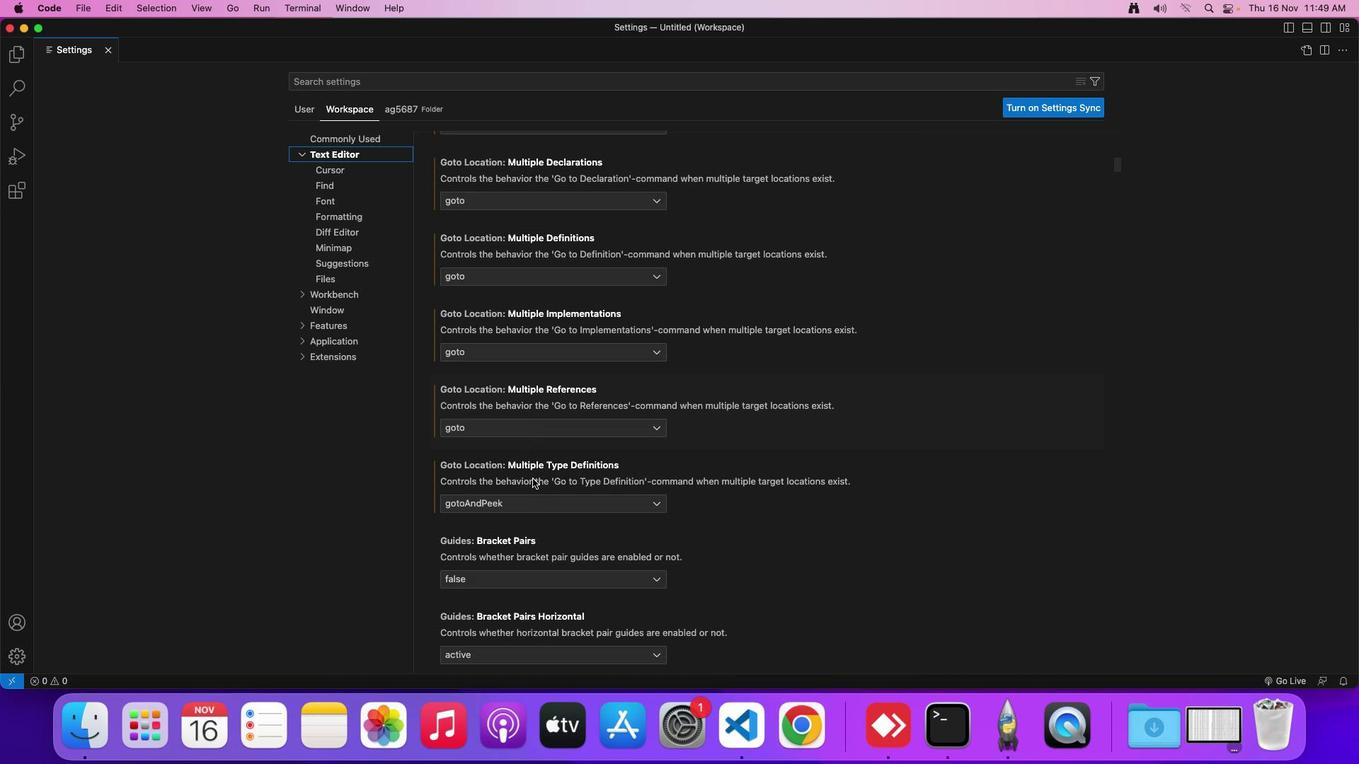 
Action: Mouse scrolled (532, 478) with delta (0, 0)
Screenshot: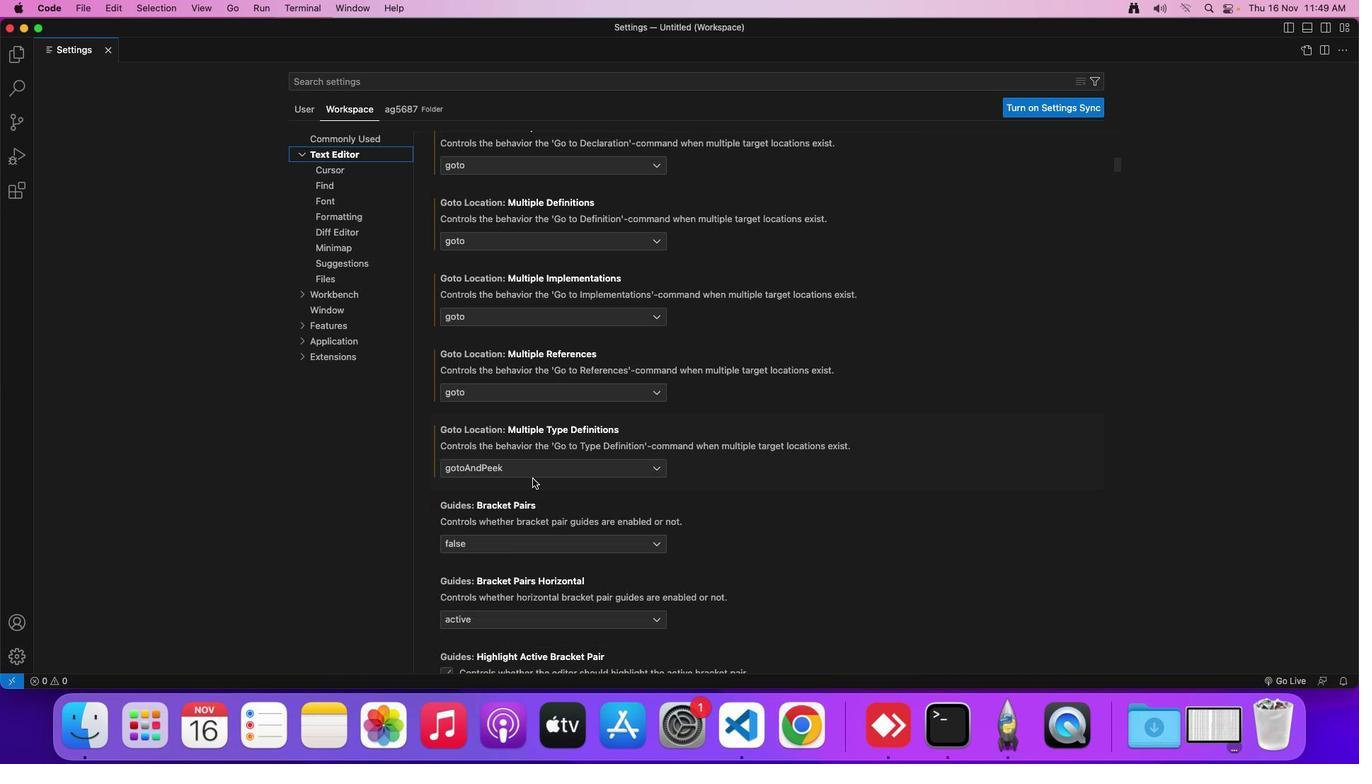 
Action: Mouse scrolled (532, 478) with delta (0, 0)
Screenshot: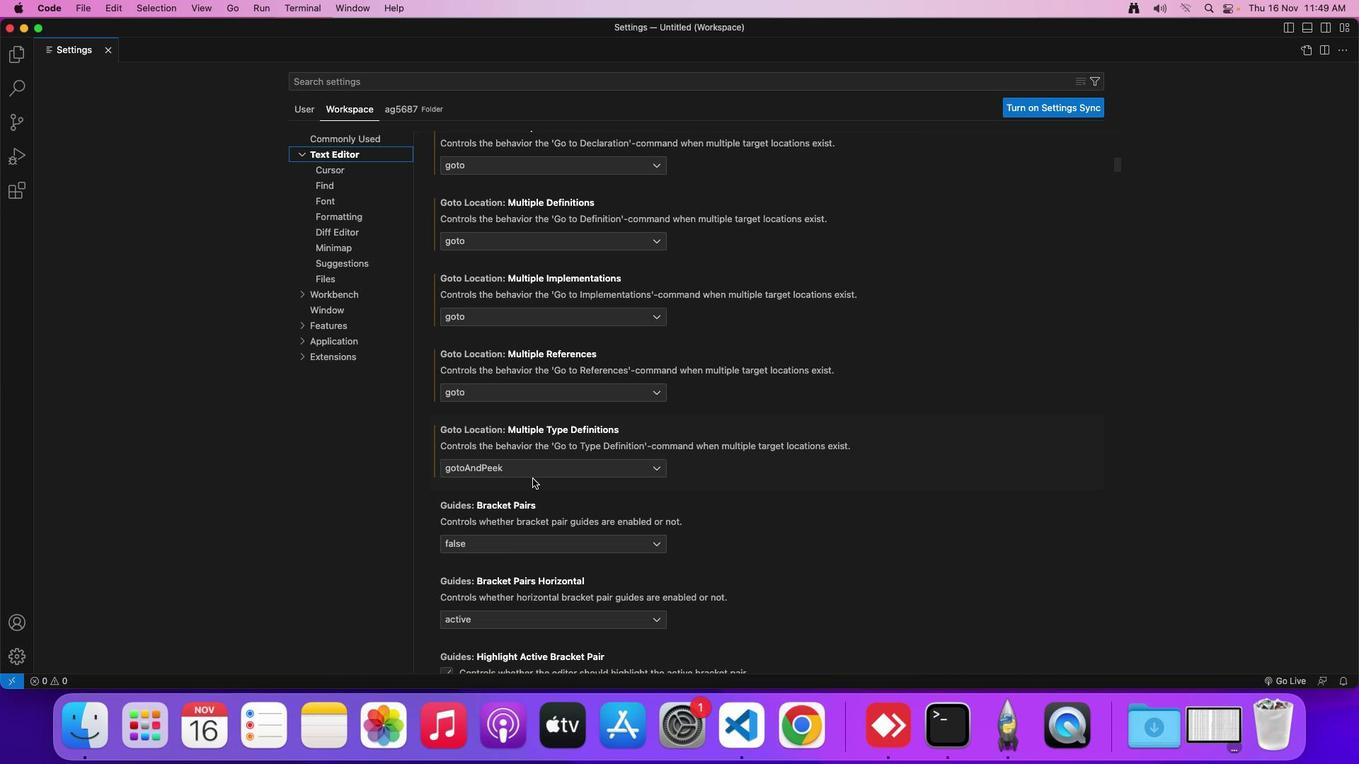 
Action: Mouse moved to (547, 469)
Screenshot: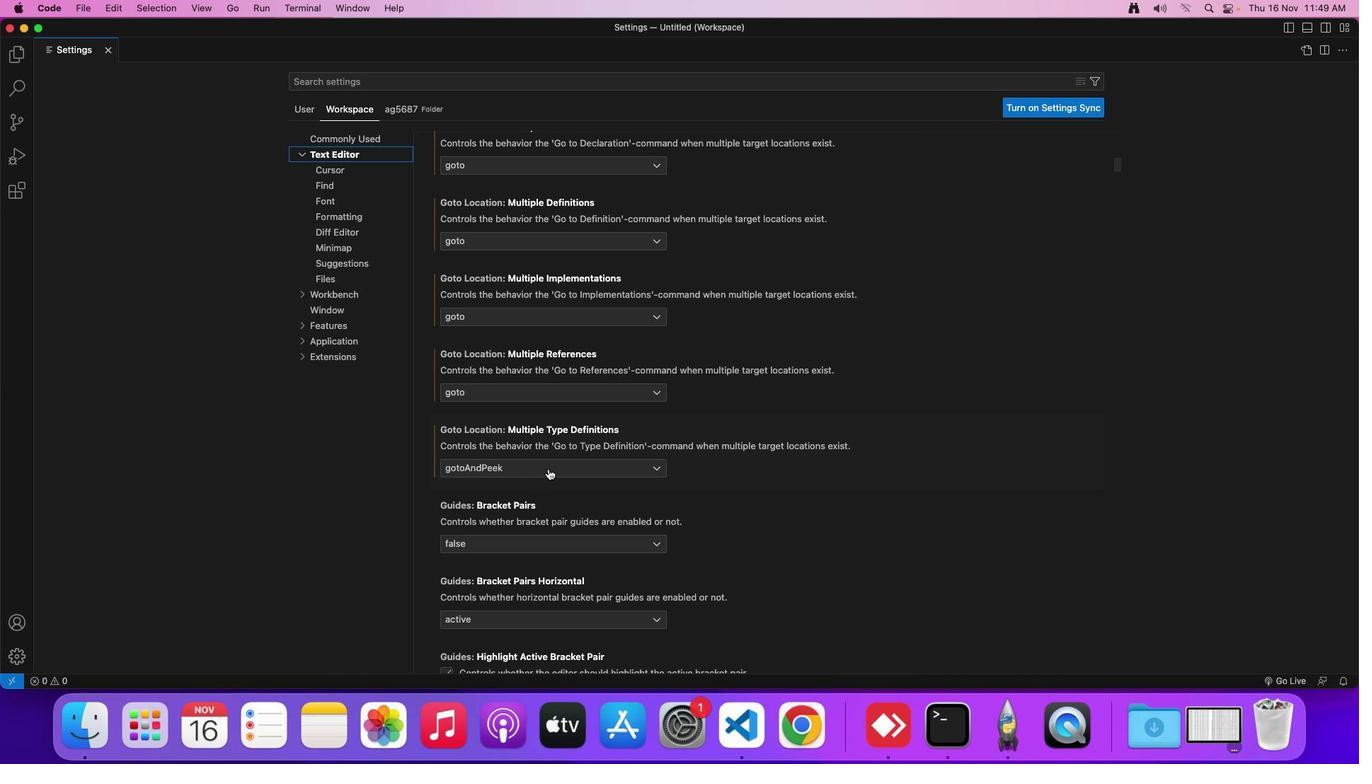
Action: Mouse pressed left at (547, 469)
Screenshot: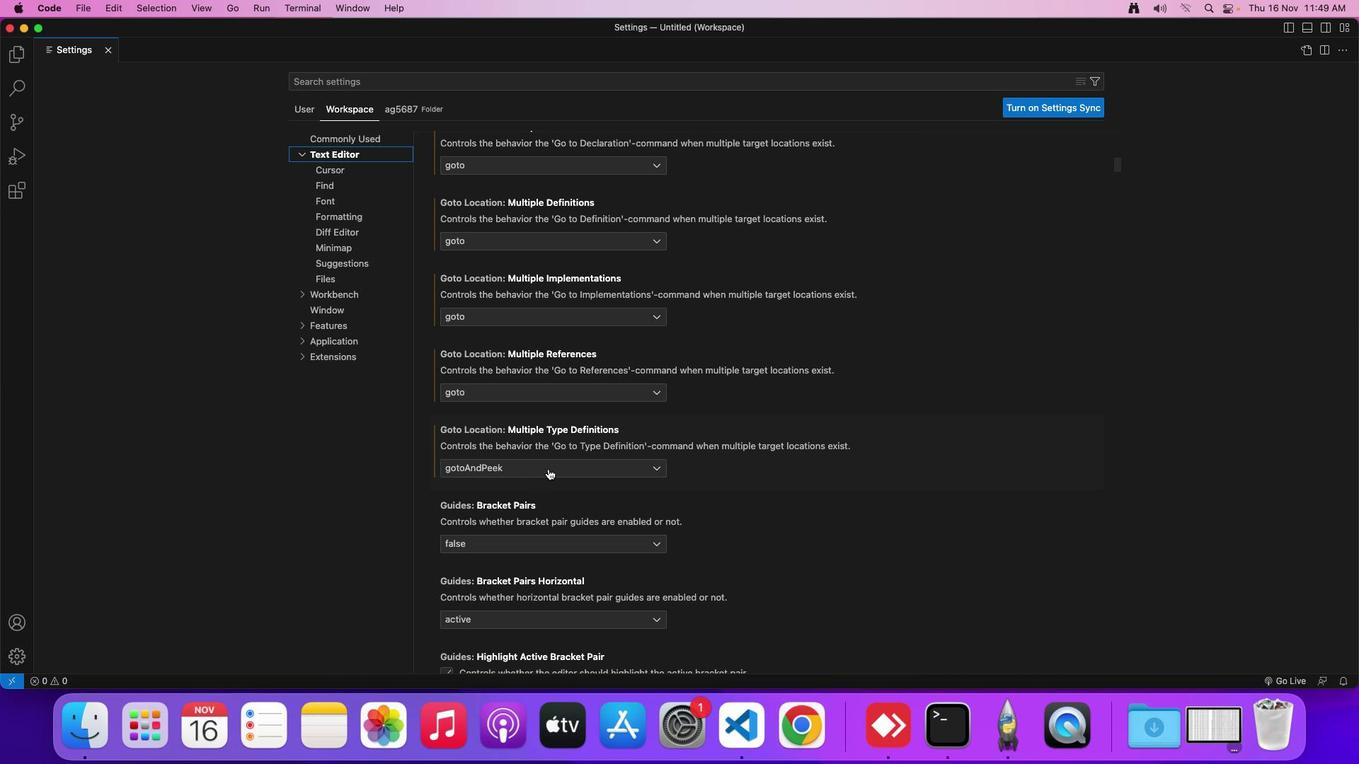
Action: Mouse moved to (460, 489)
Screenshot: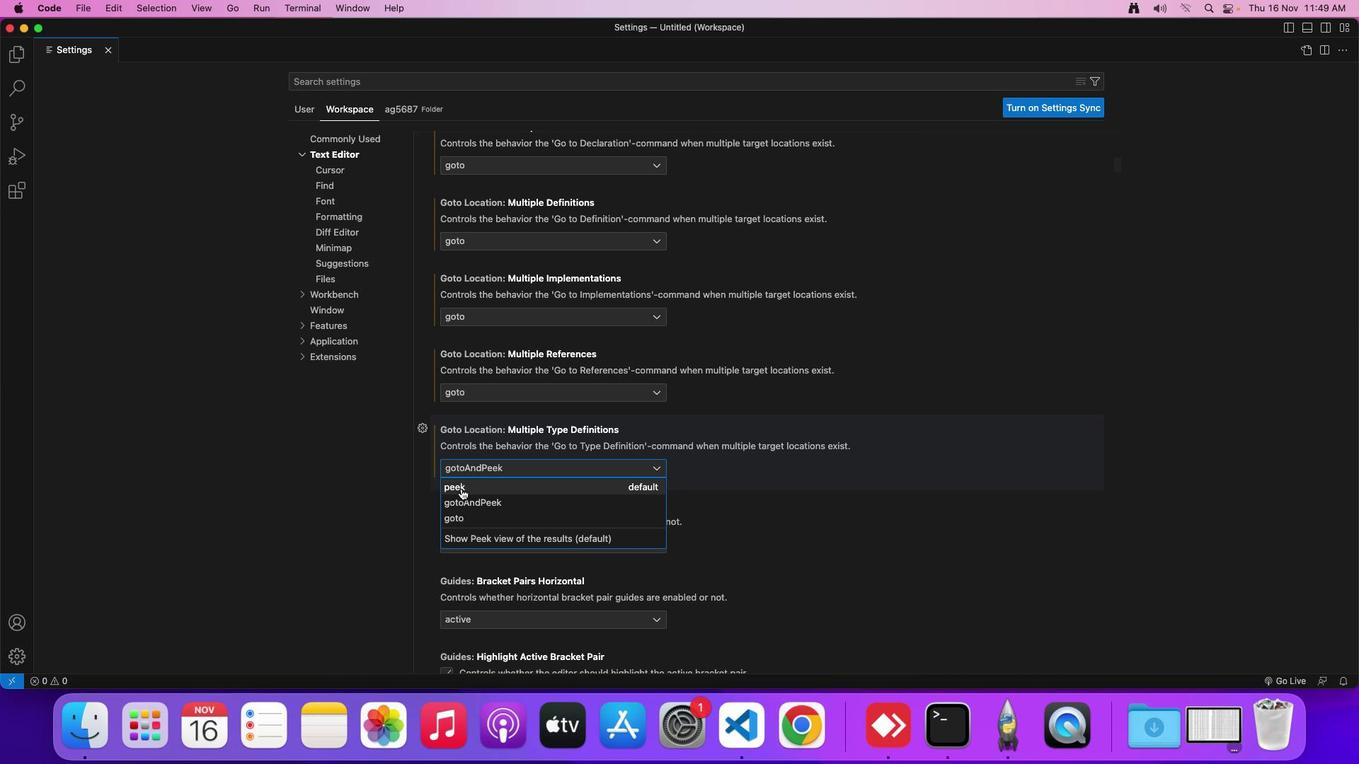 
Action: Mouse pressed left at (460, 489)
Screenshot: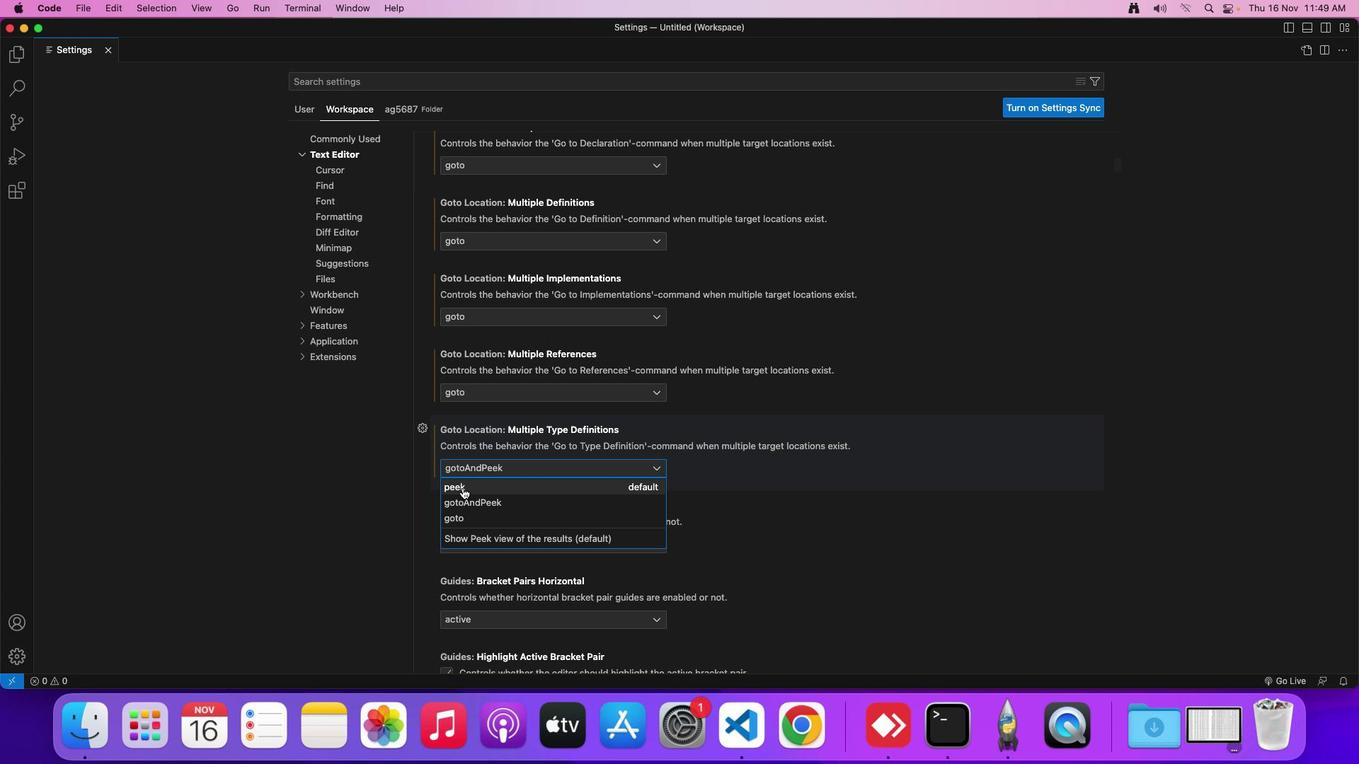 
Action: Mouse moved to (503, 479)
Screenshot: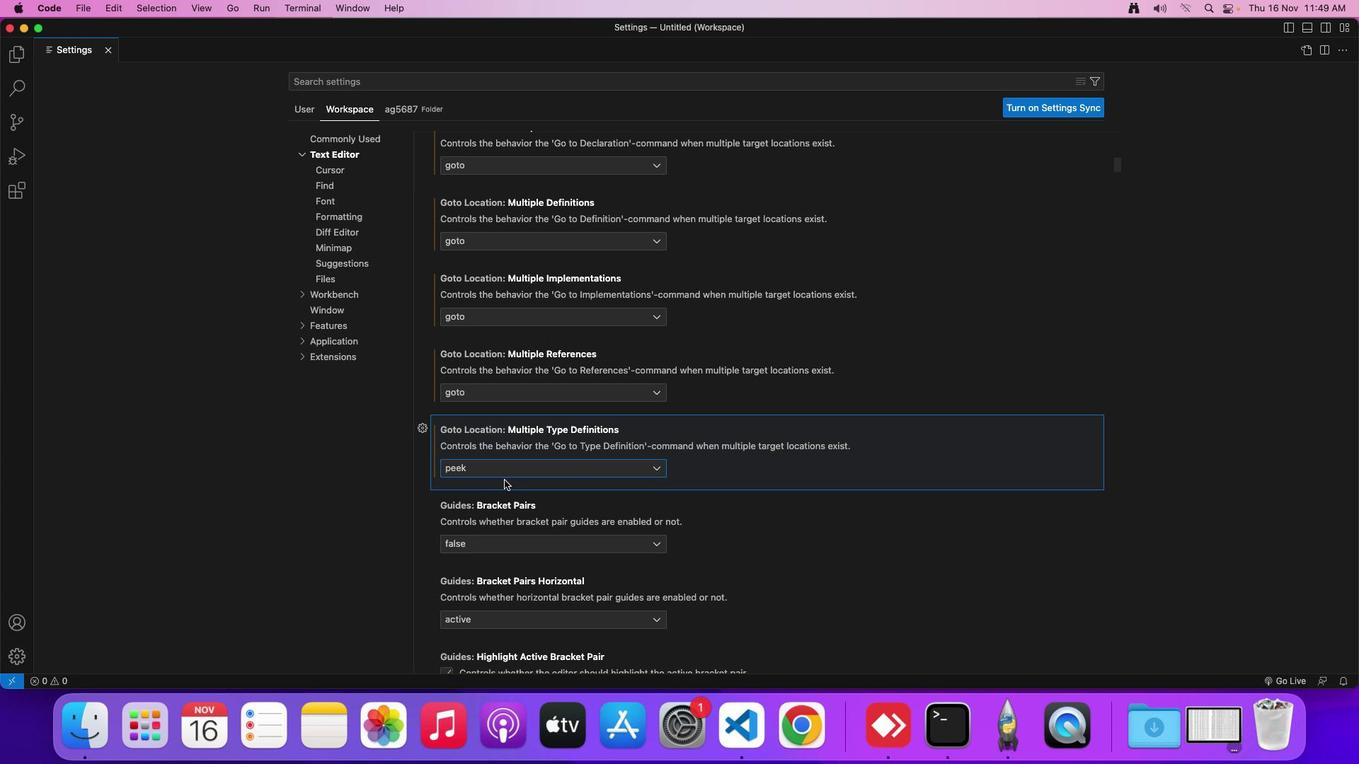 
